 Task: Find connections with filter location Bahir Dar with filter topic #marketing with filter profile language Spanish with filter current company Sony Research India with filter school IT Jobs updates for tomorrow with filter industry Farming with filter service category Corporate Law with filter keywords title Market Researcher
Action: Mouse moved to (183, 286)
Screenshot: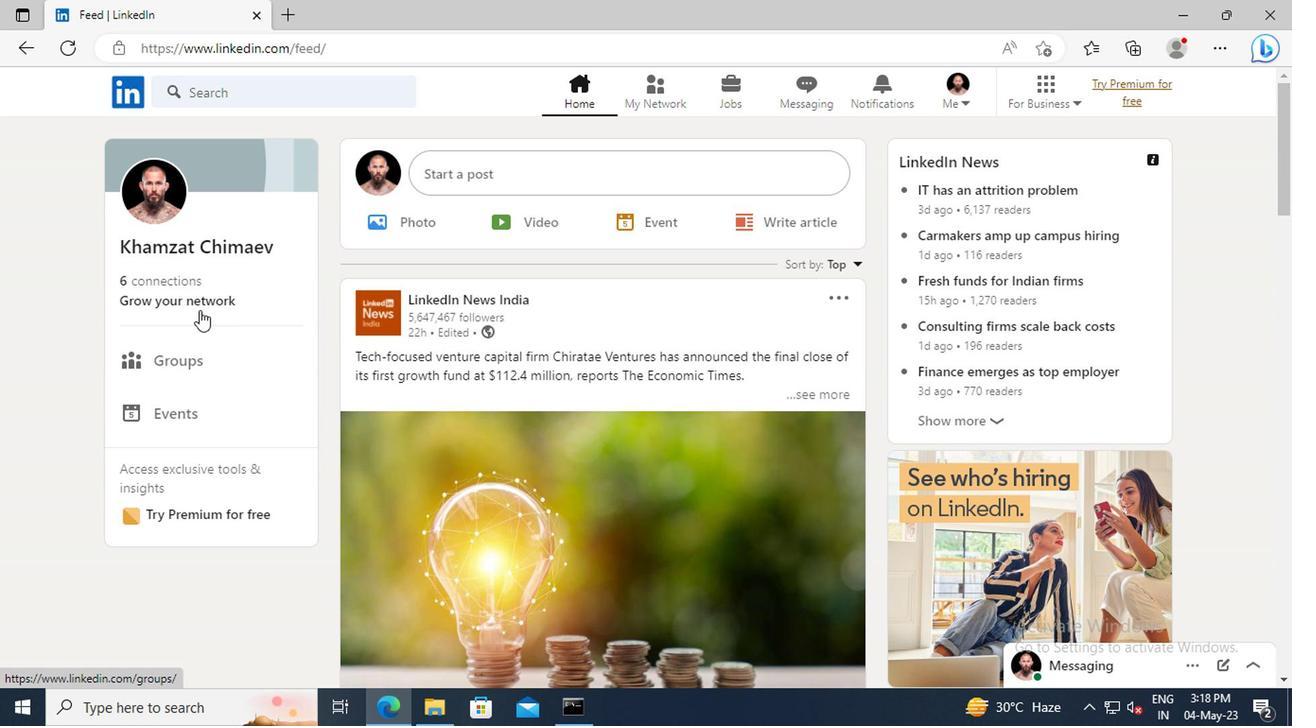 
Action: Mouse pressed left at (183, 286)
Screenshot: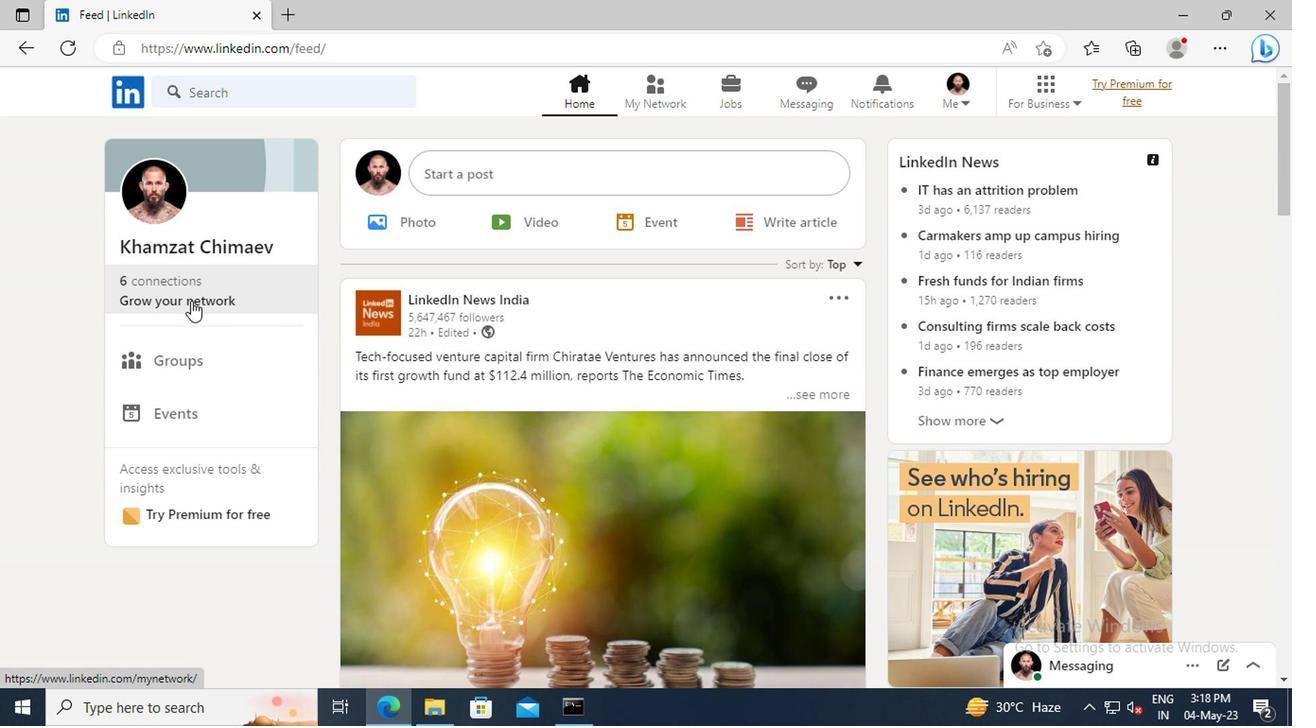 
Action: Mouse moved to (193, 191)
Screenshot: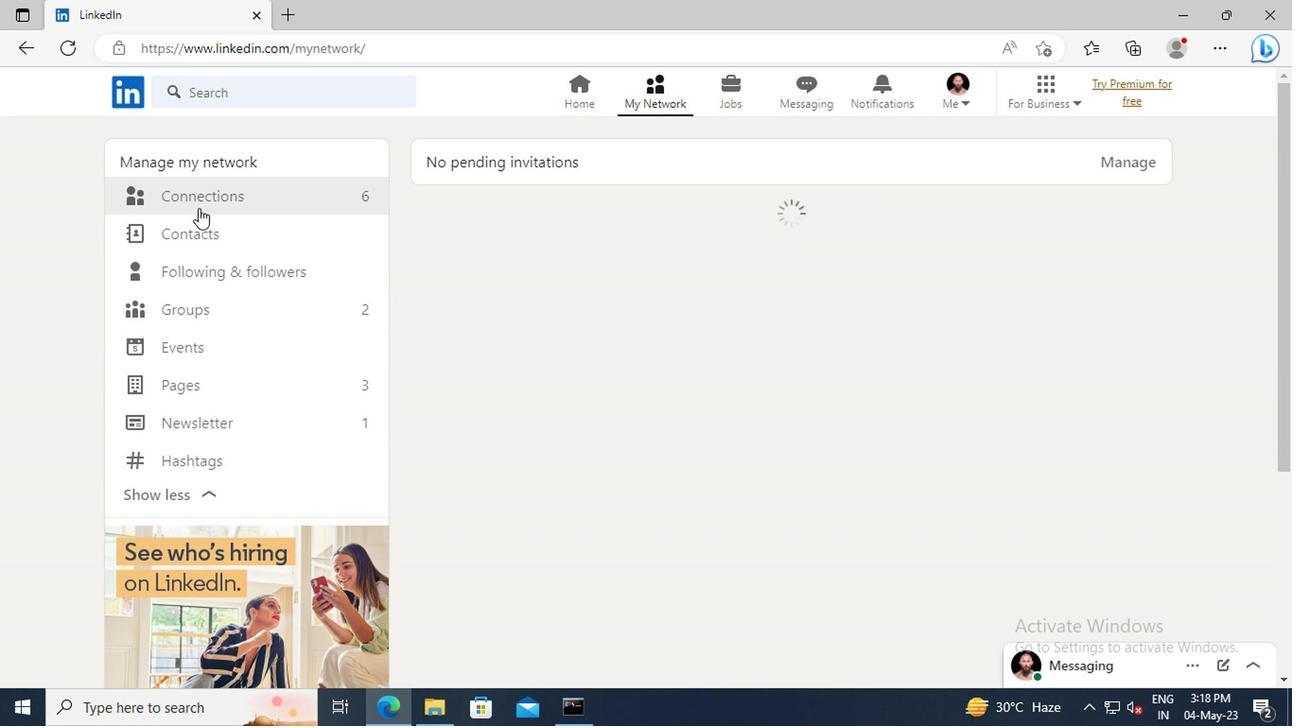 
Action: Mouse pressed left at (193, 191)
Screenshot: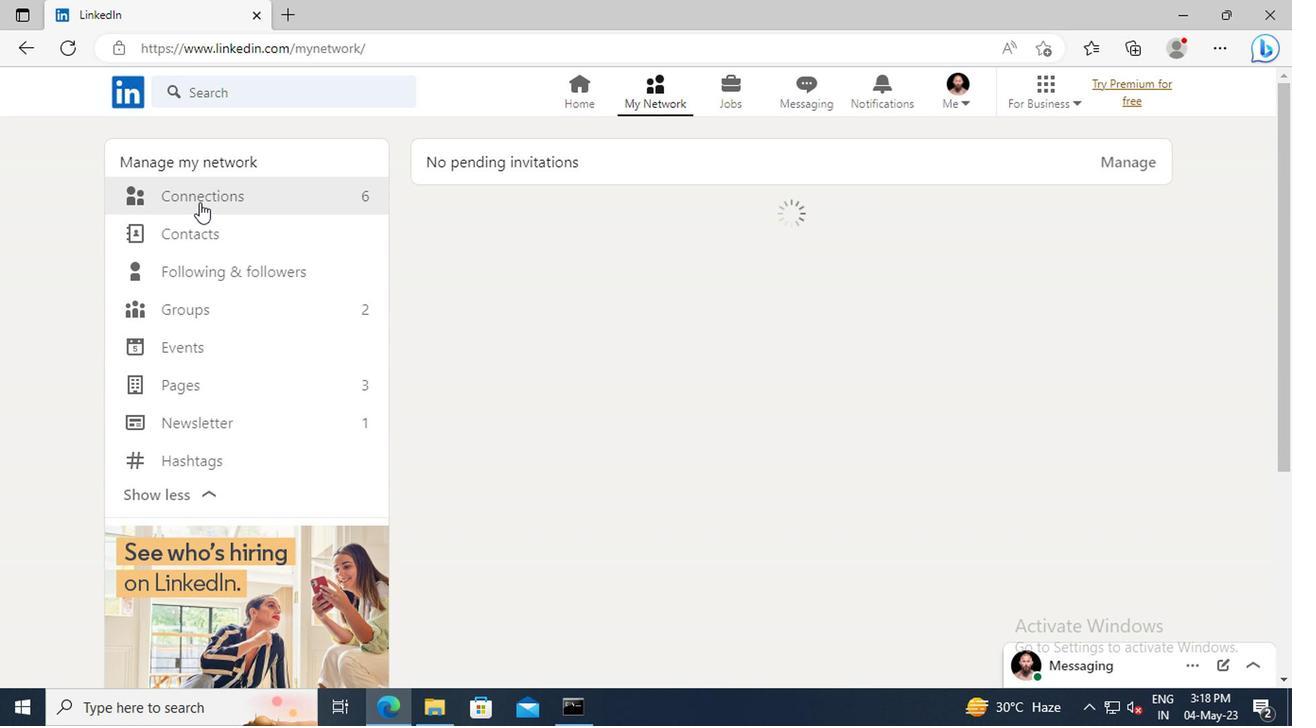 
Action: Mouse moved to (773, 193)
Screenshot: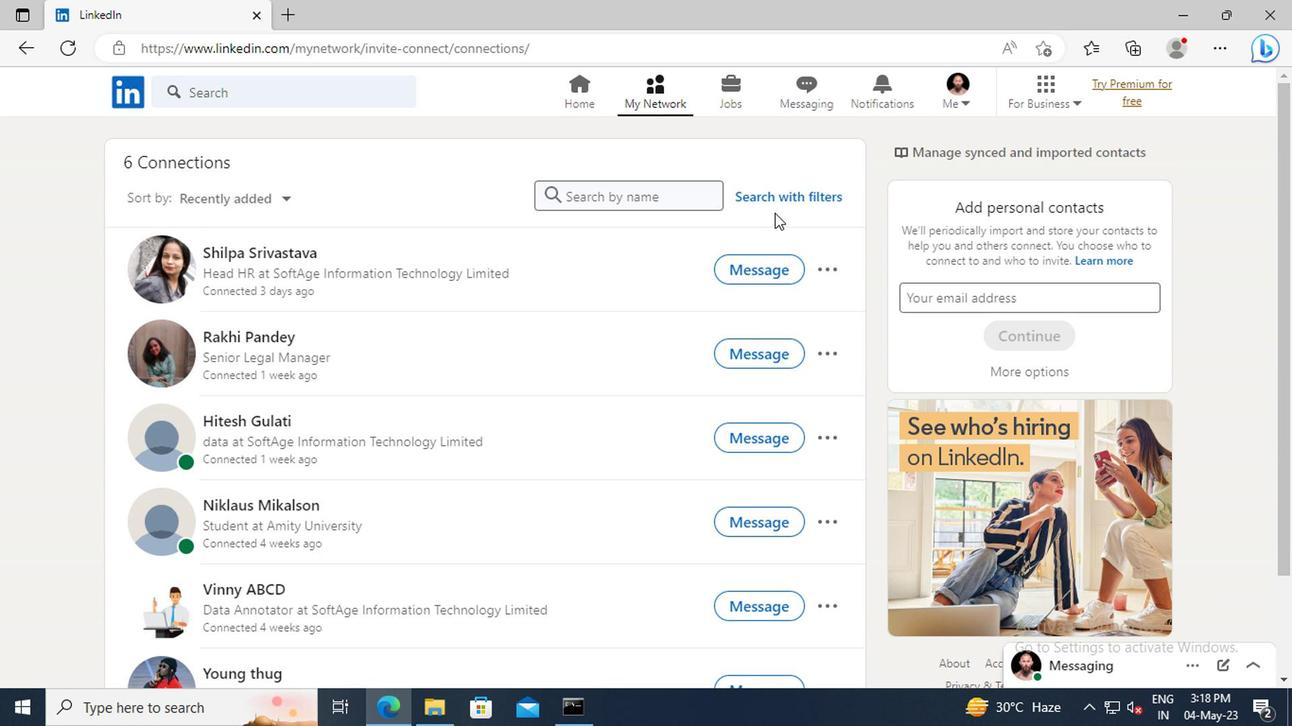 
Action: Mouse pressed left at (773, 193)
Screenshot: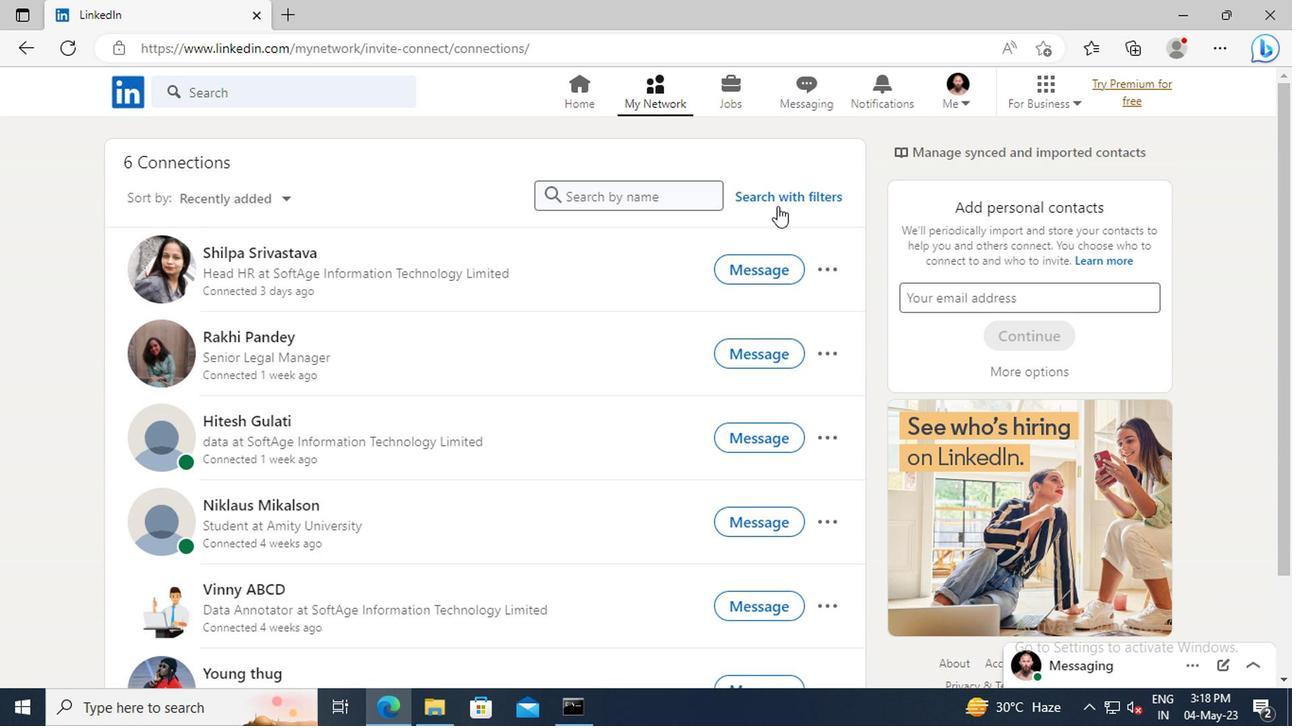 
Action: Mouse moved to (713, 135)
Screenshot: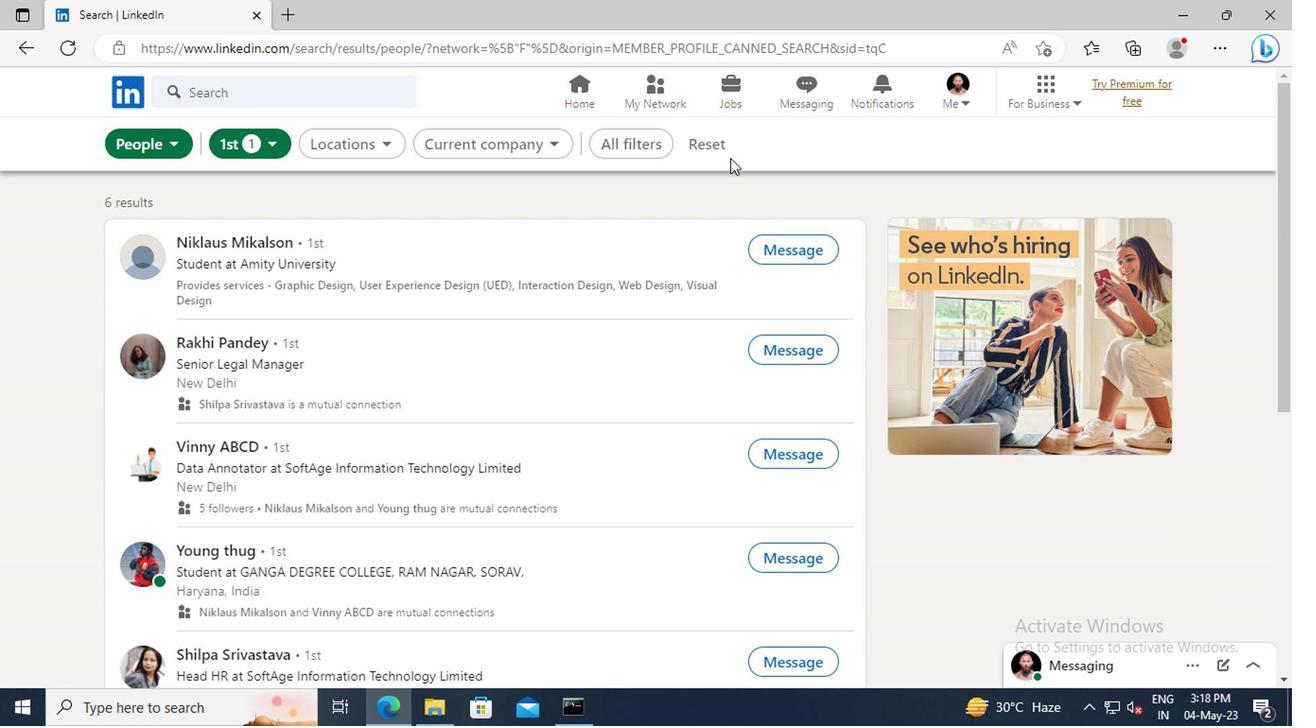 
Action: Mouse pressed left at (713, 135)
Screenshot: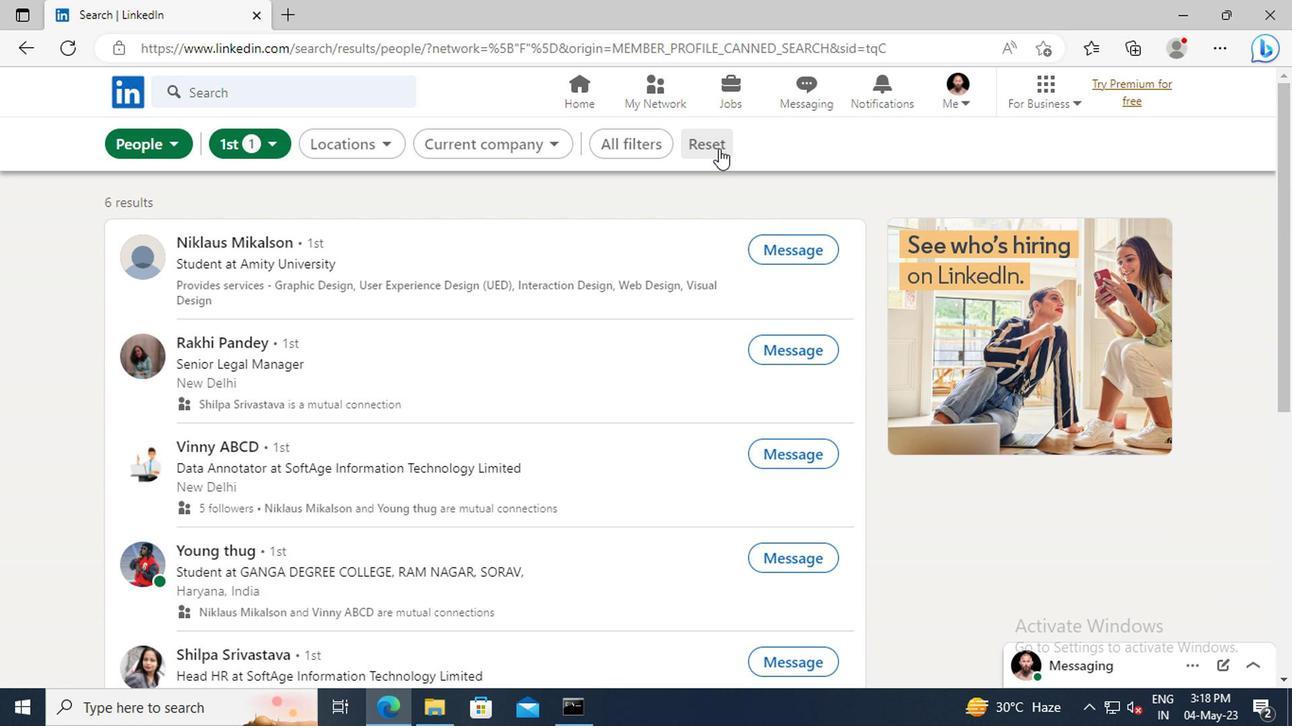 
Action: Mouse moved to (684, 134)
Screenshot: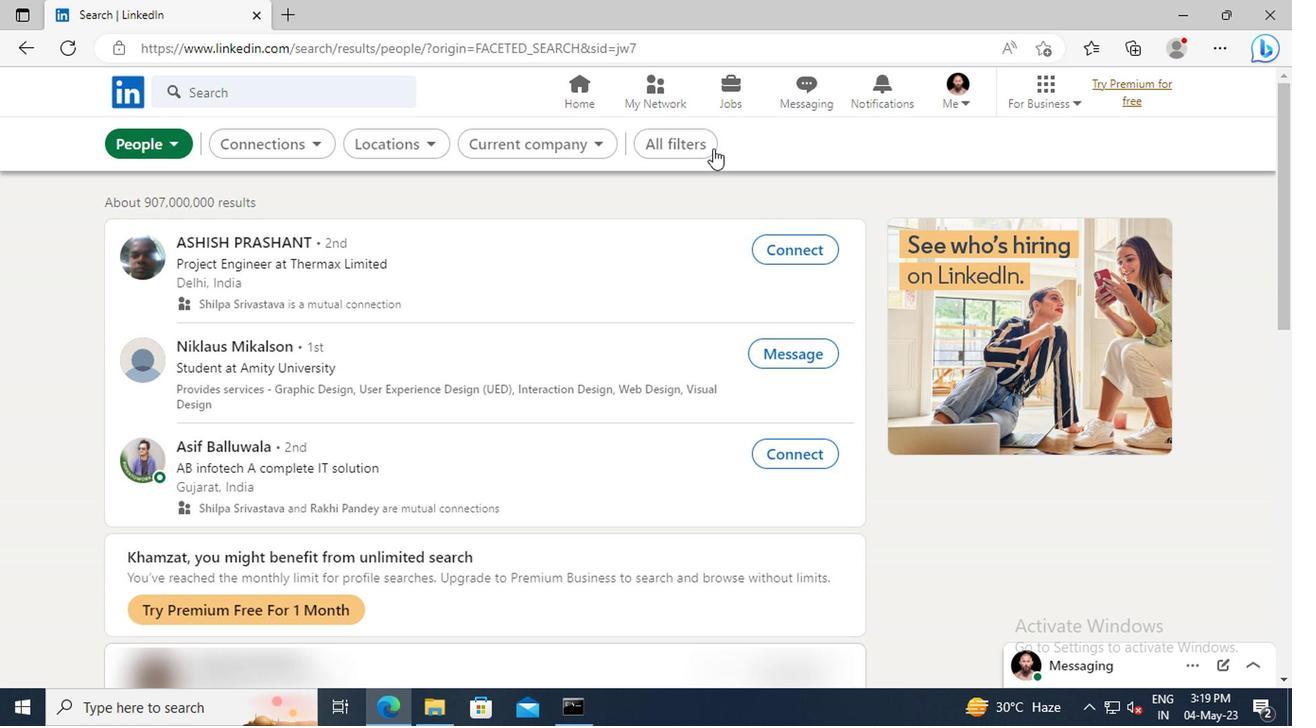 
Action: Mouse pressed left at (684, 134)
Screenshot: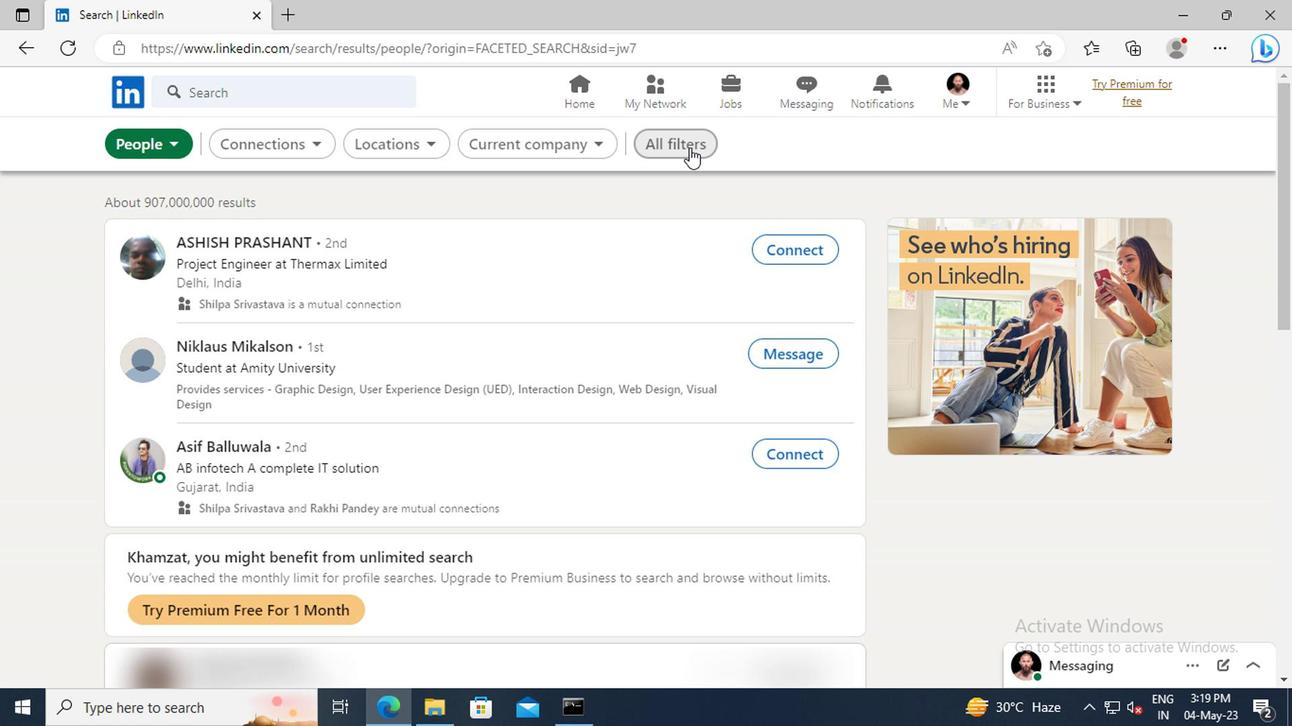 
Action: Mouse moved to (1012, 358)
Screenshot: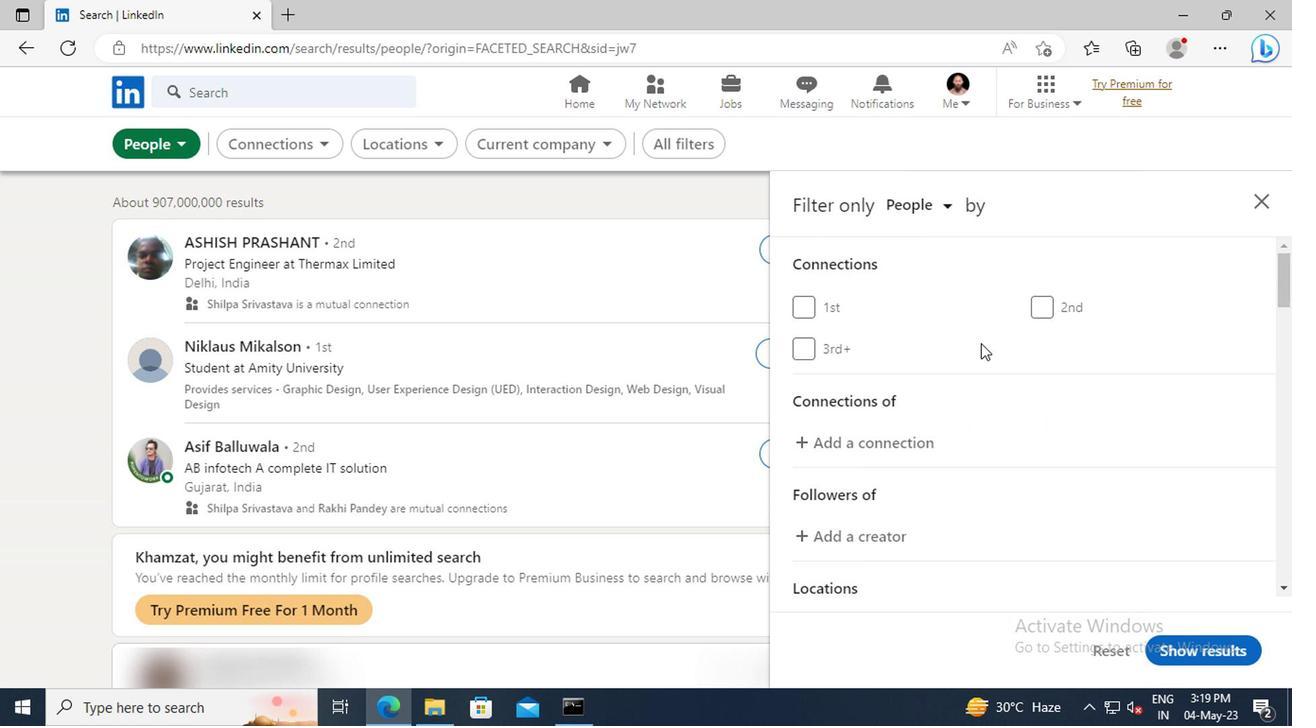 
Action: Mouse scrolled (1012, 357) with delta (0, -1)
Screenshot: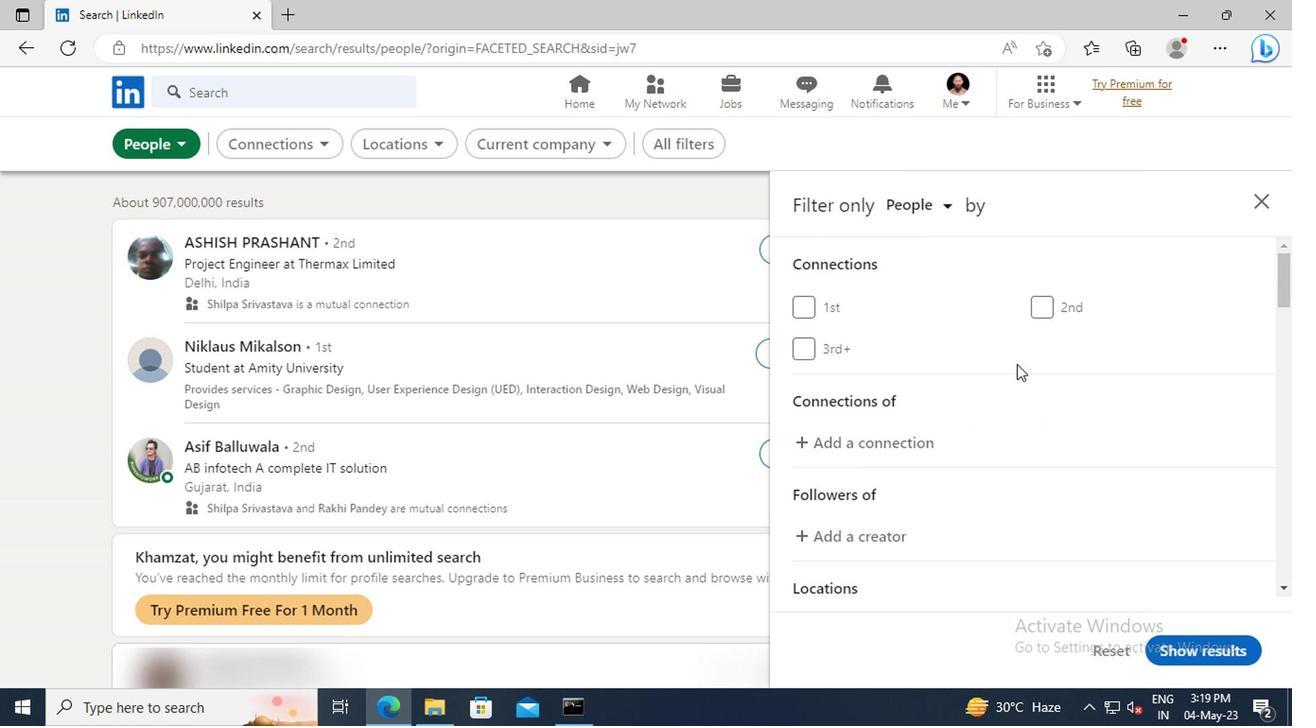 
Action: Mouse scrolled (1012, 357) with delta (0, -1)
Screenshot: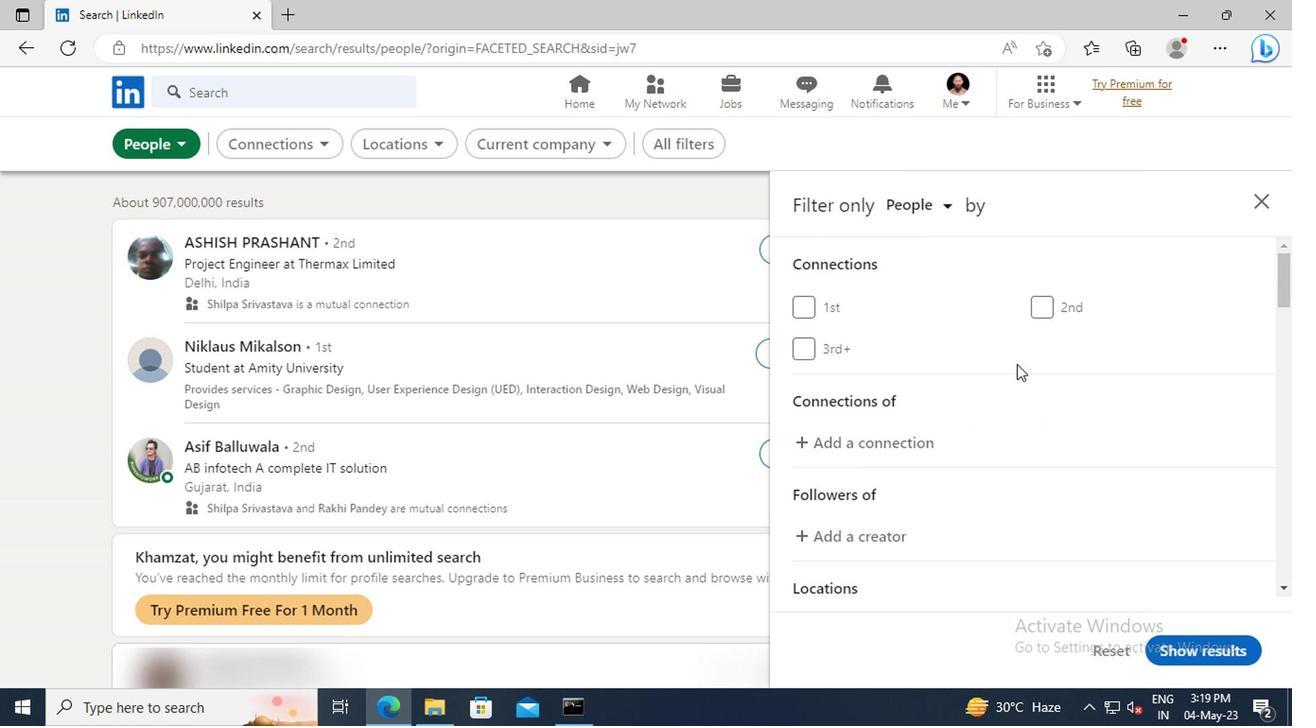 
Action: Mouse scrolled (1012, 357) with delta (0, -1)
Screenshot: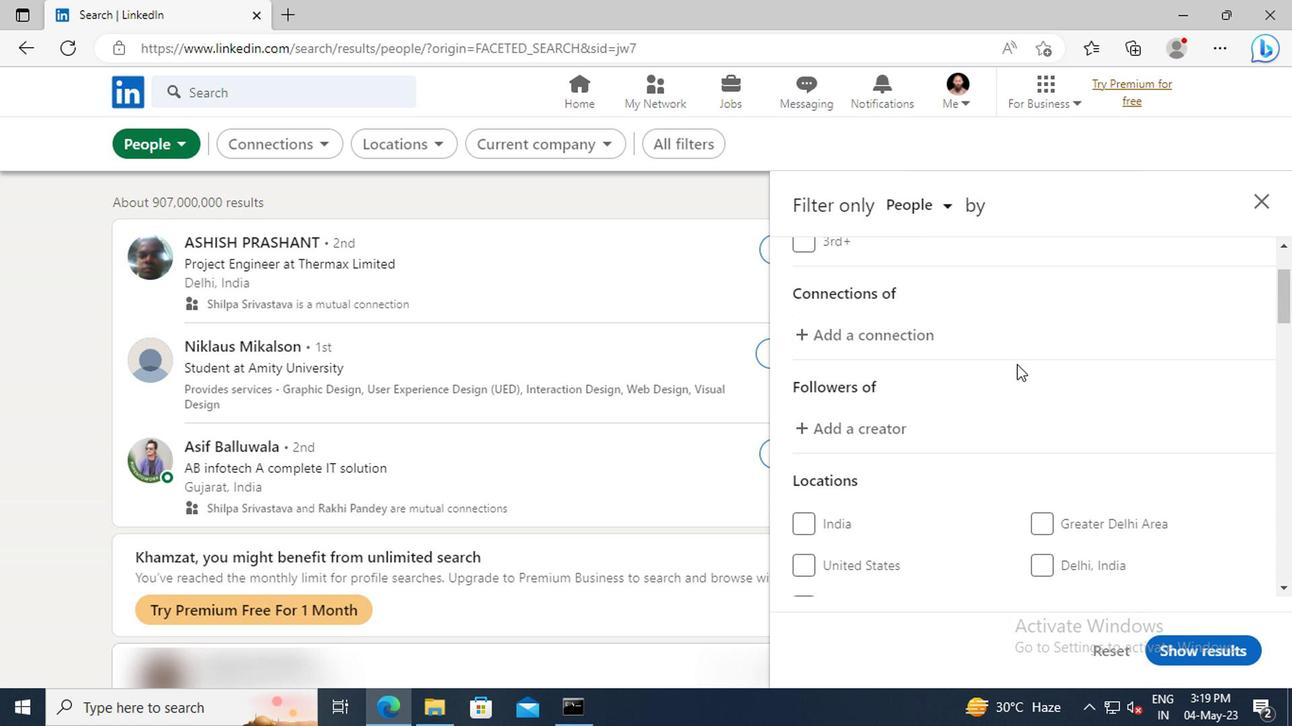 
Action: Mouse scrolled (1012, 357) with delta (0, -1)
Screenshot: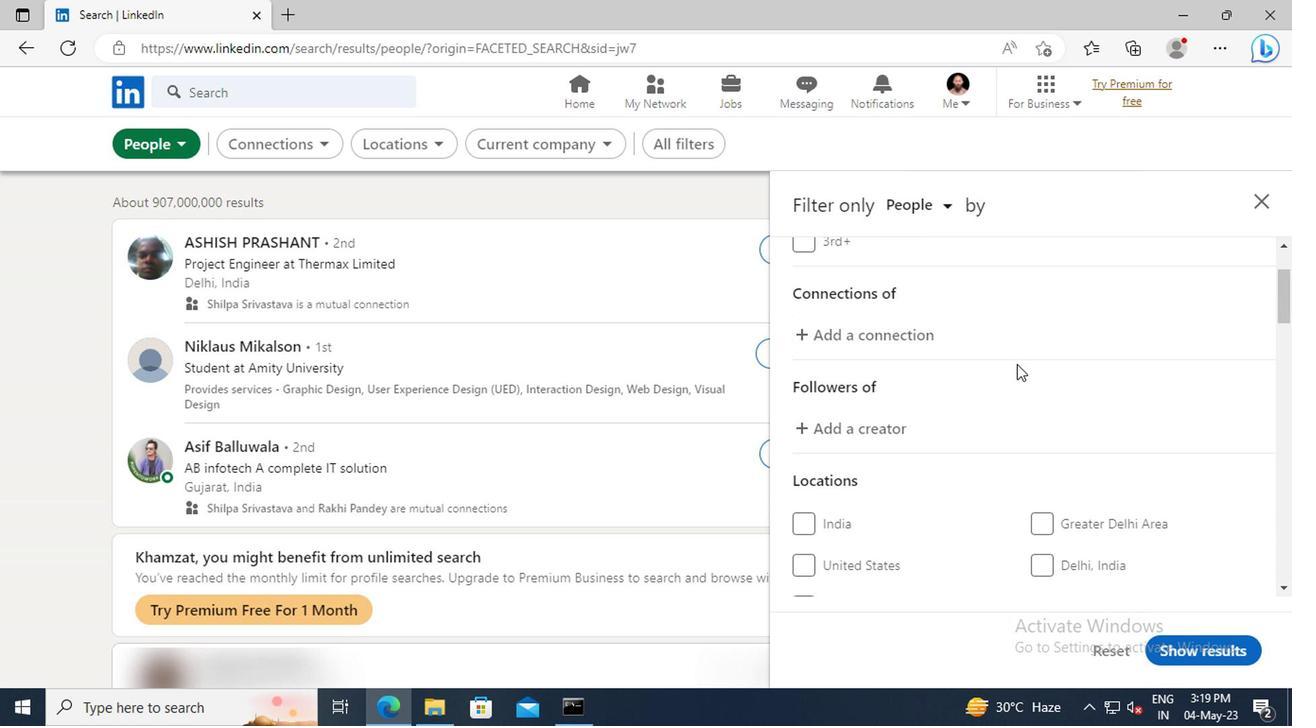 
Action: Mouse scrolled (1012, 357) with delta (0, -1)
Screenshot: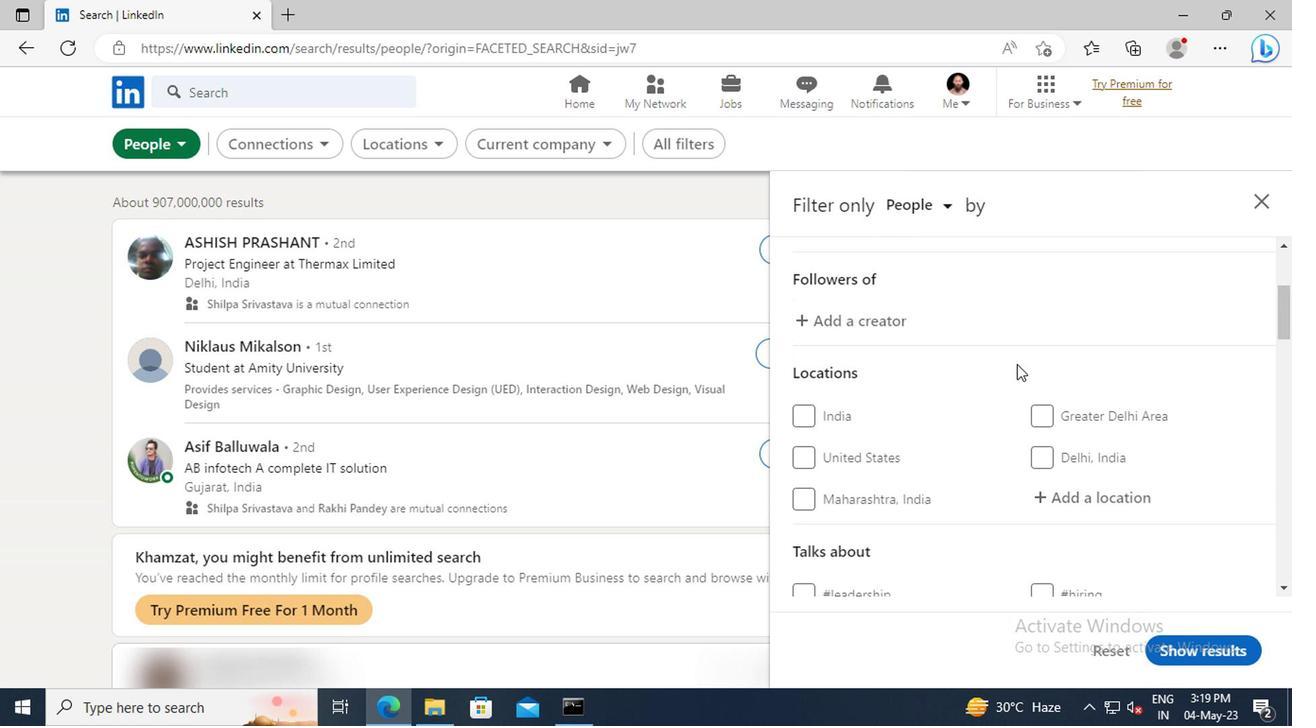 
Action: Mouse scrolled (1012, 357) with delta (0, -1)
Screenshot: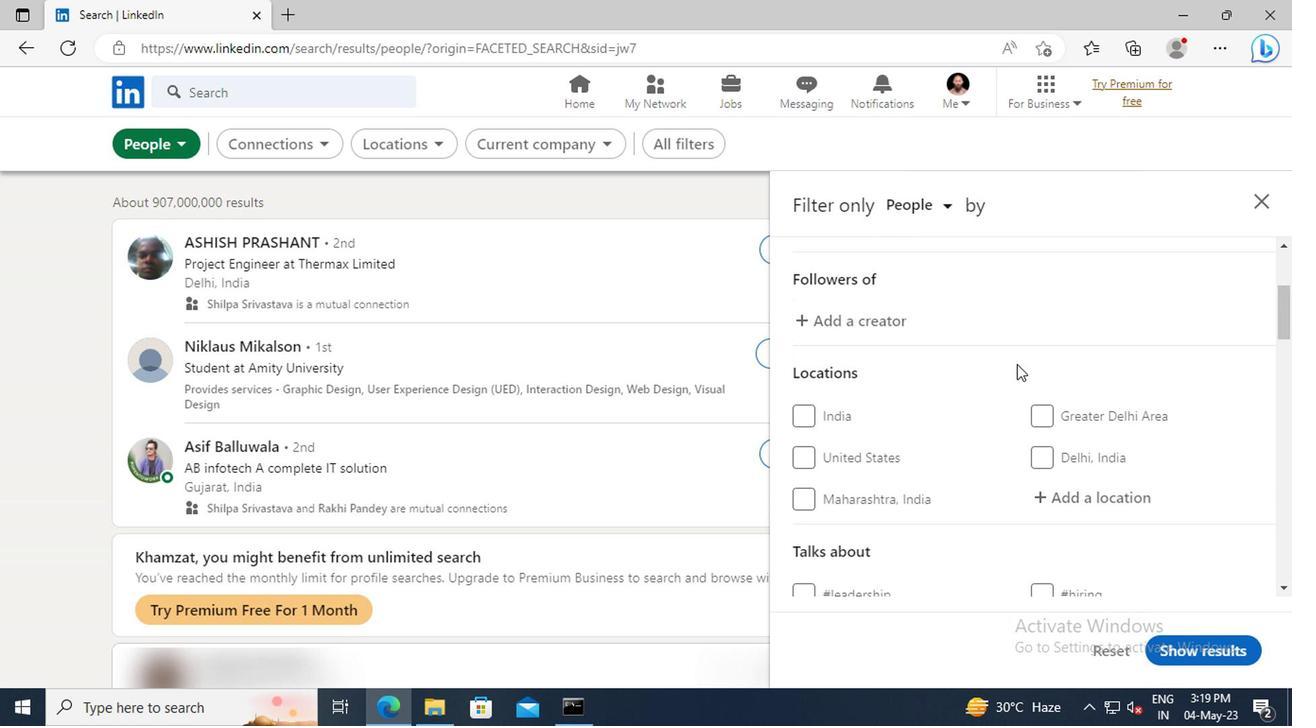 
Action: Mouse moved to (1035, 380)
Screenshot: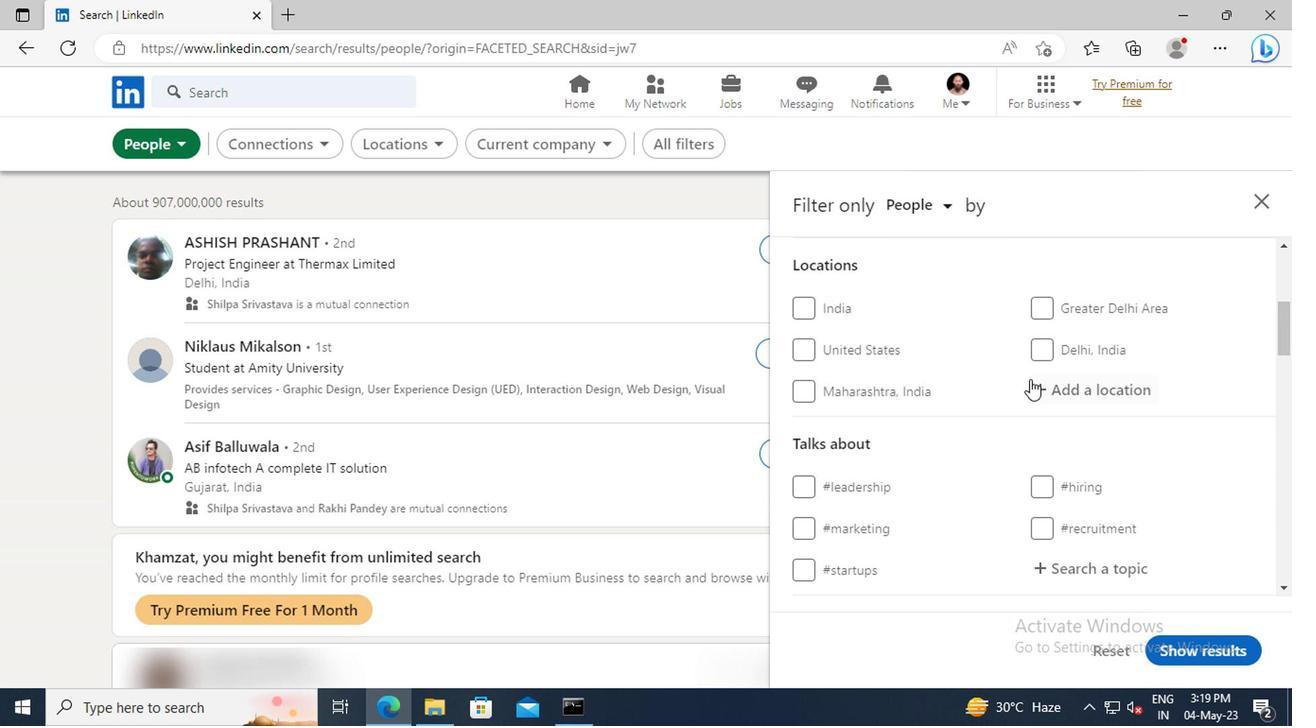 
Action: Mouse pressed left at (1035, 380)
Screenshot: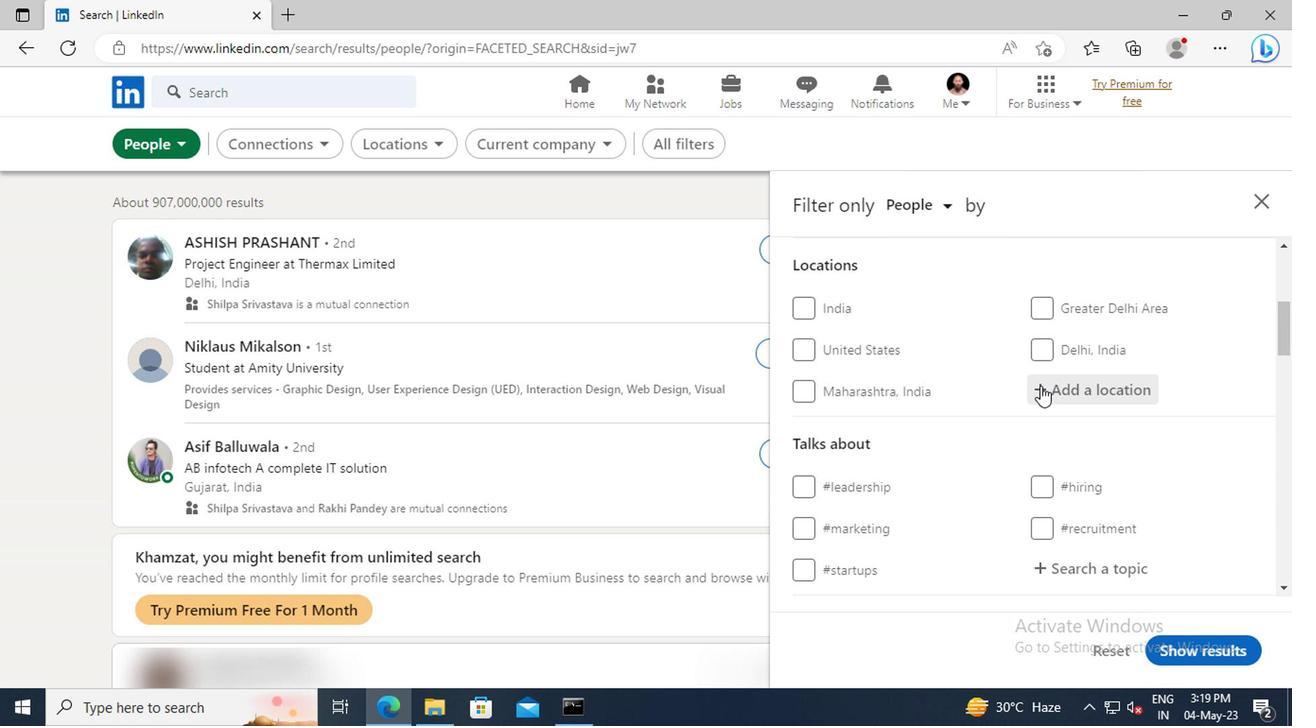 
Action: Mouse moved to (1035, 382)
Screenshot: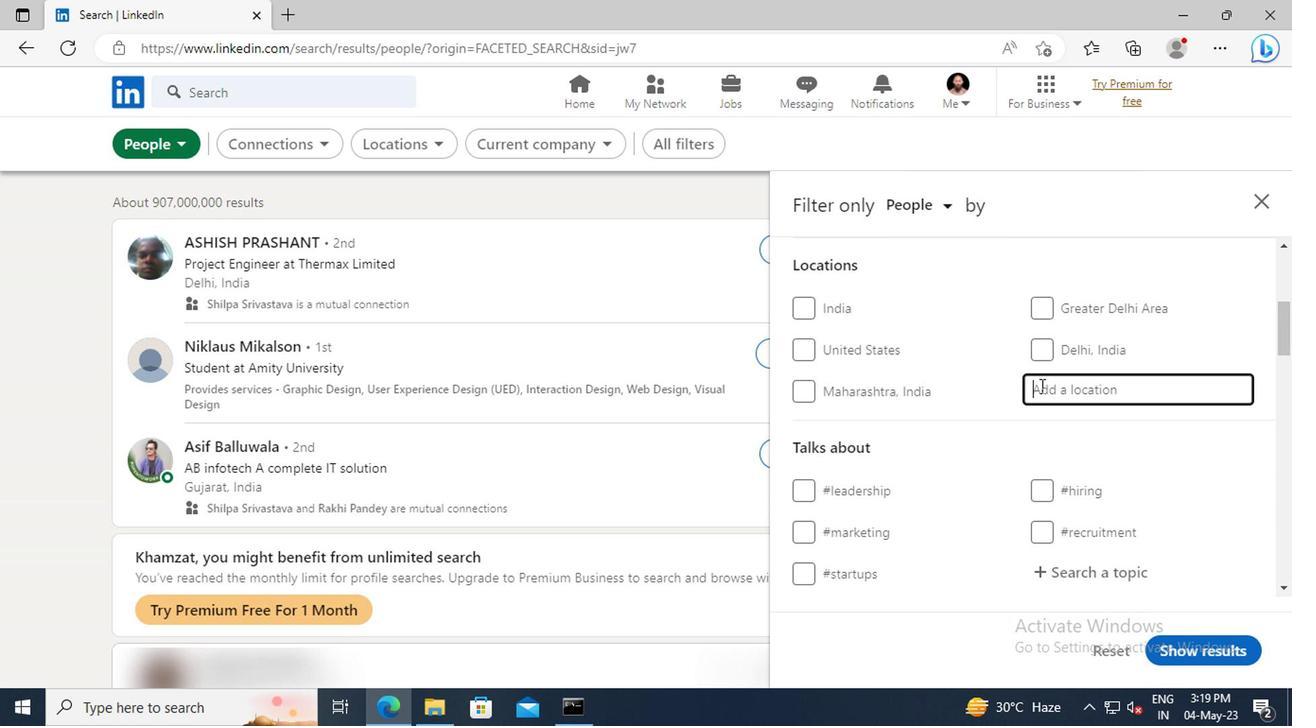 
Action: Key pressed <Key.shift>BAHIR<Key.space><Key.shift>DAR<Key.enter>
Screenshot: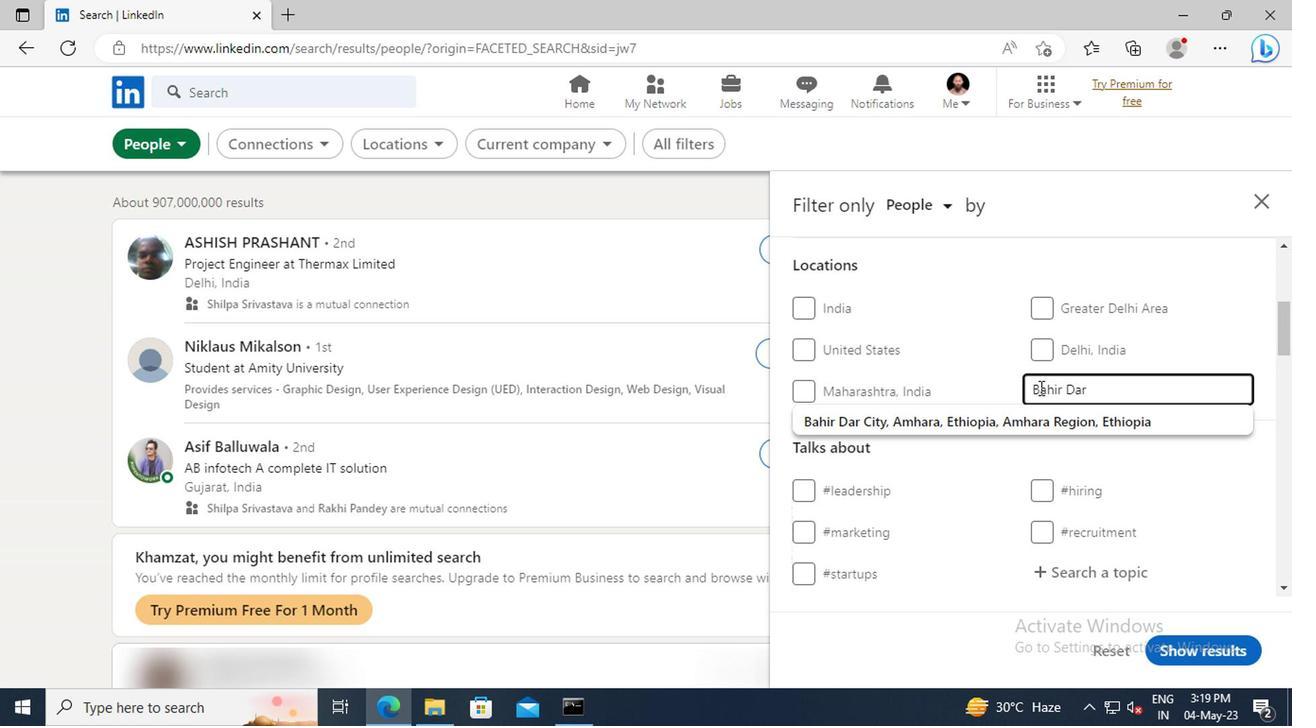 
Action: Mouse scrolled (1035, 382) with delta (0, 0)
Screenshot: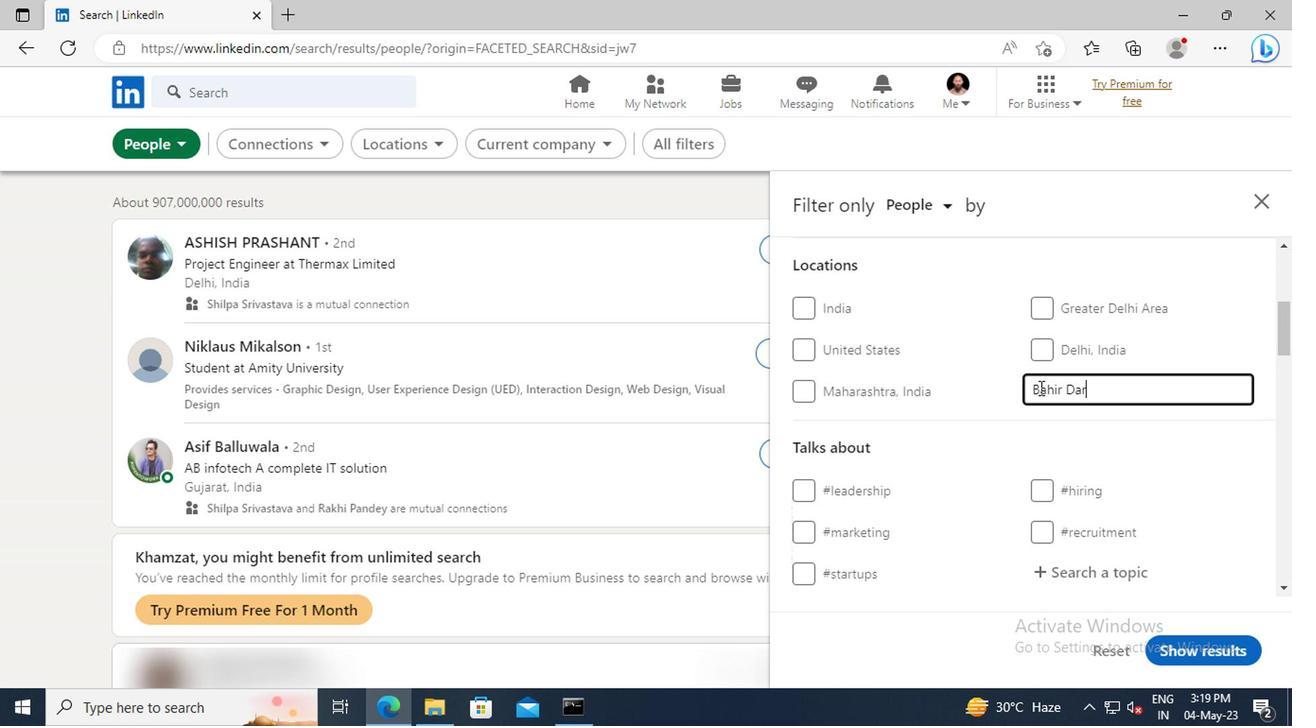 
Action: Mouse scrolled (1035, 382) with delta (0, 0)
Screenshot: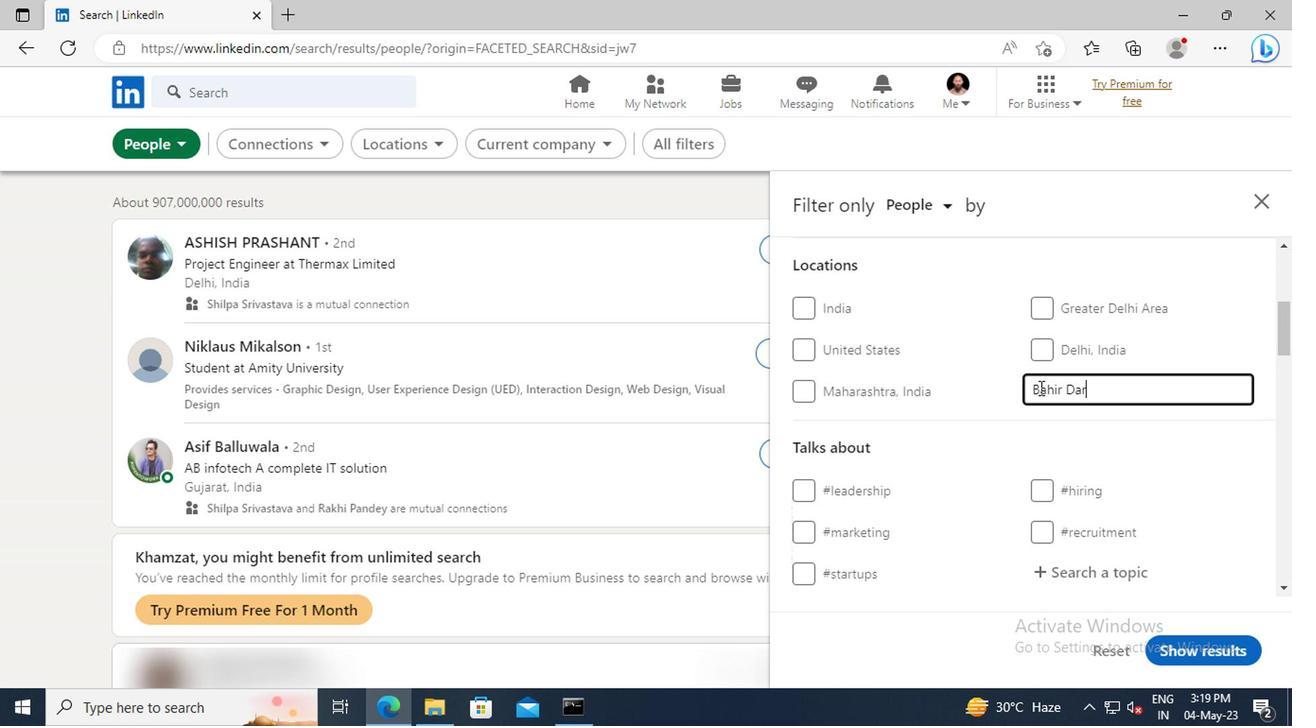 
Action: Mouse moved to (808, 424)
Screenshot: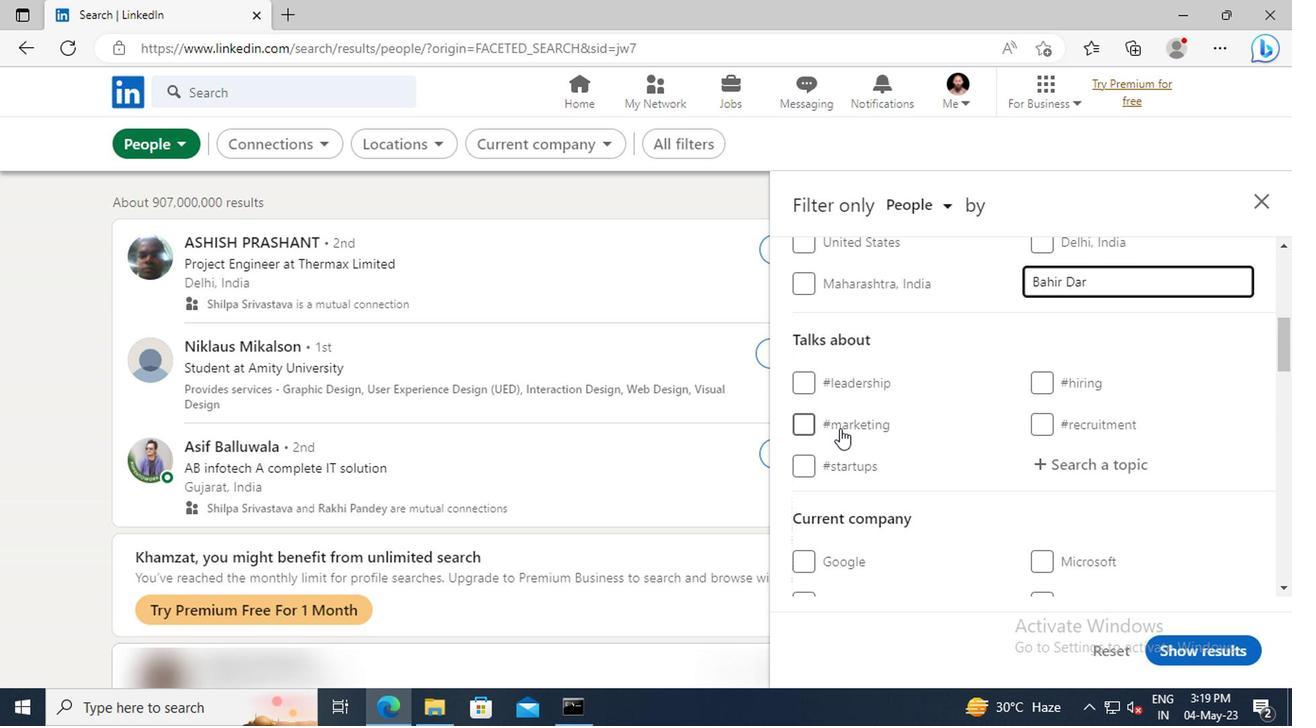 
Action: Mouse pressed left at (808, 424)
Screenshot: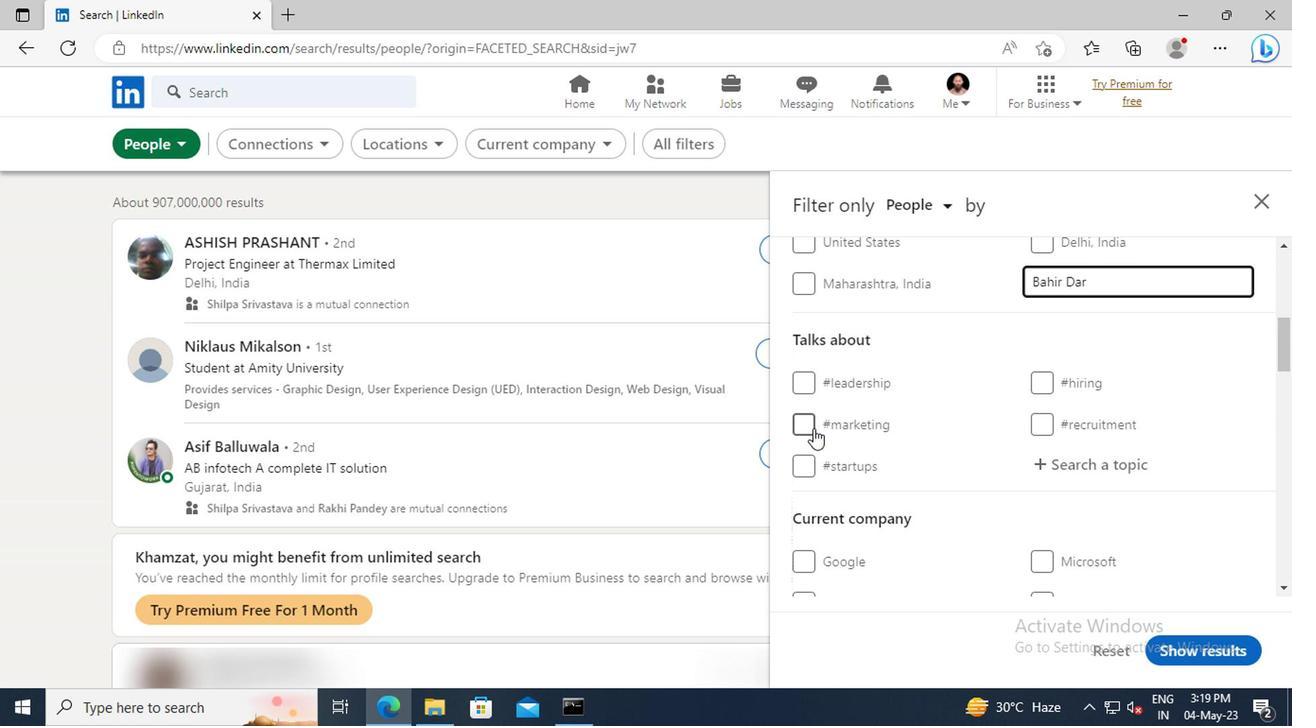 
Action: Mouse moved to (970, 431)
Screenshot: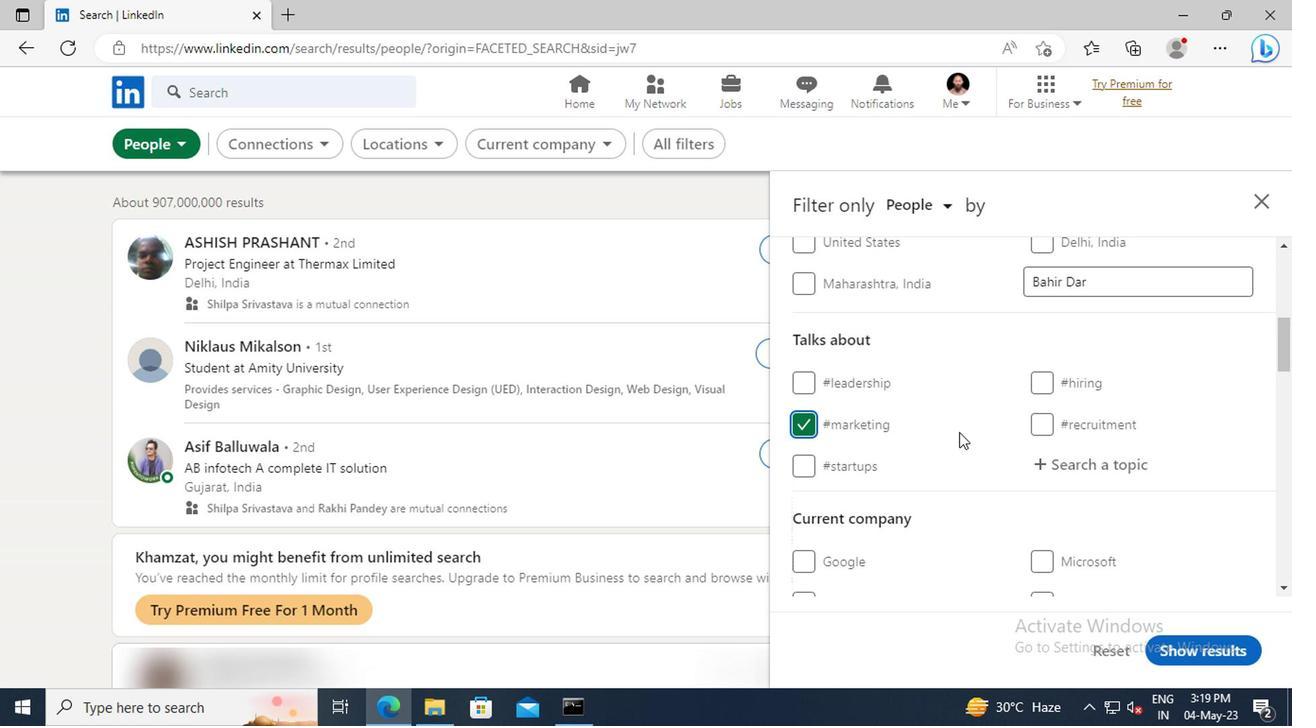
Action: Mouse scrolled (970, 430) with delta (0, 0)
Screenshot: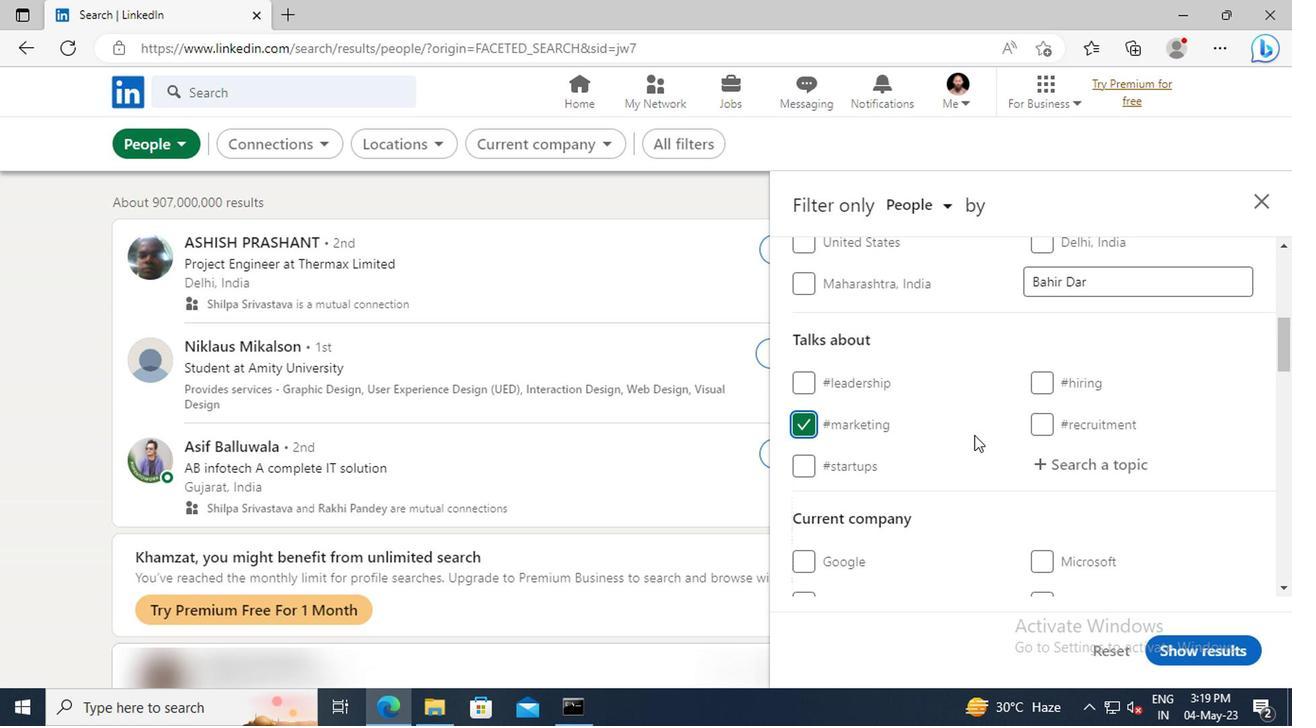 
Action: Mouse scrolled (970, 430) with delta (0, 0)
Screenshot: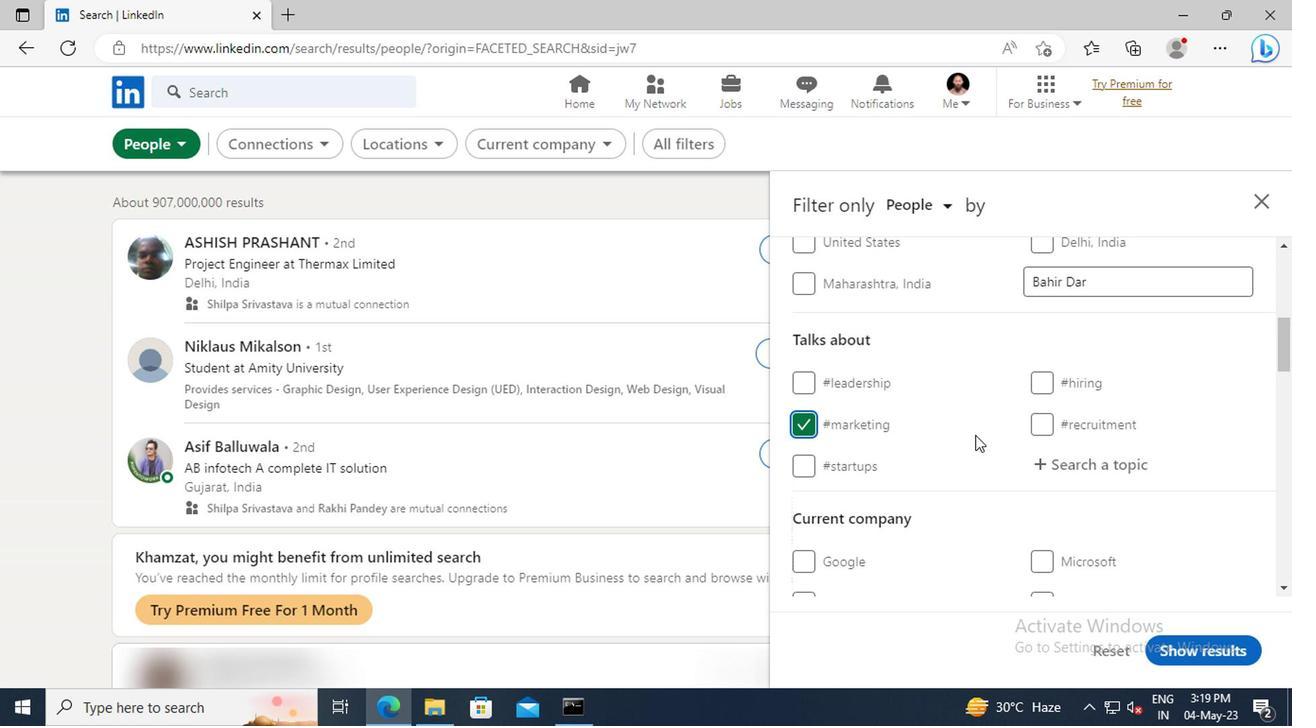 
Action: Mouse moved to (971, 432)
Screenshot: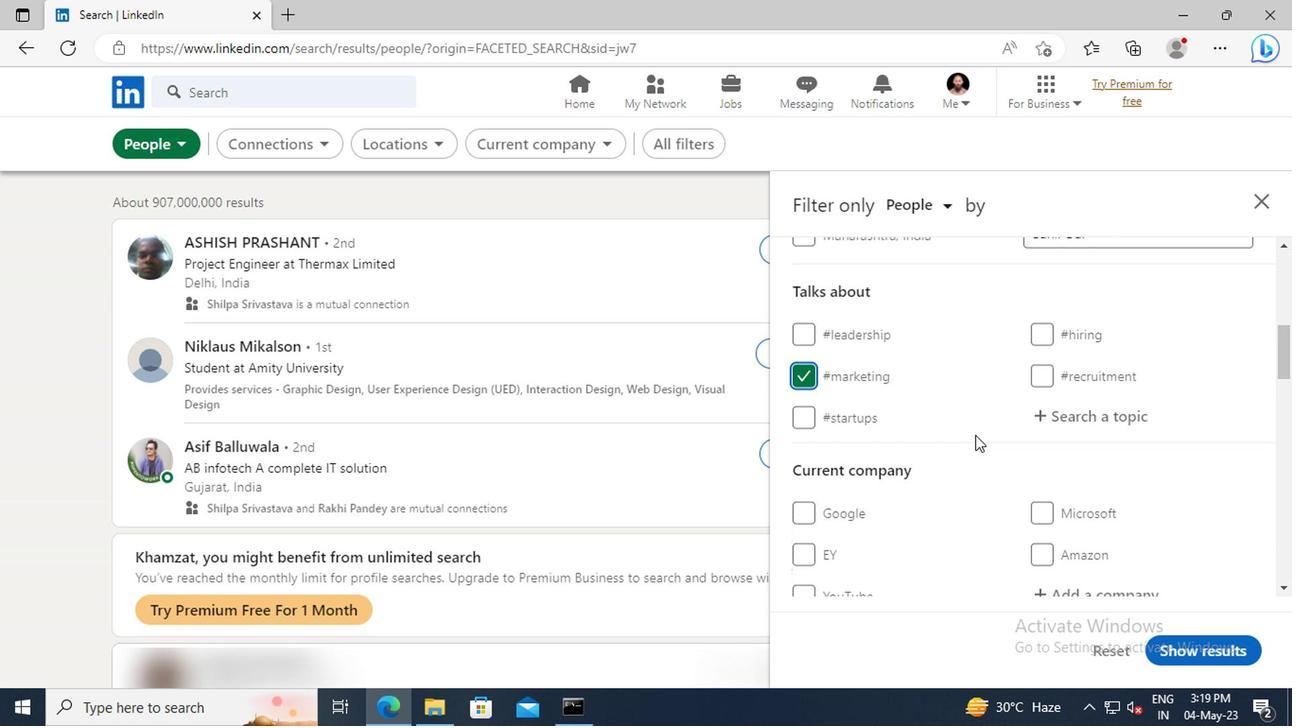 
Action: Mouse scrolled (971, 431) with delta (0, -1)
Screenshot: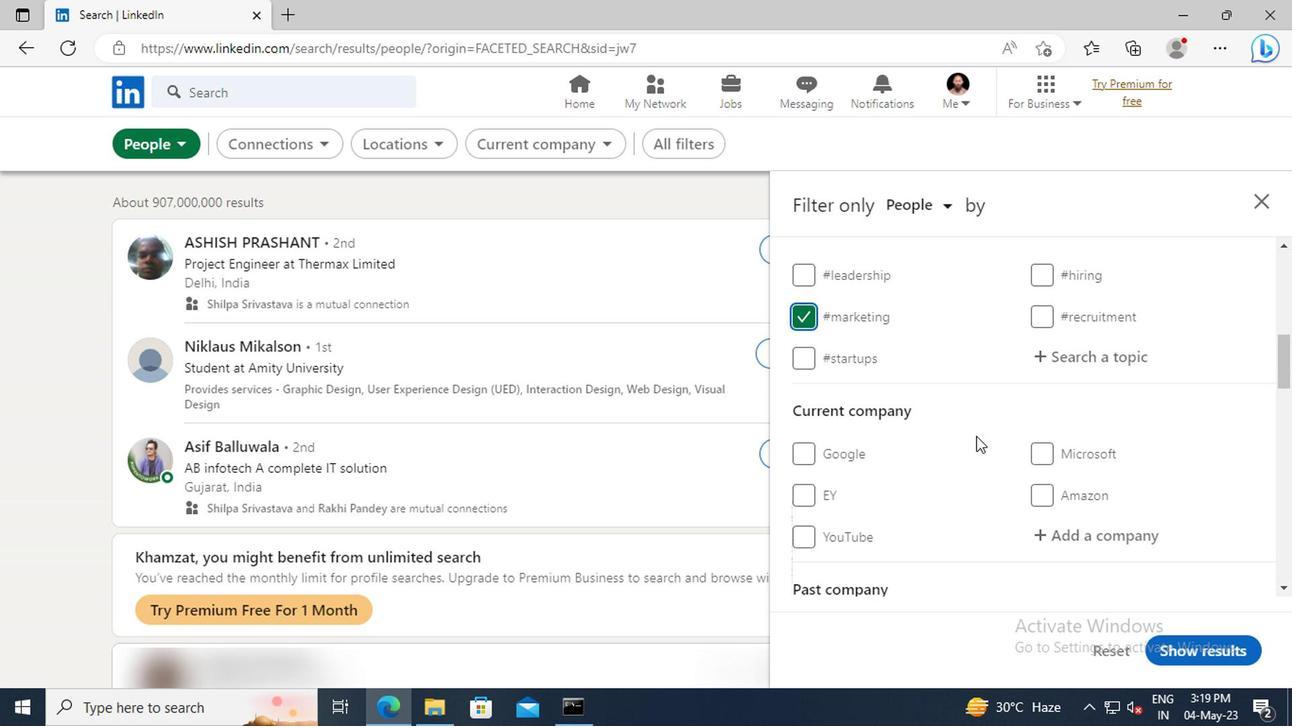 
Action: Mouse scrolled (971, 431) with delta (0, -1)
Screenshot: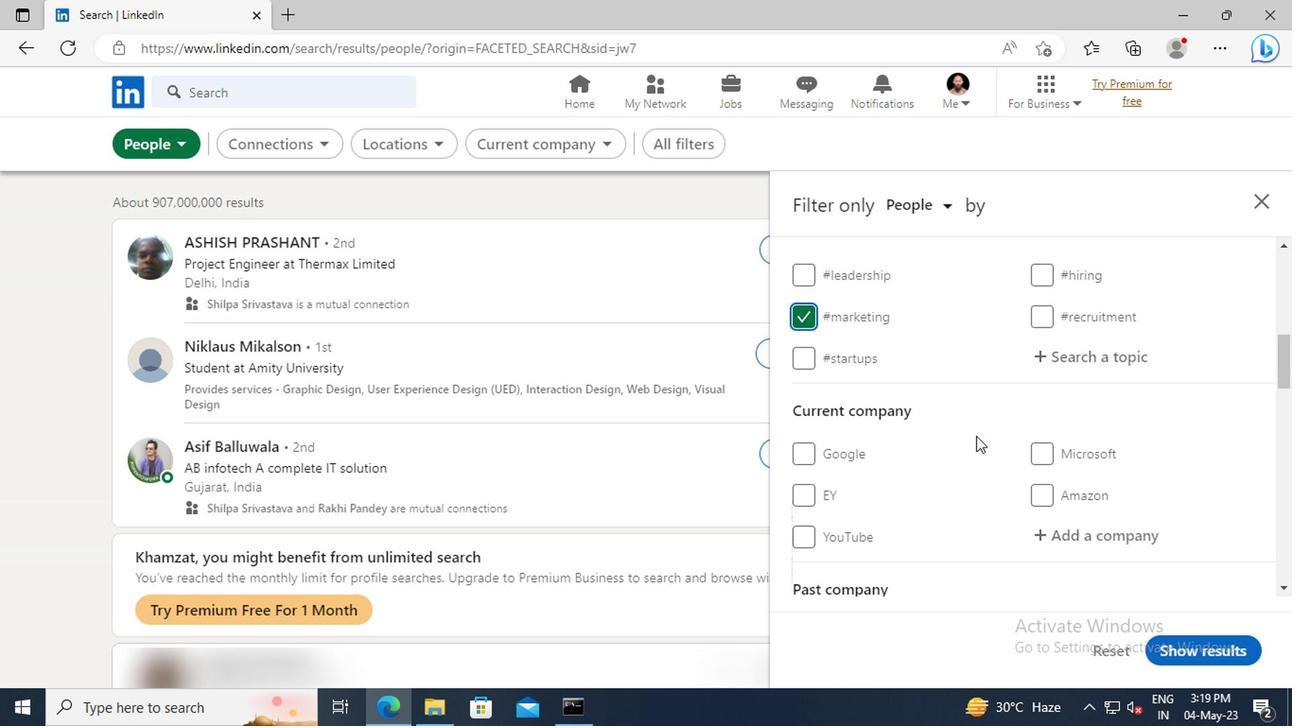 
Action: Mouse scrolled (971, 431) with delta (0, -1)
Screenshot: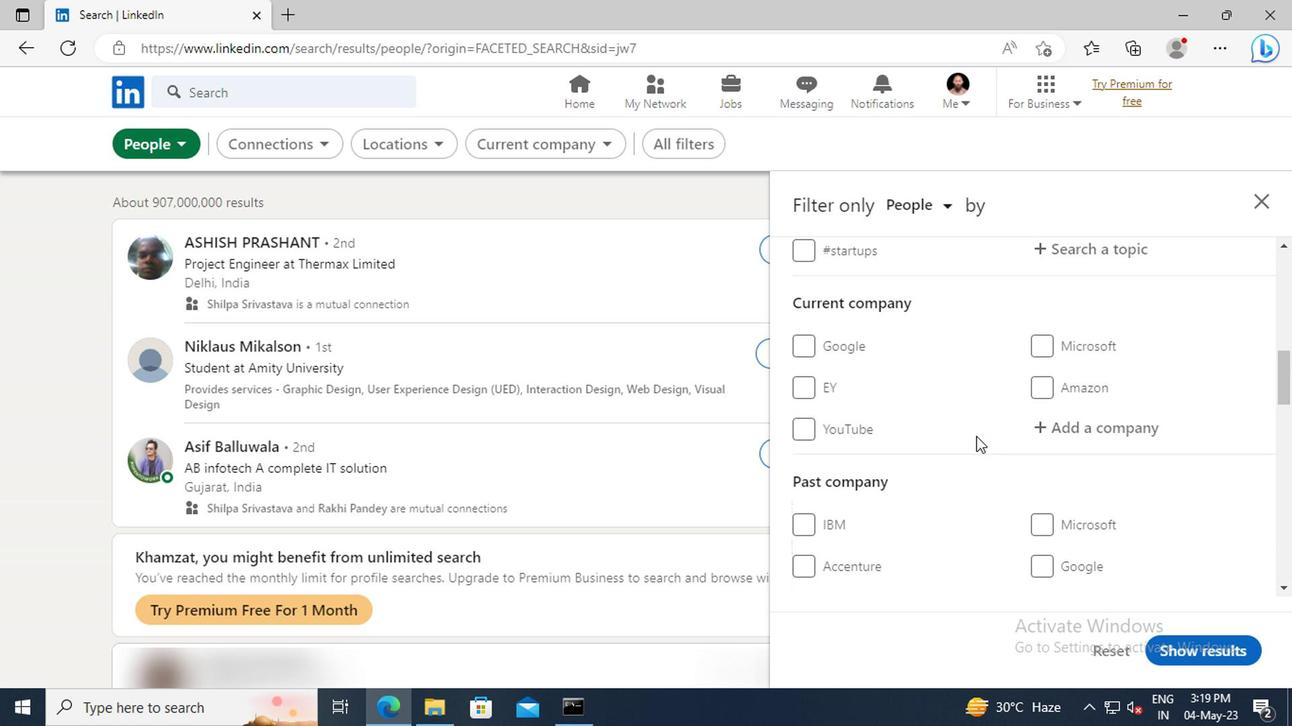 
Action: Mouse scrolled (971, 431) with delta (0, -1)
Screenshot: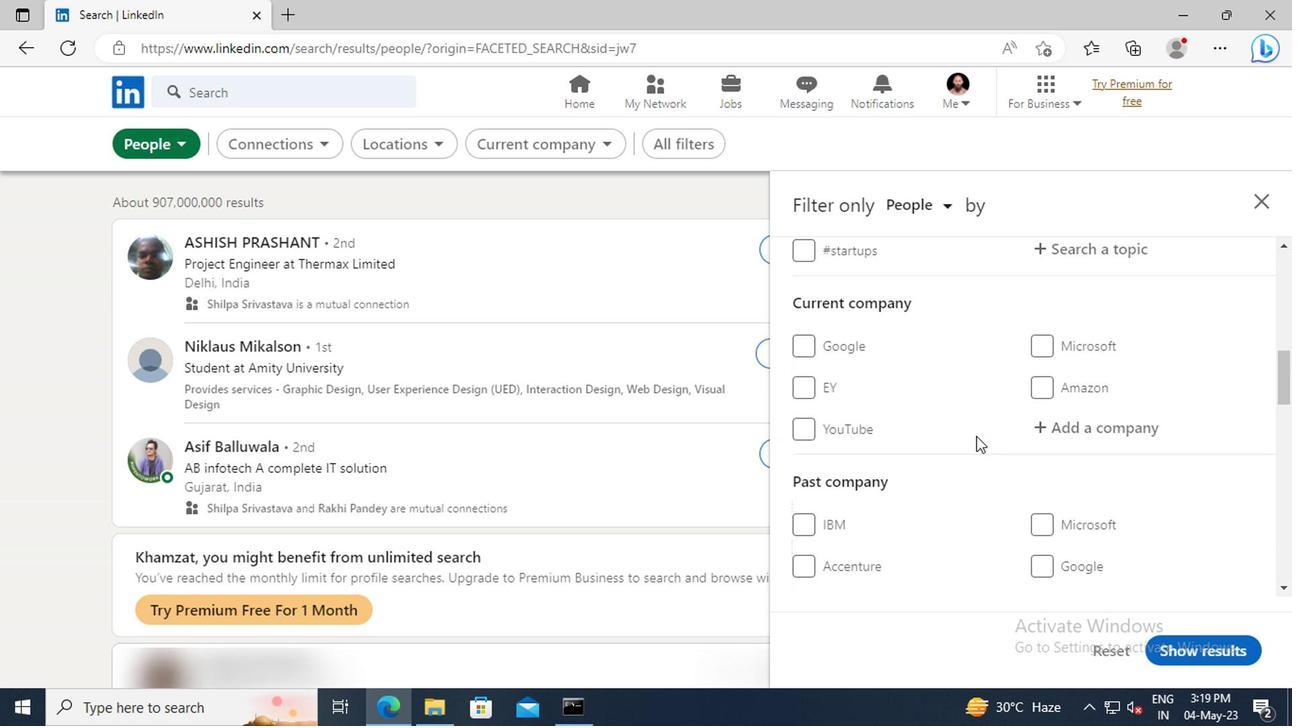 
Action: Mouse scrolled (971, 431) with delta (0, -1)
Screenshot: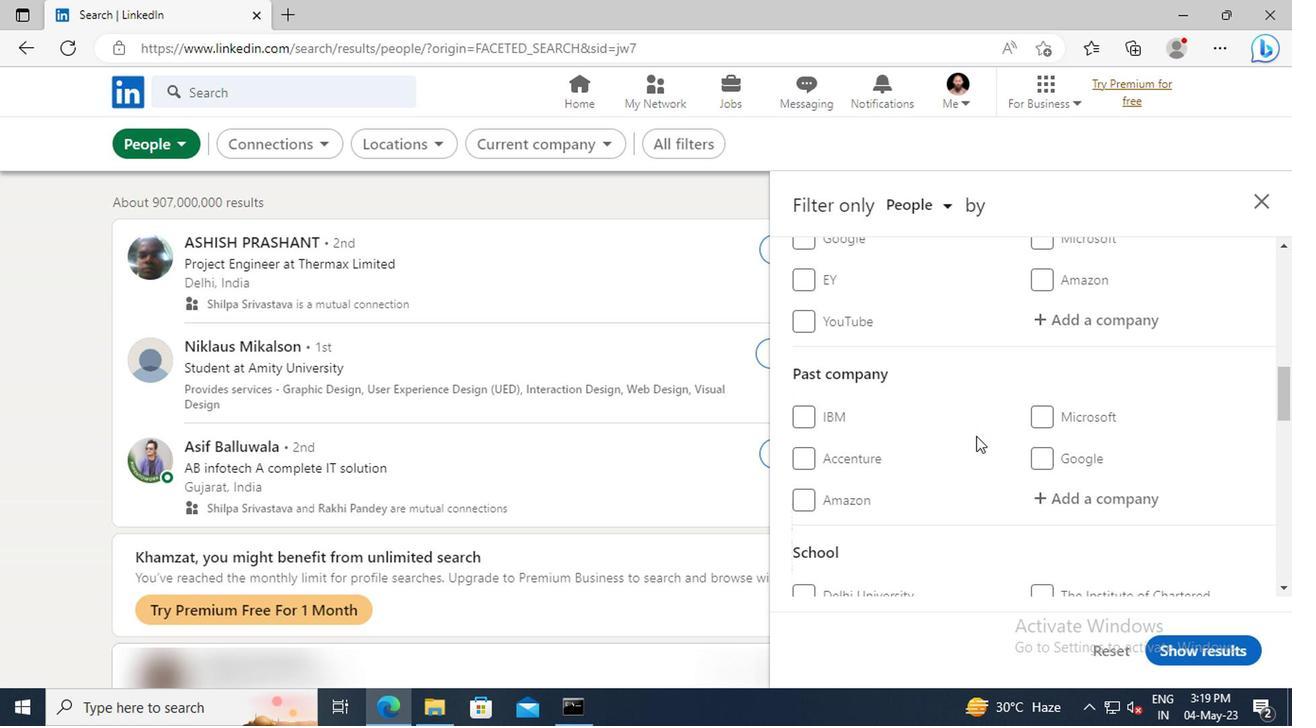 
Action: Mouse scrolled (971, 431) with delta (0, -1)
Screenshot: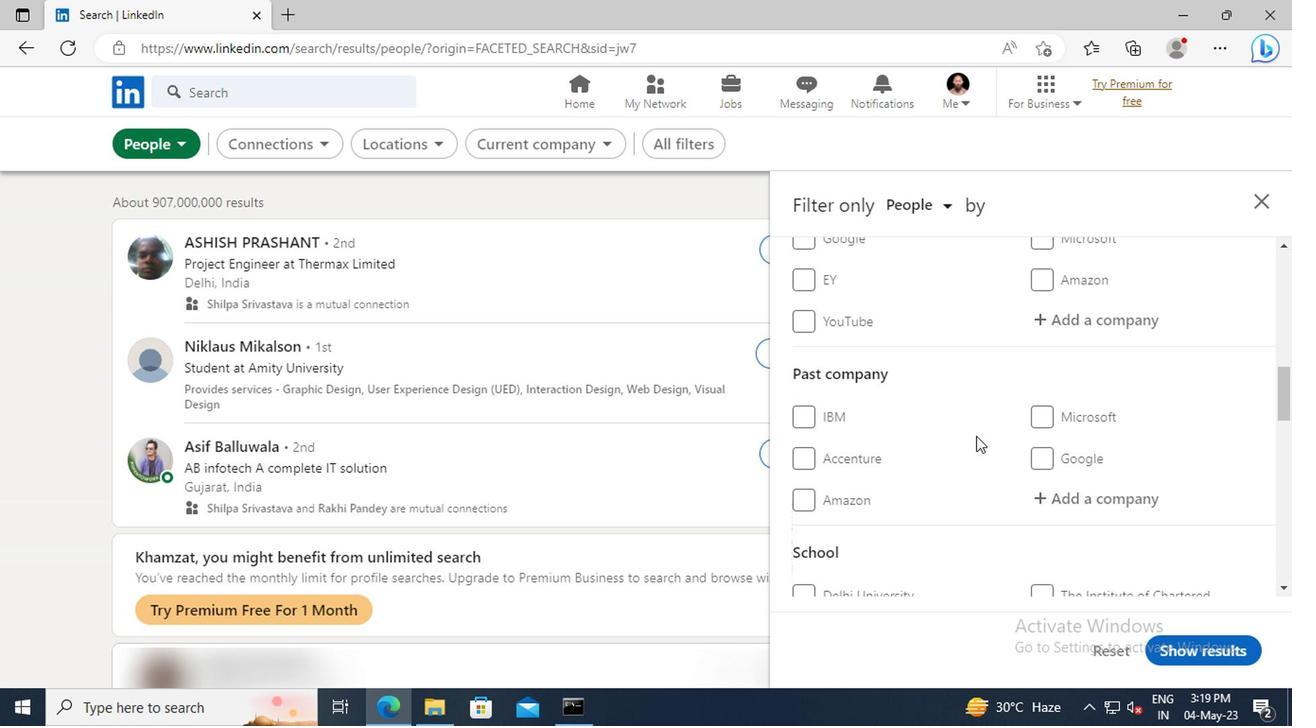 
Action: Mouse scrolled (971, 431) with delta (0, -1)
Screenshot: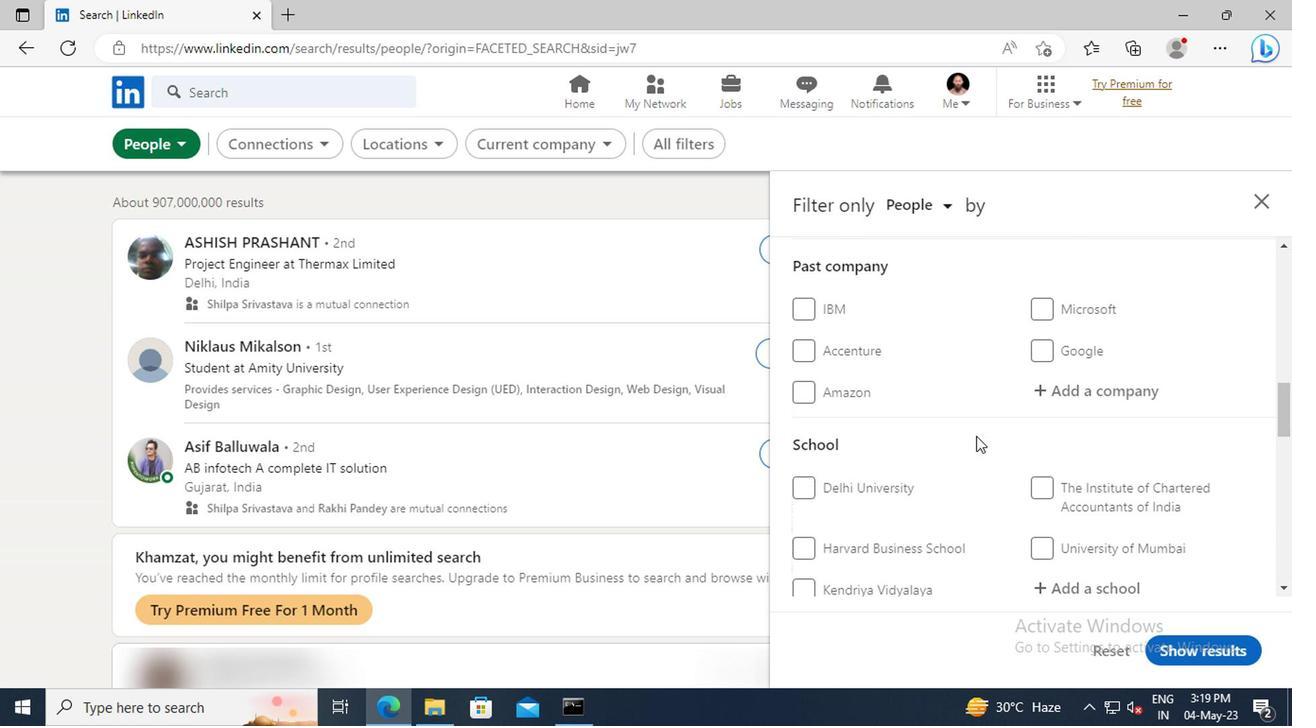 
Action: Mouse scrolled (971, 431) with delta (0, -1)
Screenshot: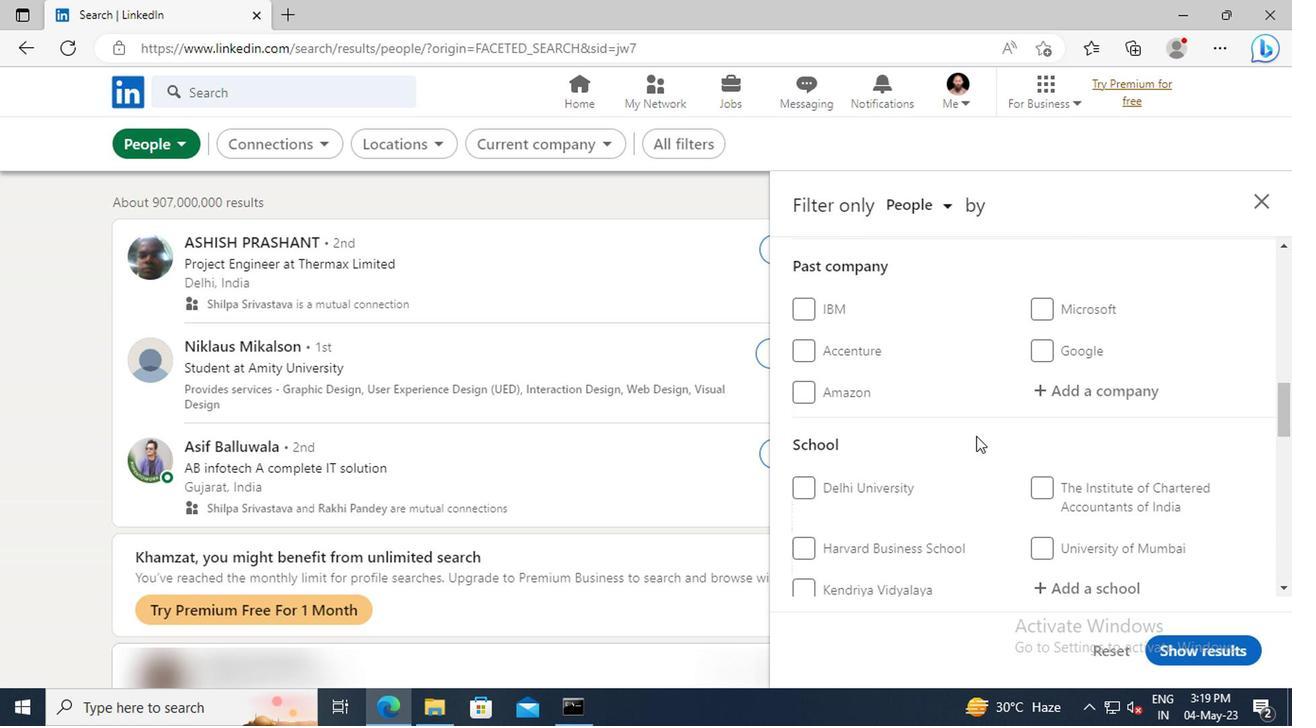 
Action: Mouse scrolled (971, 431) with delta (0, -1)
Screenshot: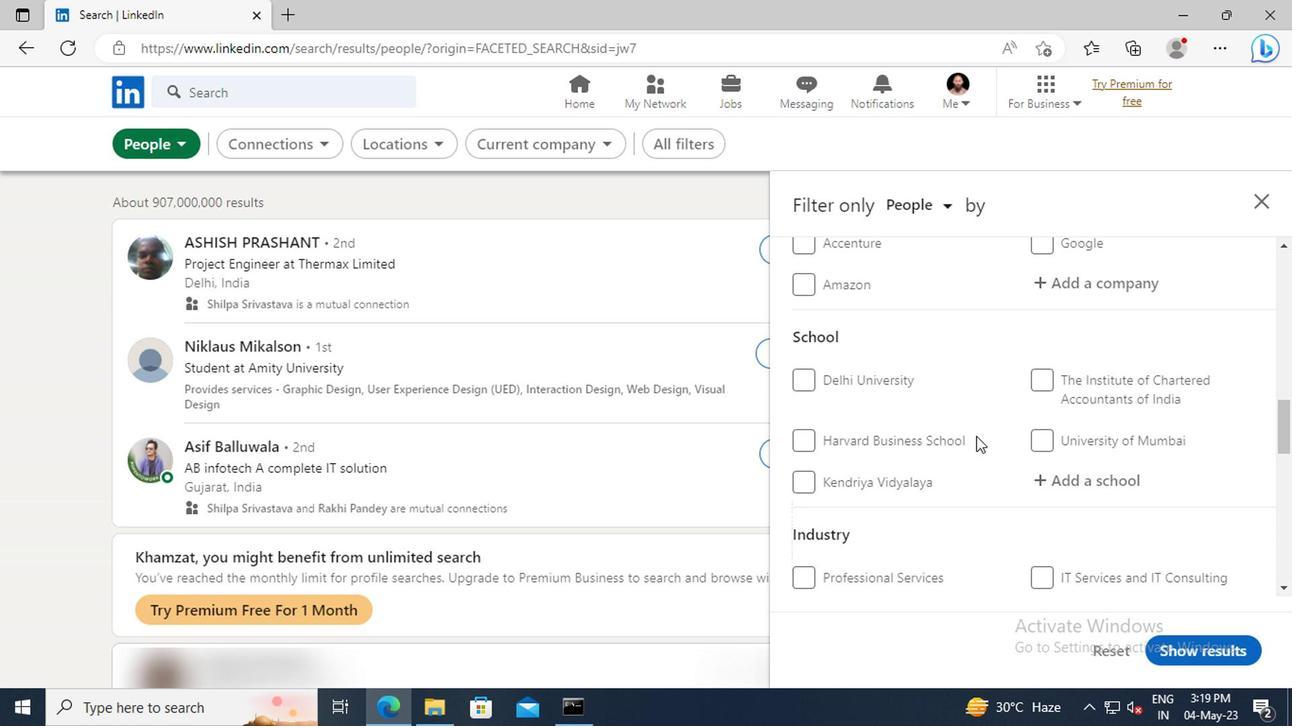 
Action: Mouse scrolled (971, 431) with delta (0, -1)
Screenshot: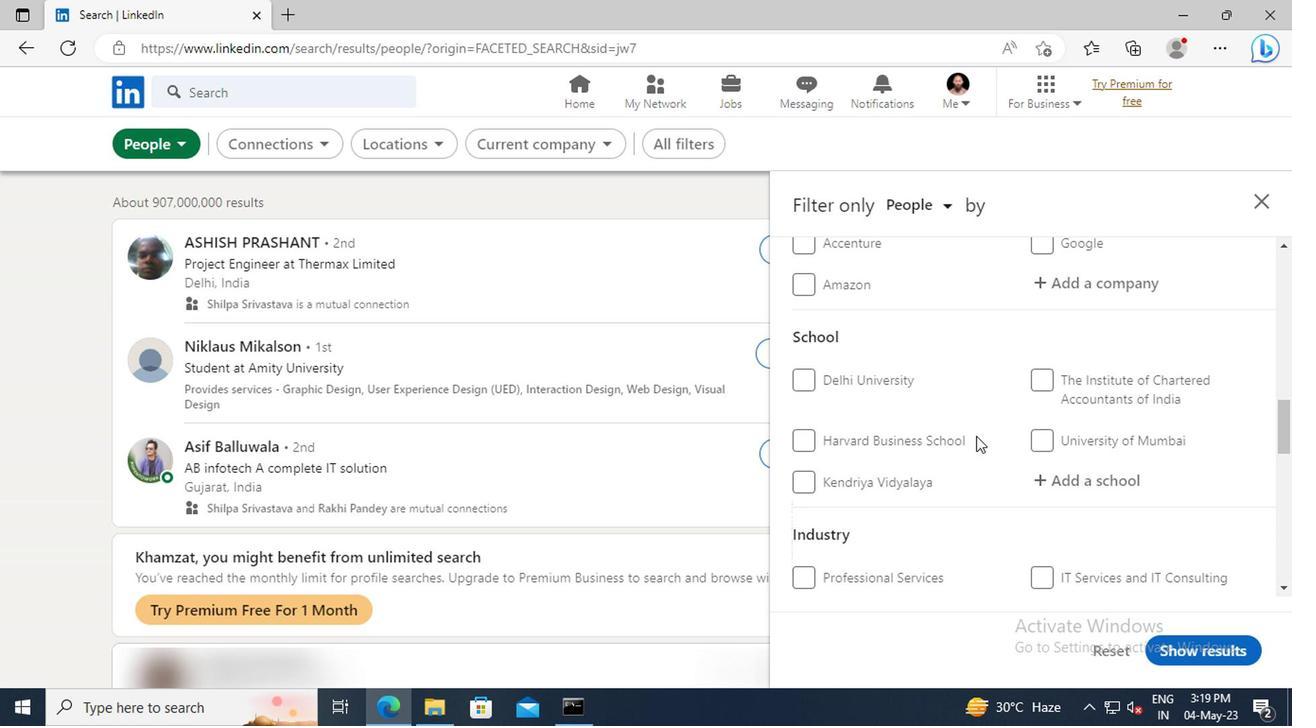 
Action: Mouse scrolled (971, 431) with delta (0, -1)
Screenshot: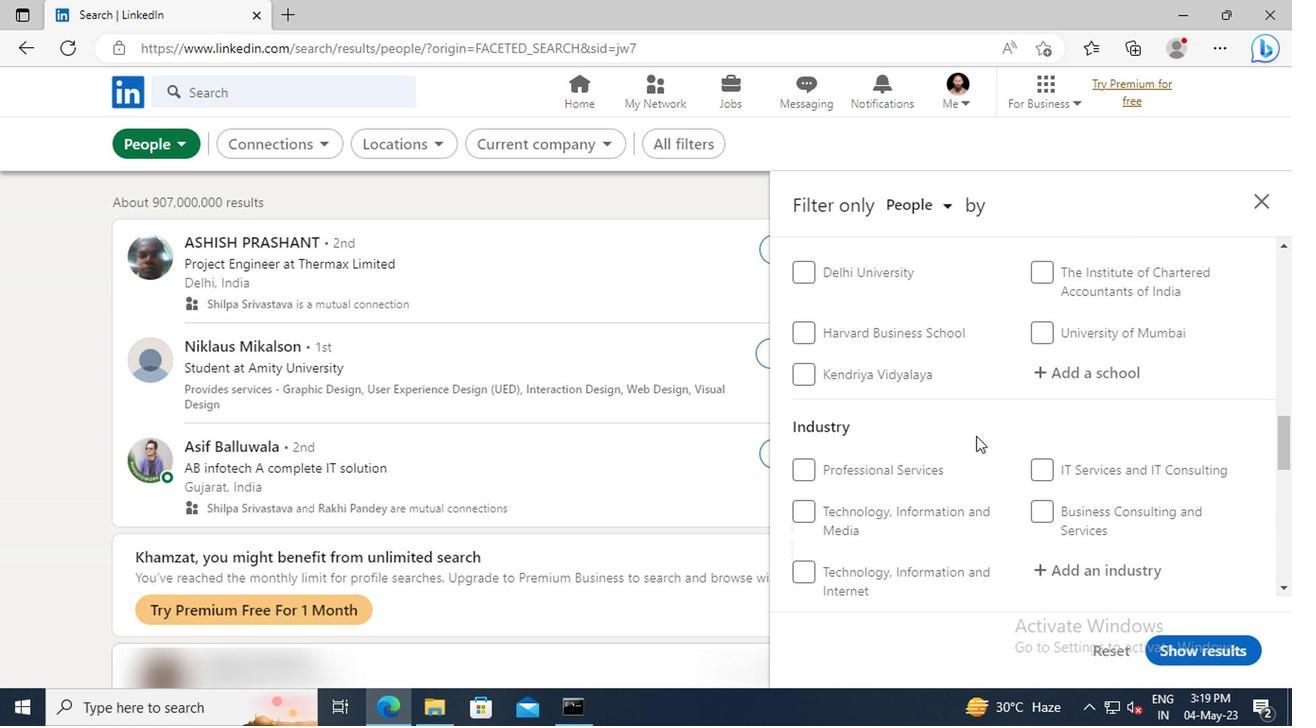 
Action: Mouse scrolled (971, 431) with delta (0, -1)
Screenshot: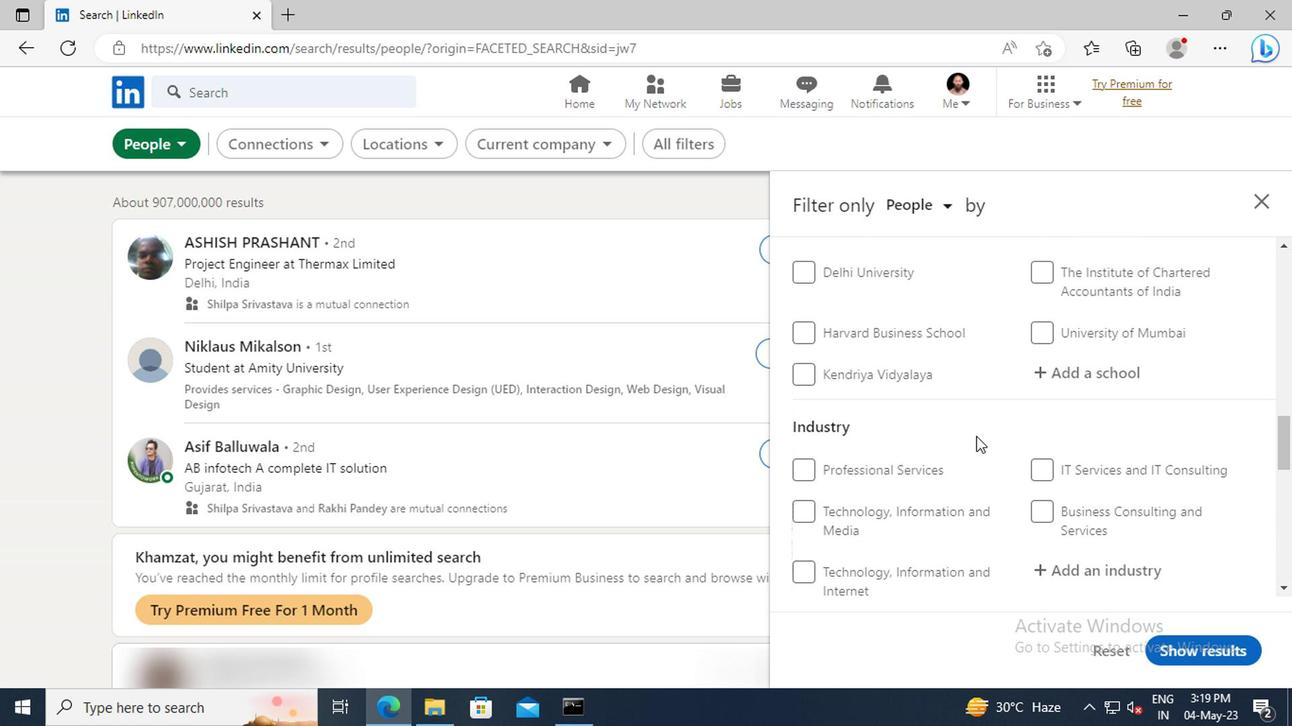 
Action: Mouse scrolled (971, 431) with delta (0, -1)
Screenshot: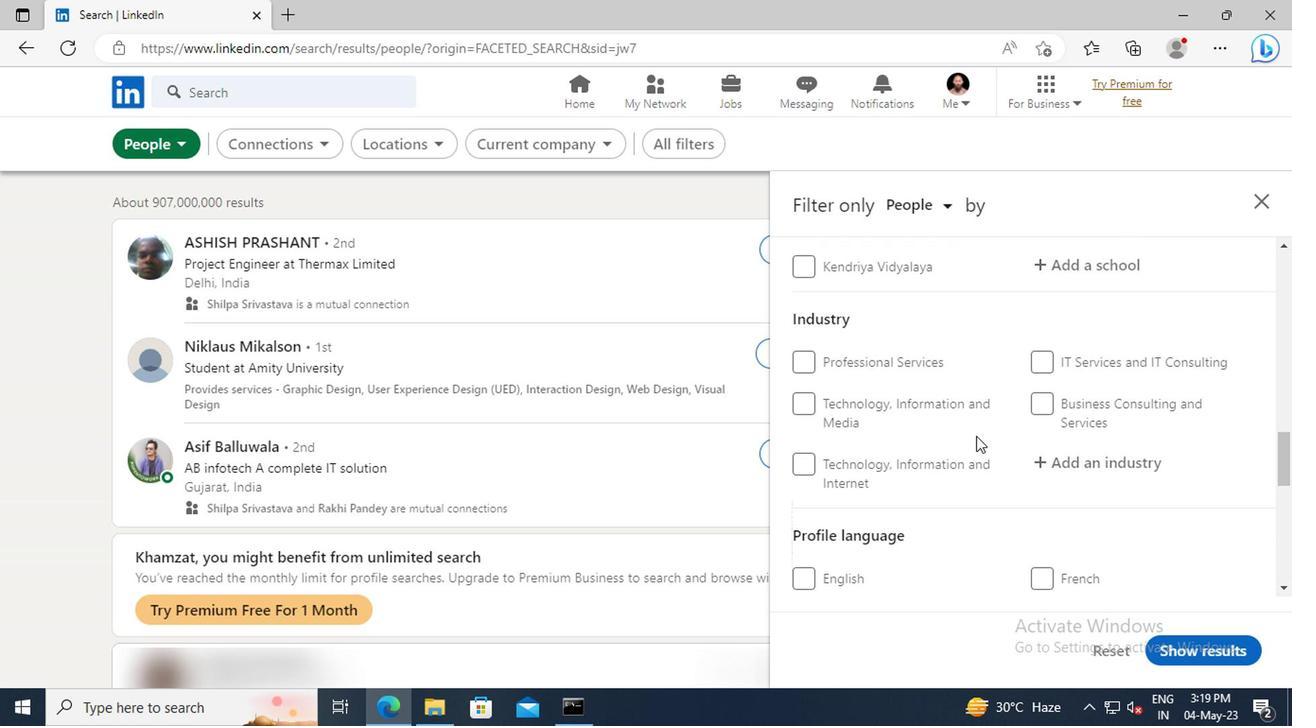 
Action: Mouse scrolled (971, 431) with delta (0, -1)
Screenshot: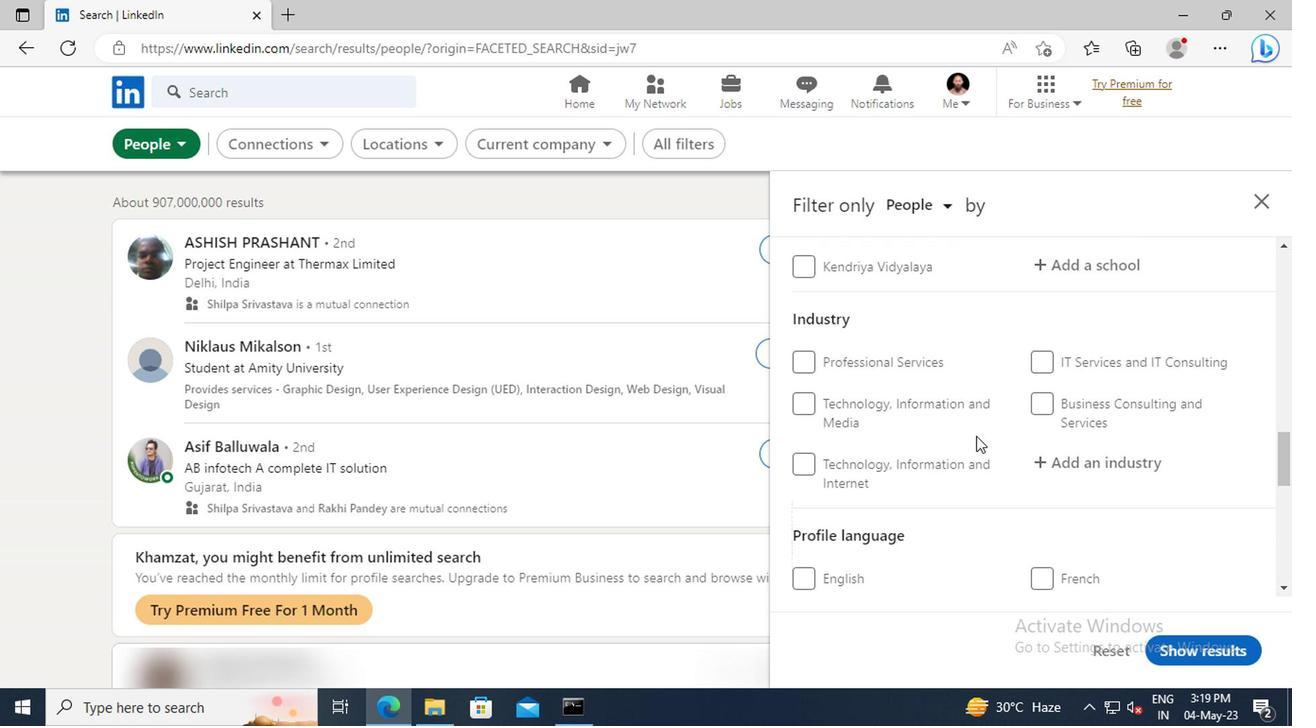 
Action: Mouse moved to (804, 511)
Screenshot: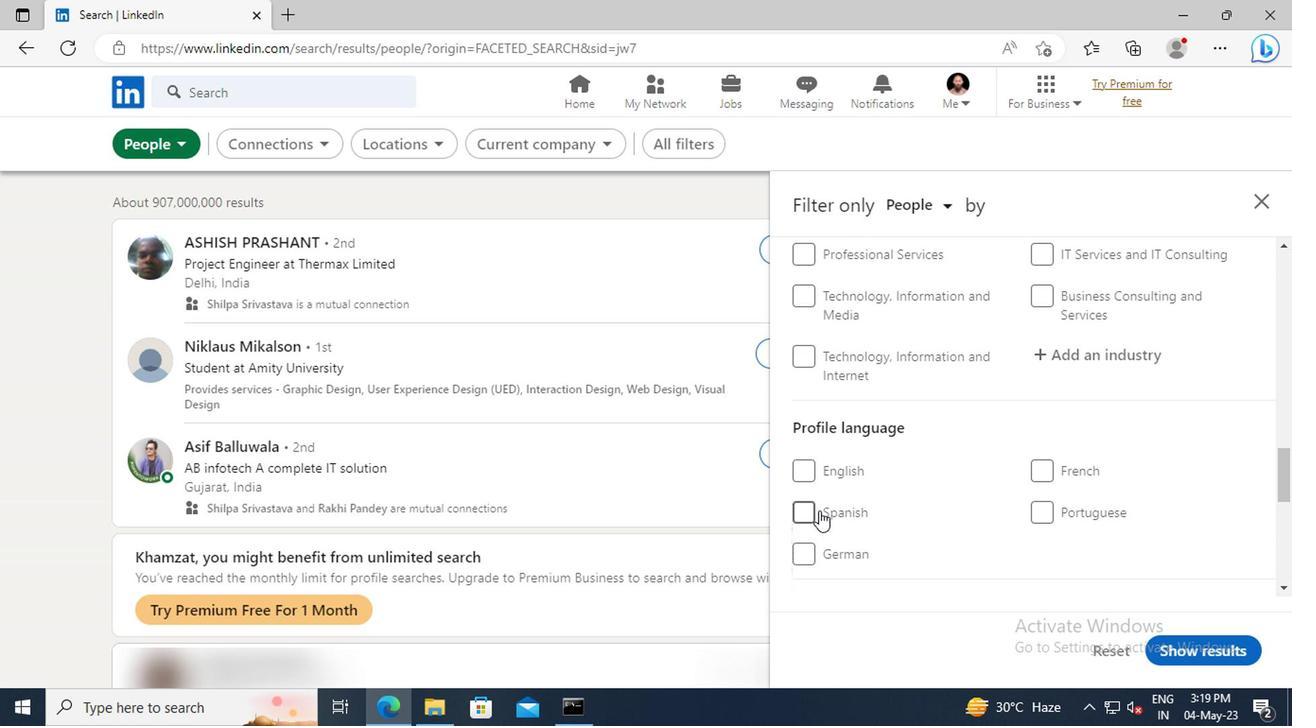 
Action: Mouse pressed left at (804, 511)
Screenshot: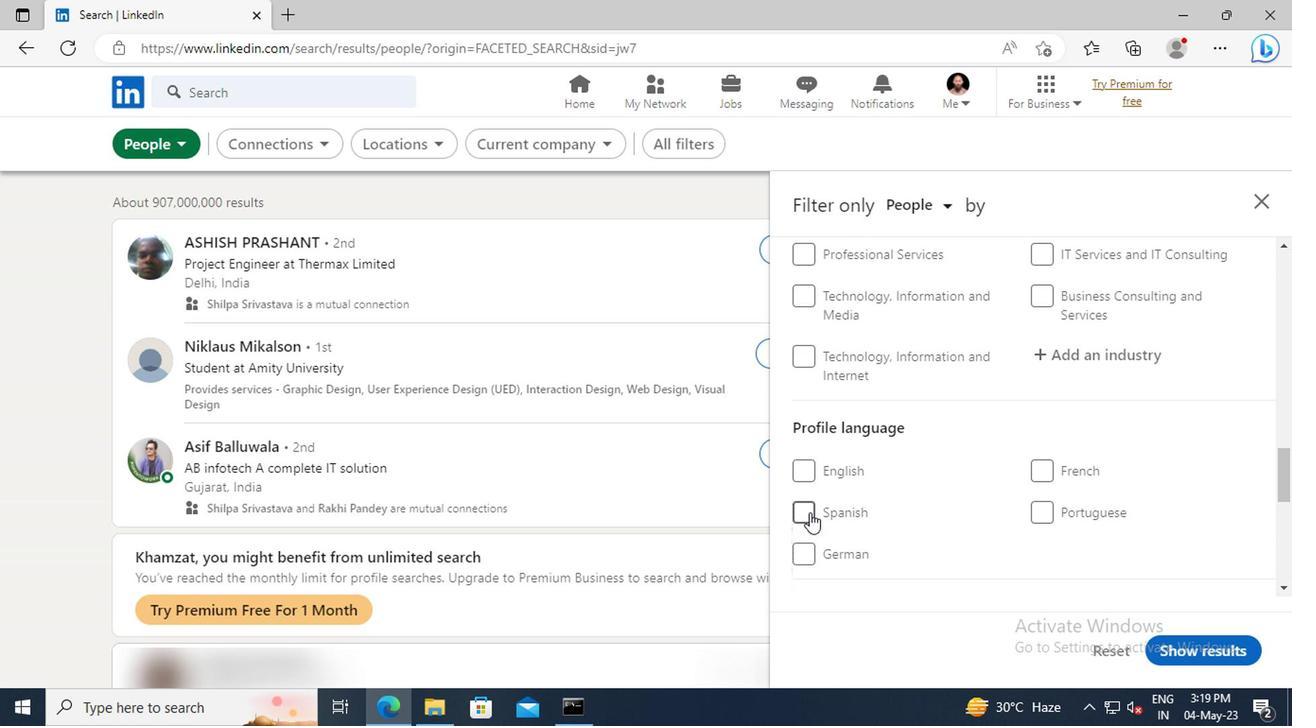 
Action: Mouse moved to (1016, 476)
Screenshot: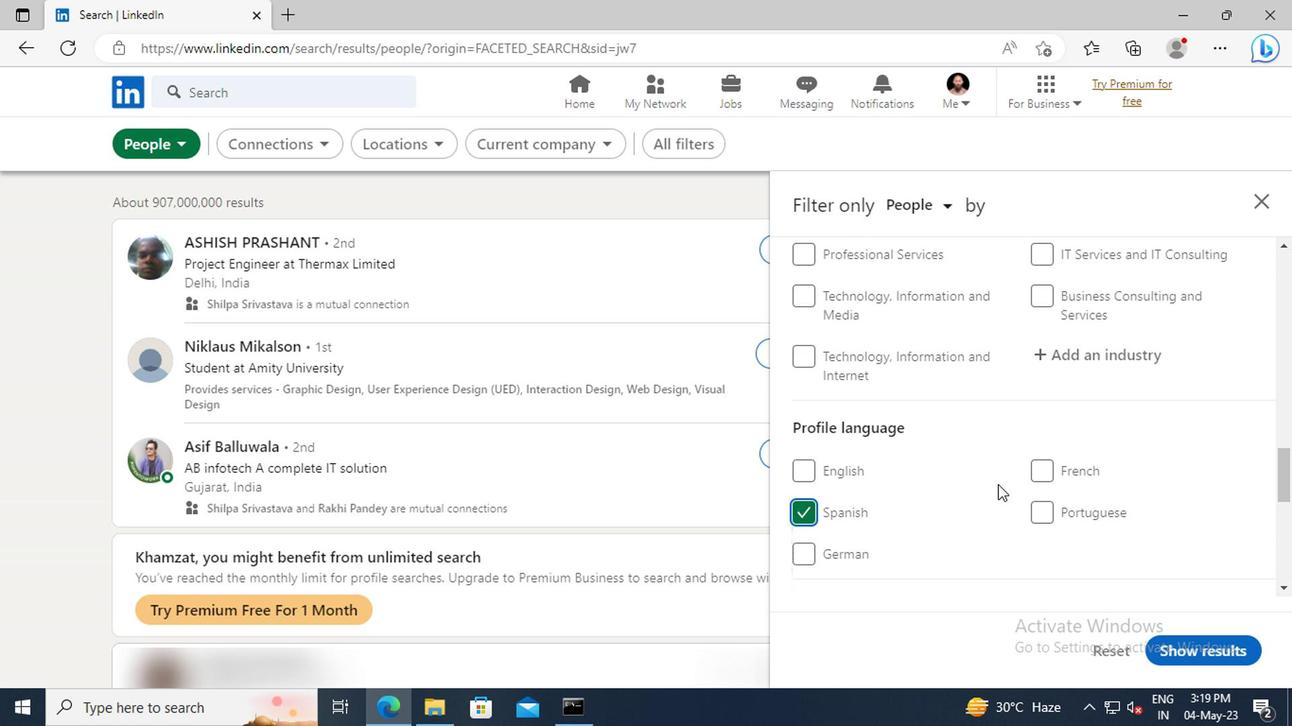 
Action: Mouse scrolled (1016, 477) with delta (0, 1)
Screenshot: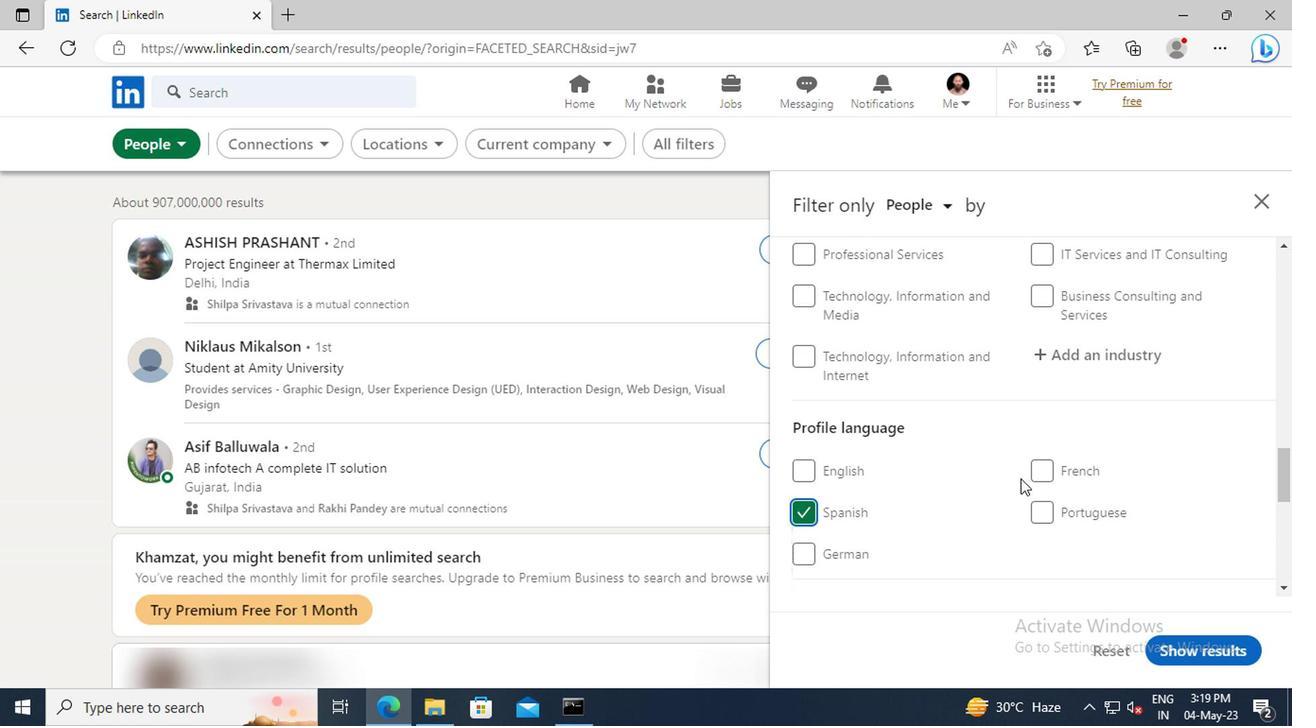 
Action: Mouse scrolled (1016, 477) with delta (0, 1)
Screenshot: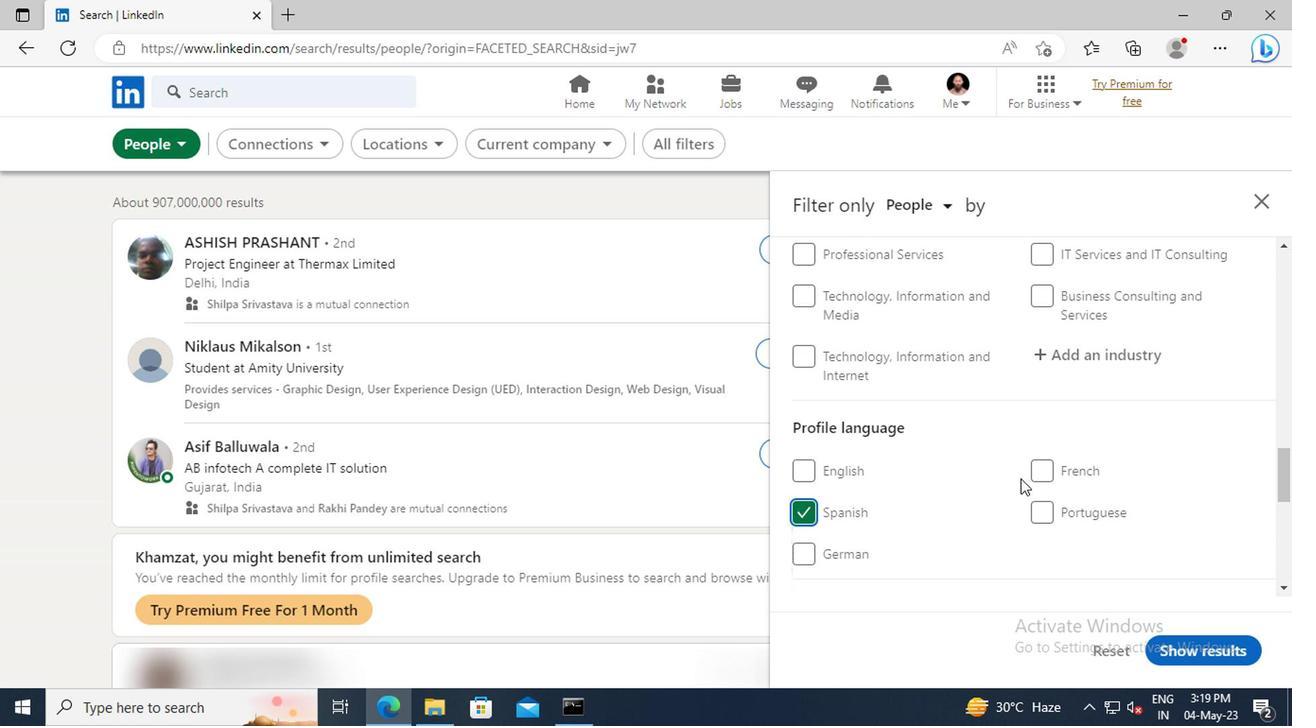 
Action: Mouse moved to (1016, 476)
Screenshot: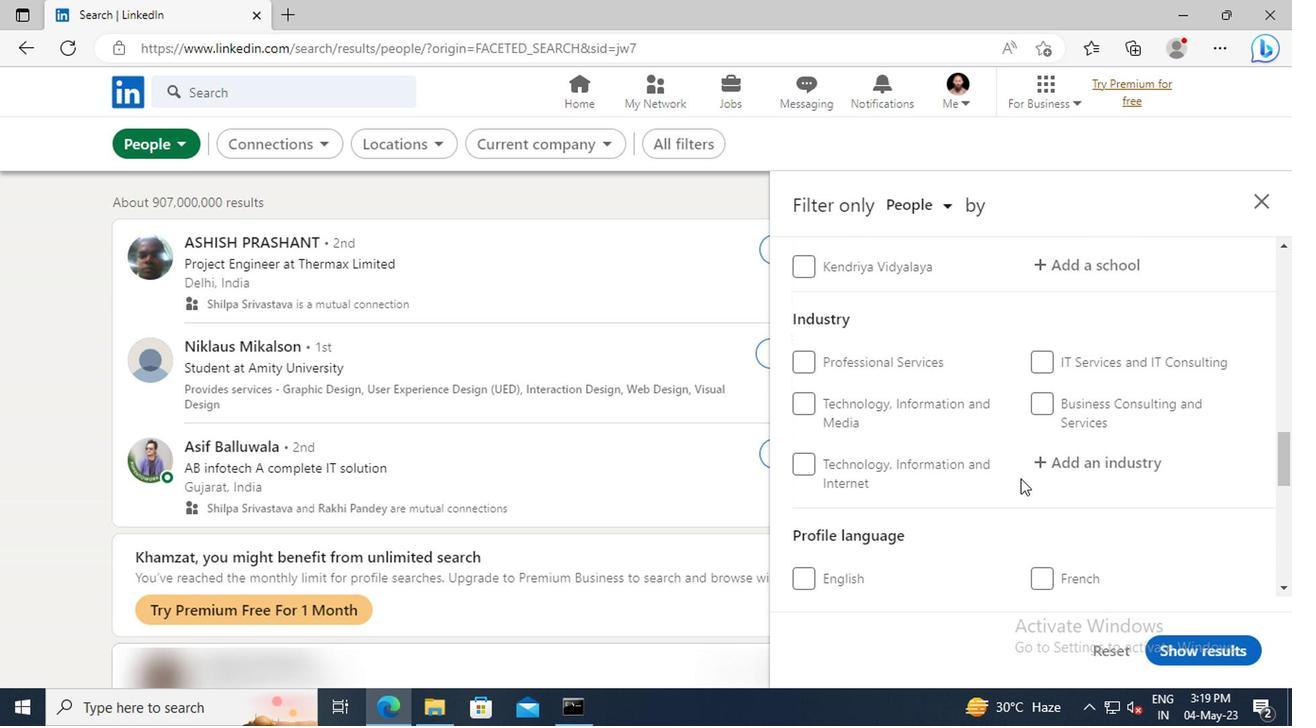 
Action: Mouse scrolled (1016, 477) with delta (0, 1)
Screenshot: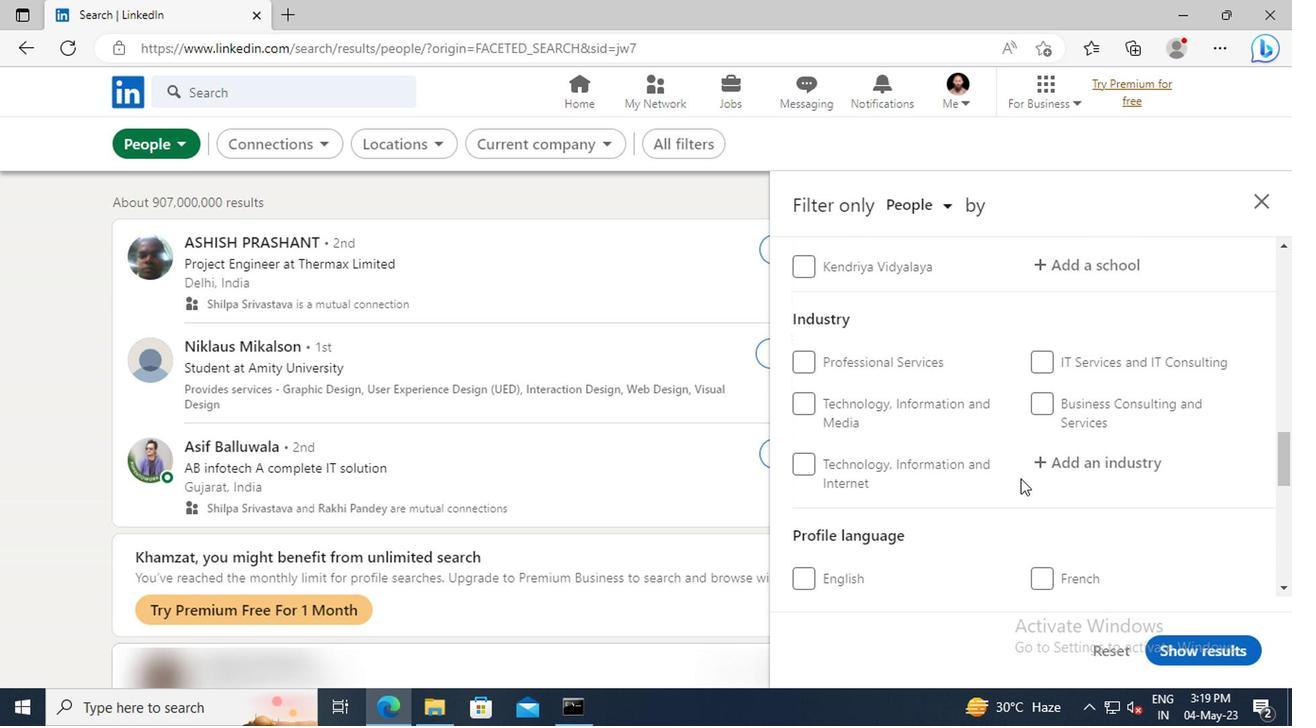 
Action: Mouse scrolled (1016, 477) with delta (0, 1)
Screenshot: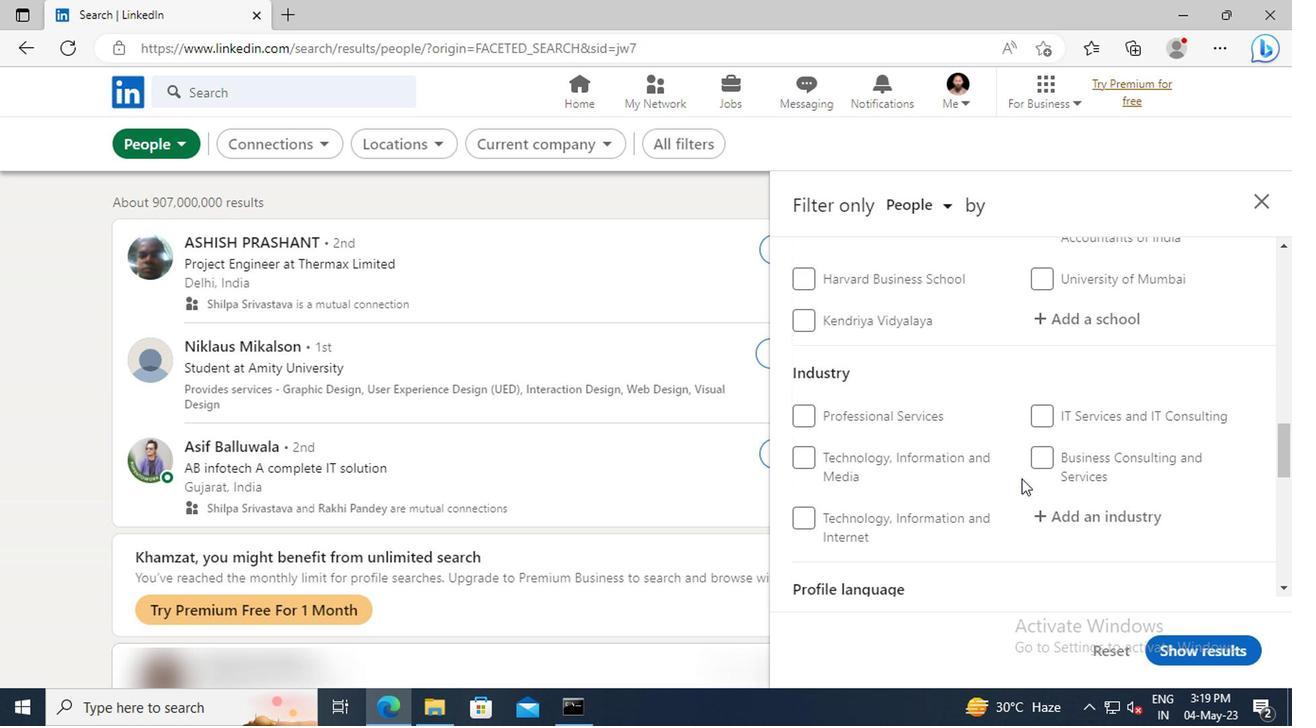 
Action: Mouse scrolled (1016, 477) with delta (0, 1)
Screenshot: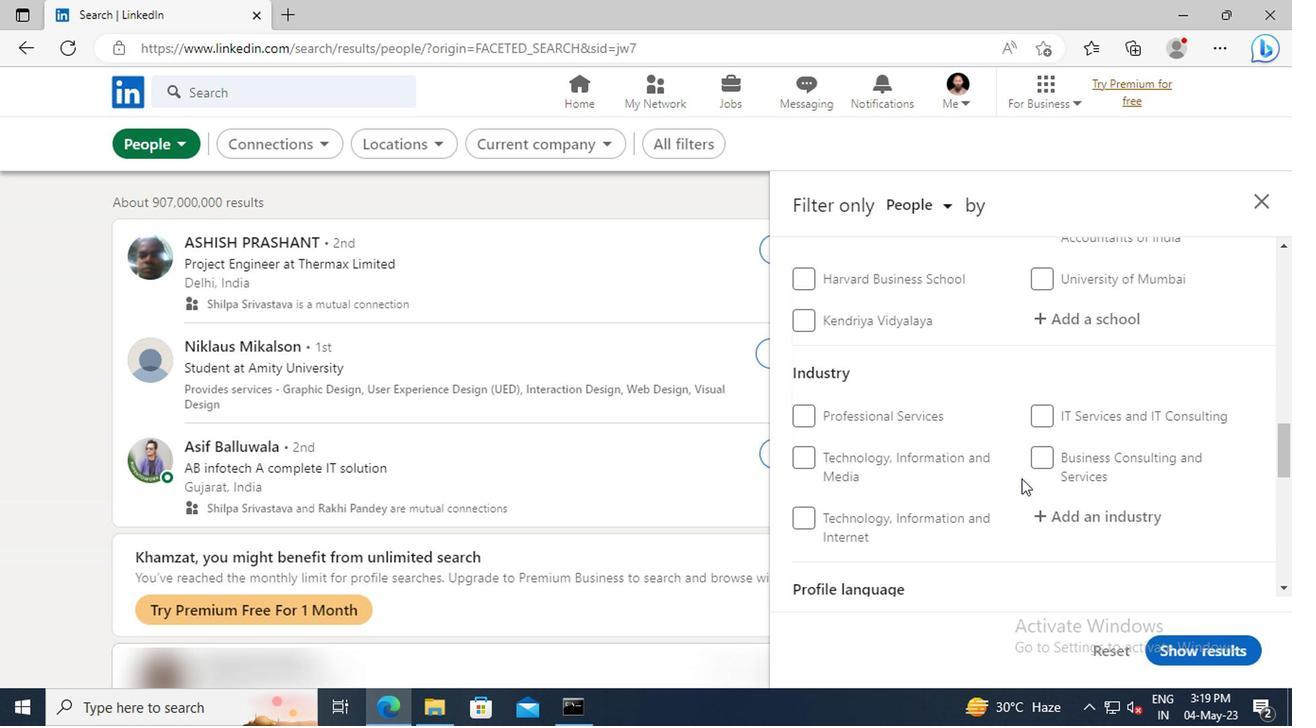 
Action: Mouse scrolled (1016, 477) with delta (0, 1)
Screenshot: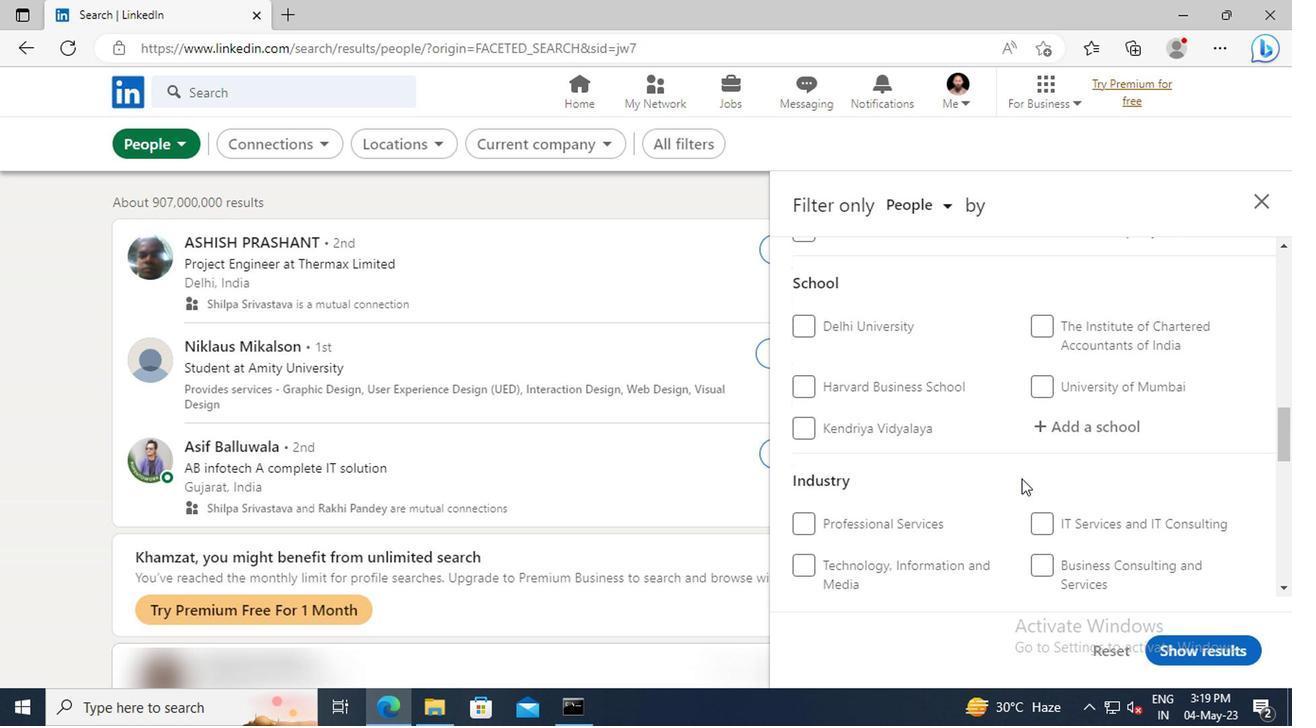 
Action: Mouse scrolled (1016, 477) with delta (0, 1)
Screenshot: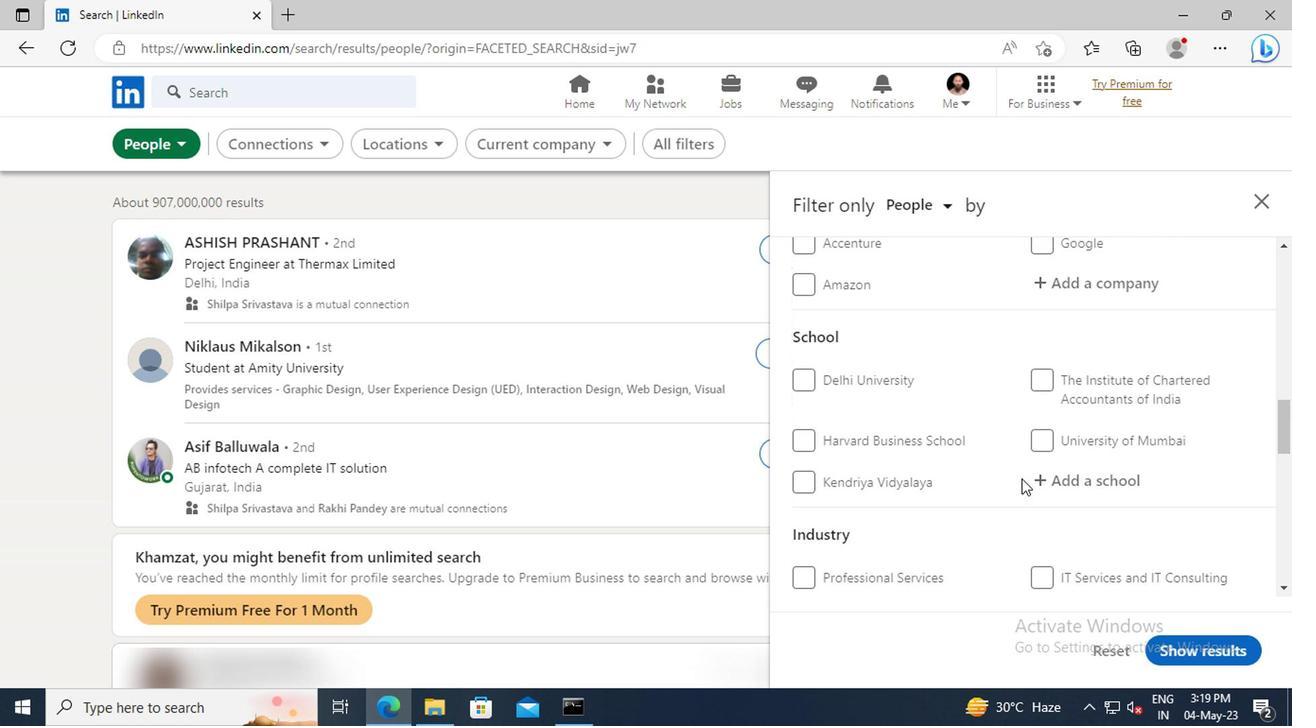 
Action: Mouse scrolled (1016, 477) with delta (0, 1)
Screenshot: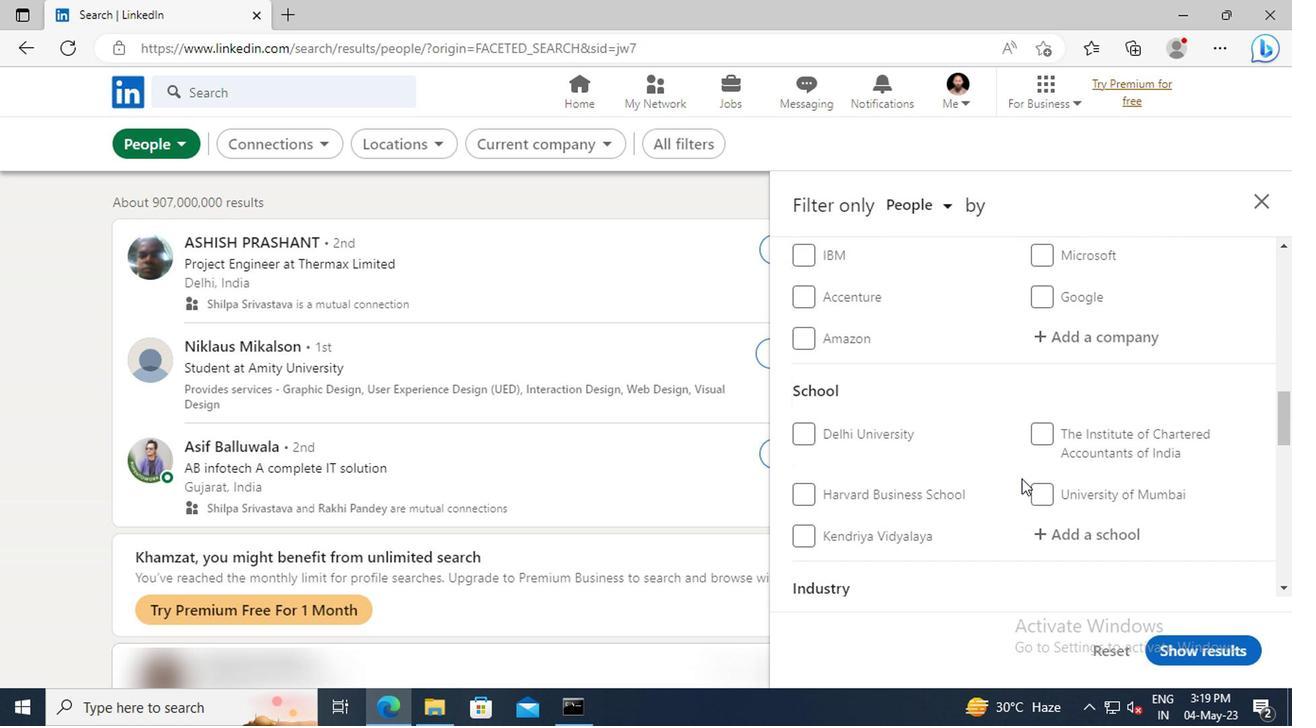 
Action: Mouse scrolled (1016, 477) with delta (0, 1)
Screenshot: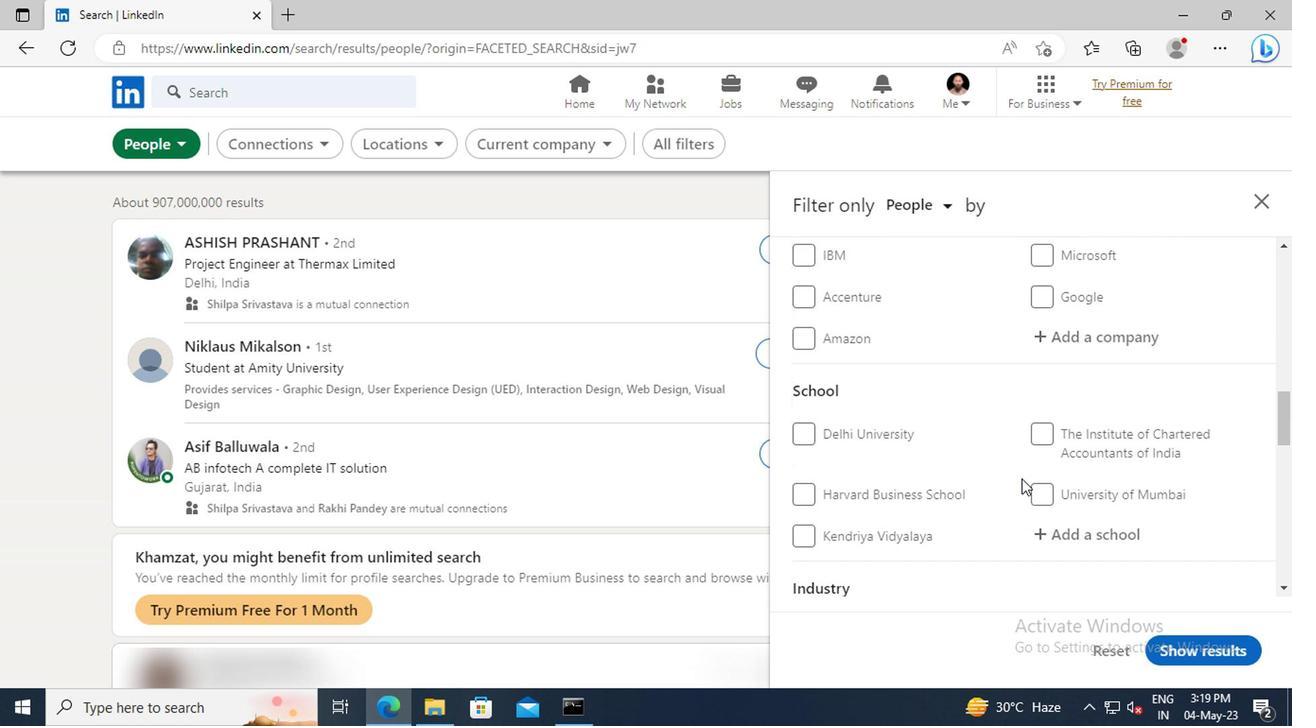 
Action: Mouse scrolled (1016, 477) with delta (0, 1)
Screenshot: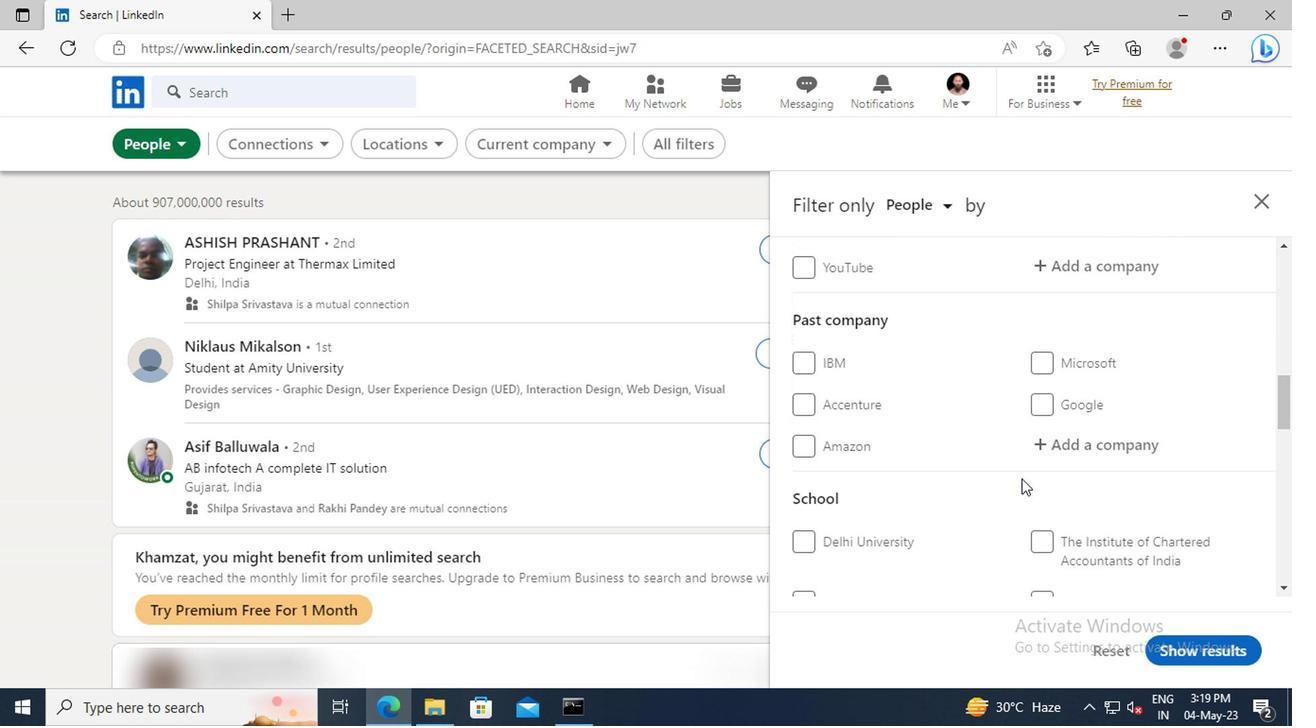 
Action: Mouse scrolled (1016, 477) with delta (0, 1)
Screenshot: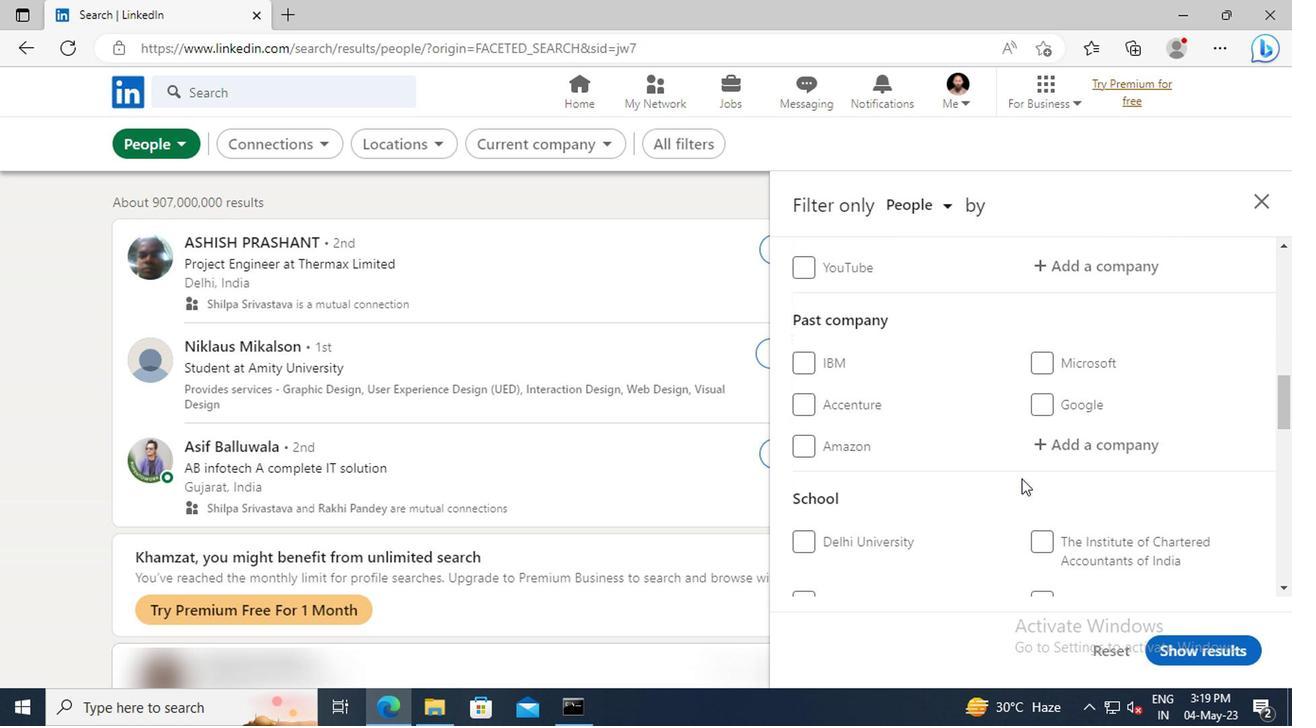 
Action: Mouse scrolled (1016, 477) with delta (0, 1)
Screenshot: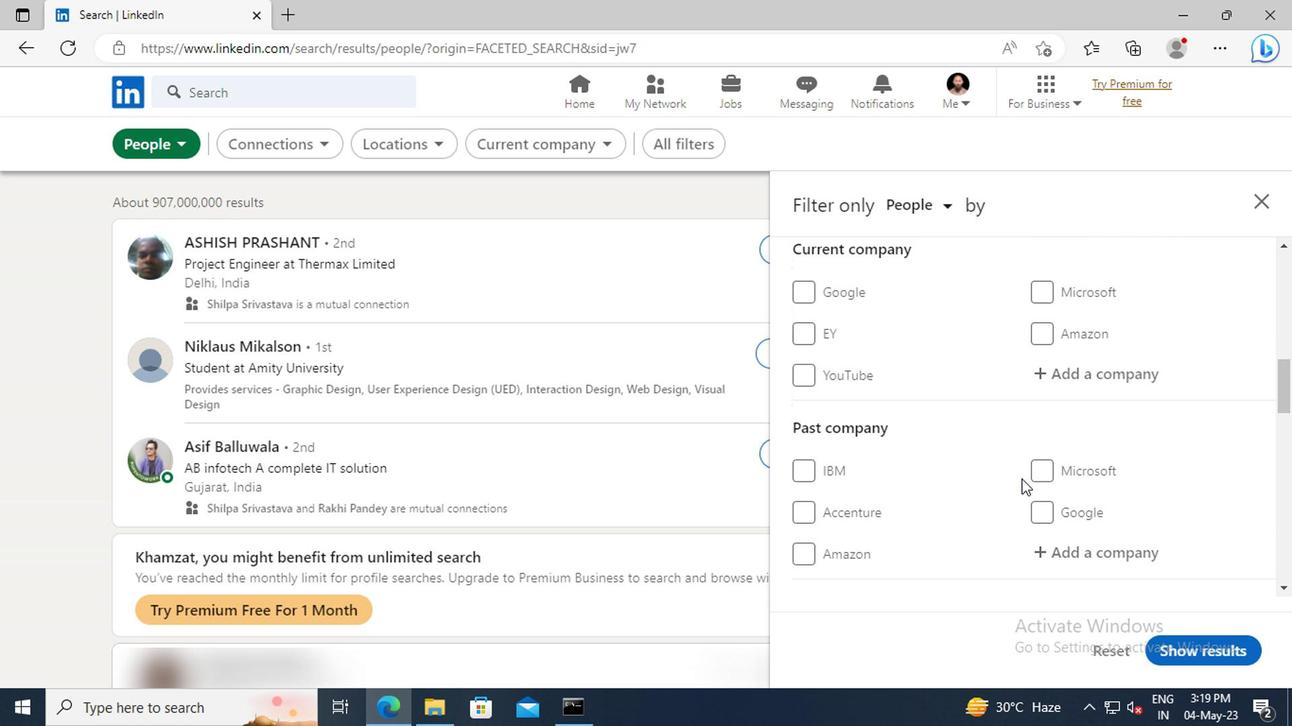 
Action: Mouse moved to (1043, 426)
Screenshot: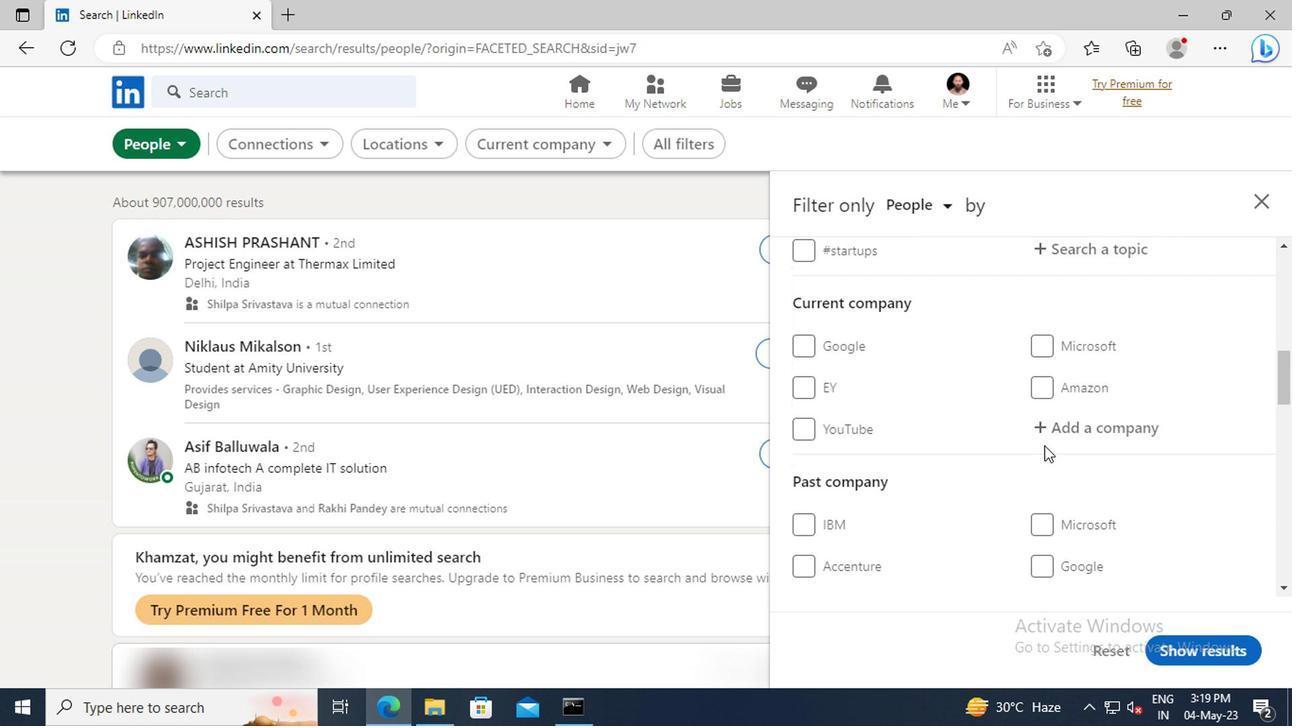 
Action: Mouse pressed left at (1043, 426)
Screenshot: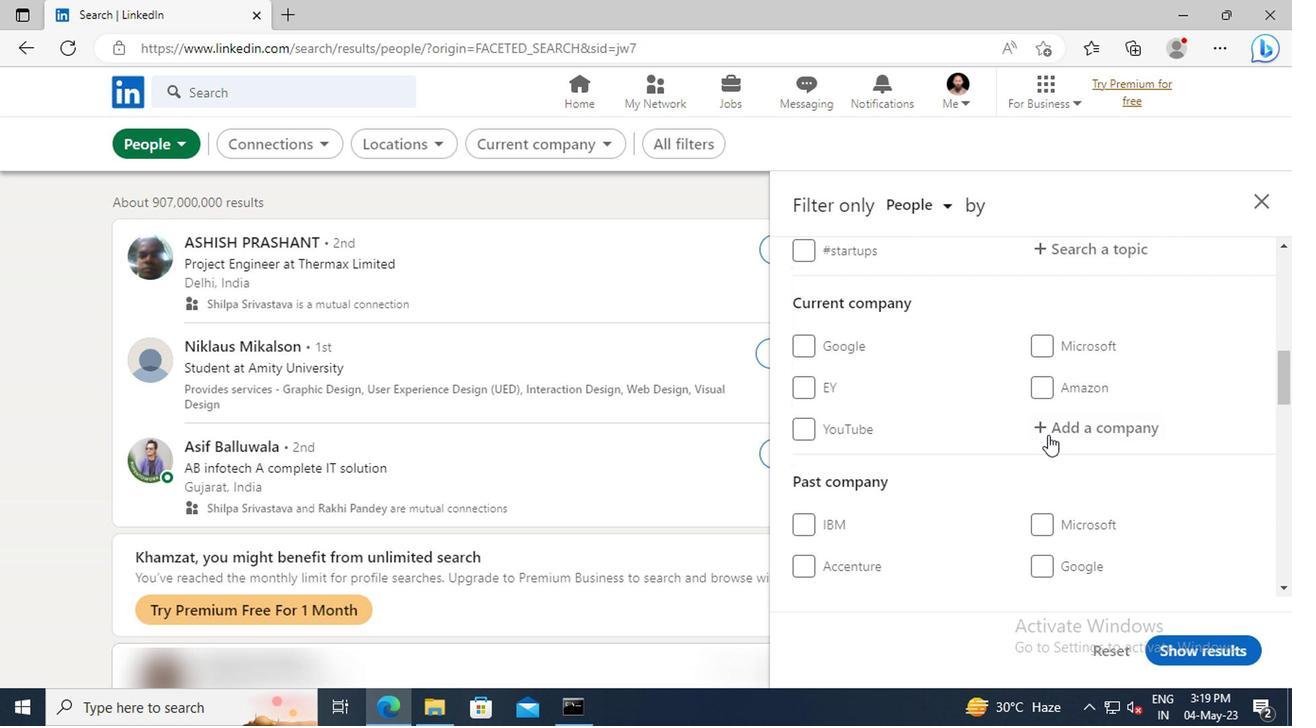 
Action: Key pressed <Key.shift>
Screenshot: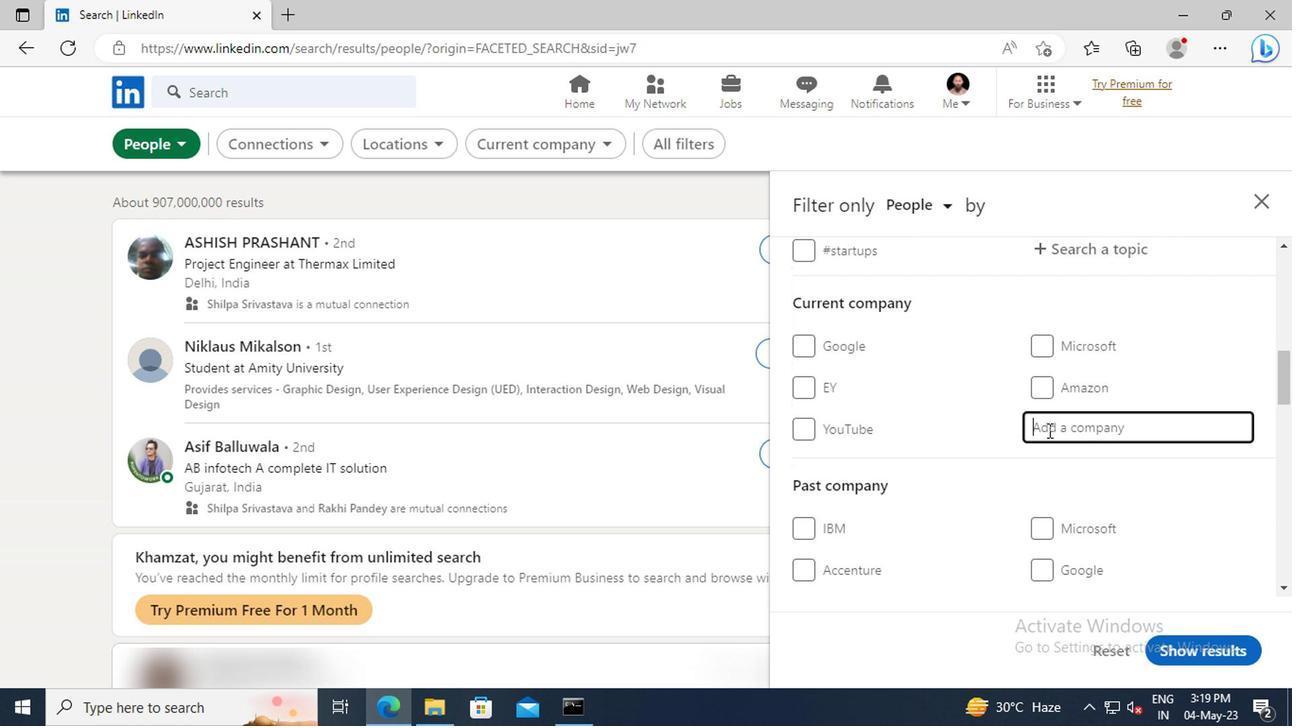 
Action: Mouse moved to (1033, 430)
Screenshot: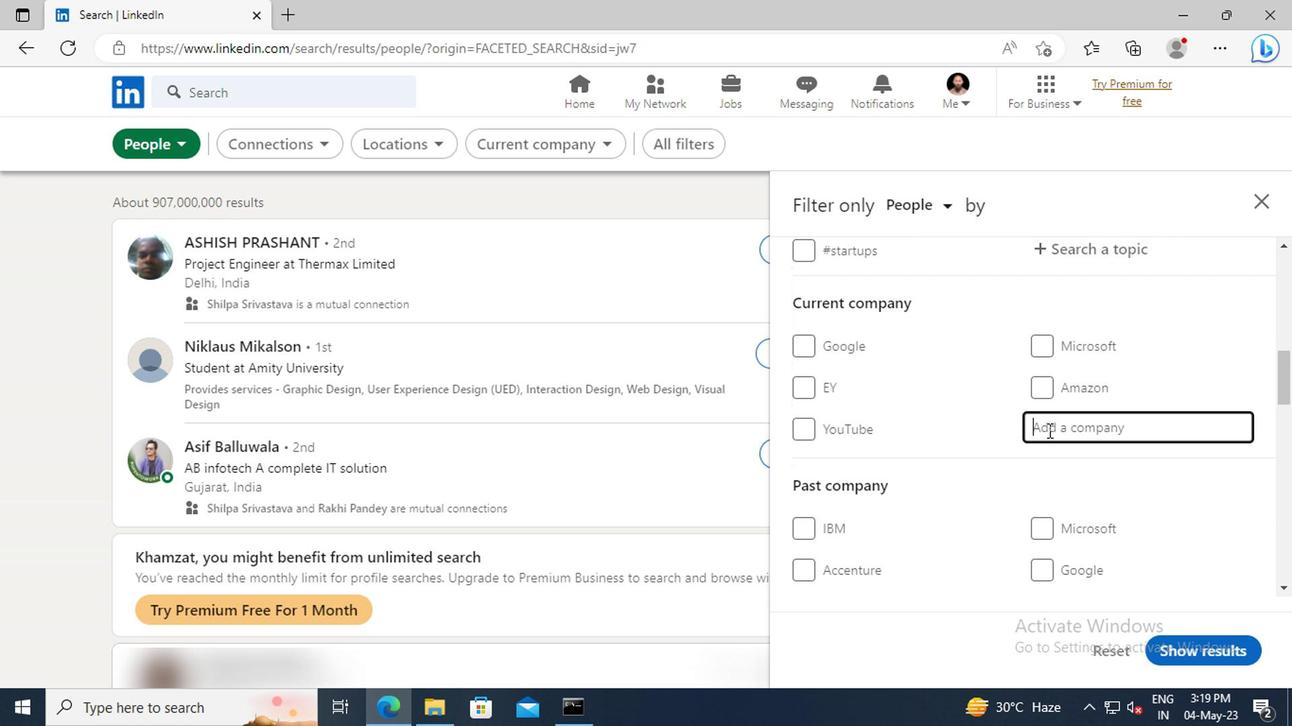 
Action: Key pressed SONY<Key.space><Key.shift>RESEAR
Screenshot: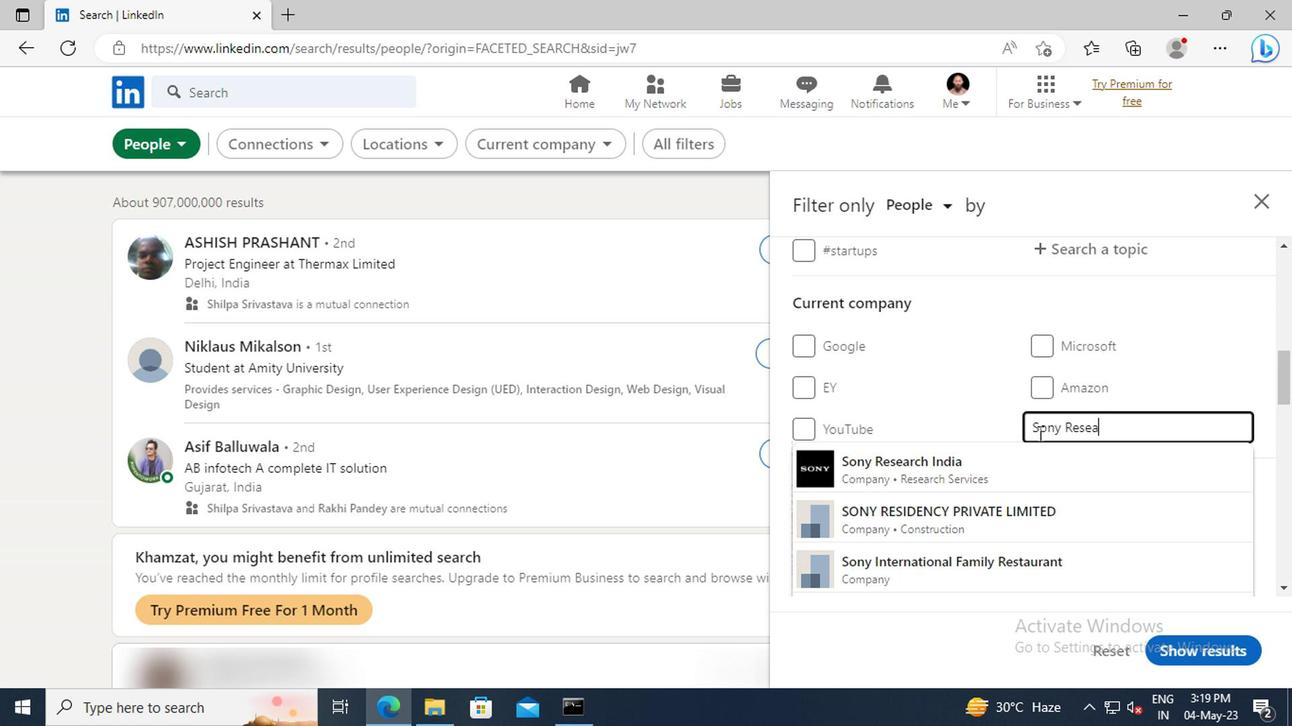 
Action: Mouse moved to (1031, 469)
Screenshot: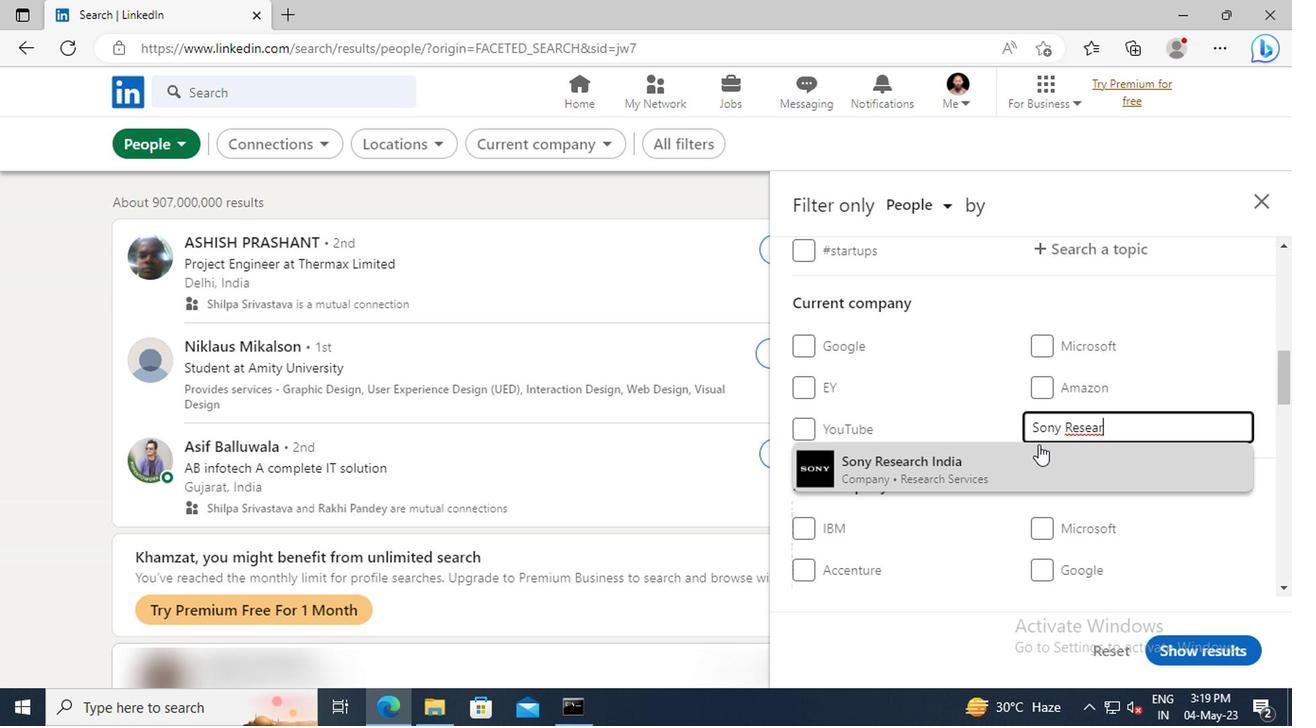 
Action: Mouse pressed left at (1031, 469)
Screenshot: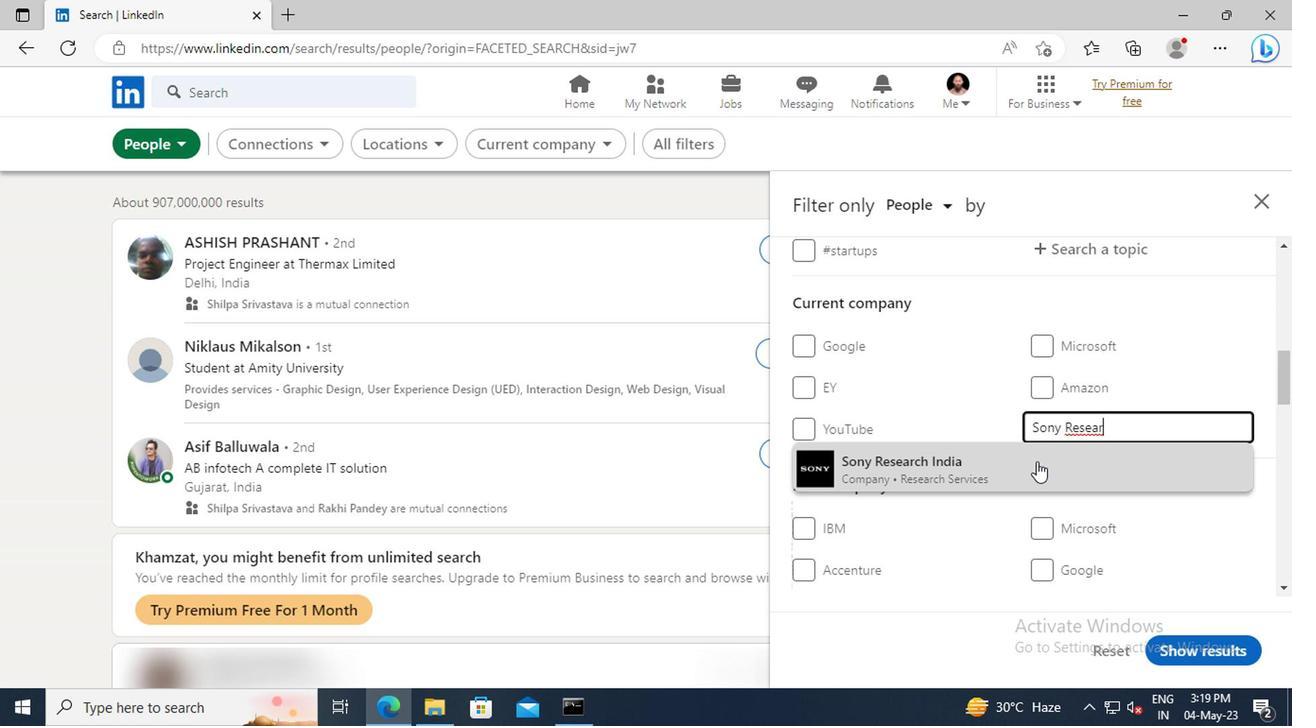 
Action: Mouse scrolled (1031, 467) with delta (0, -1)
Screenshot: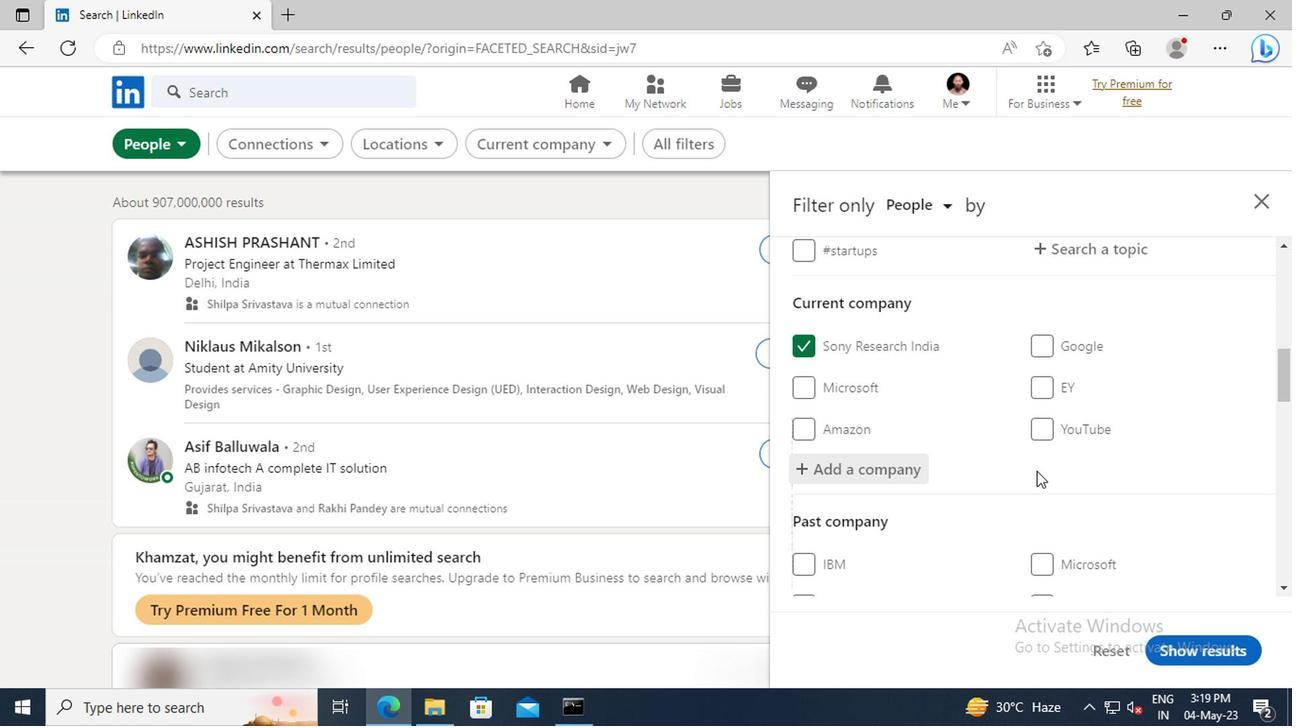 
Action: Mouse scrolled (1031, 467) with delta (0, -1)
Screenshot: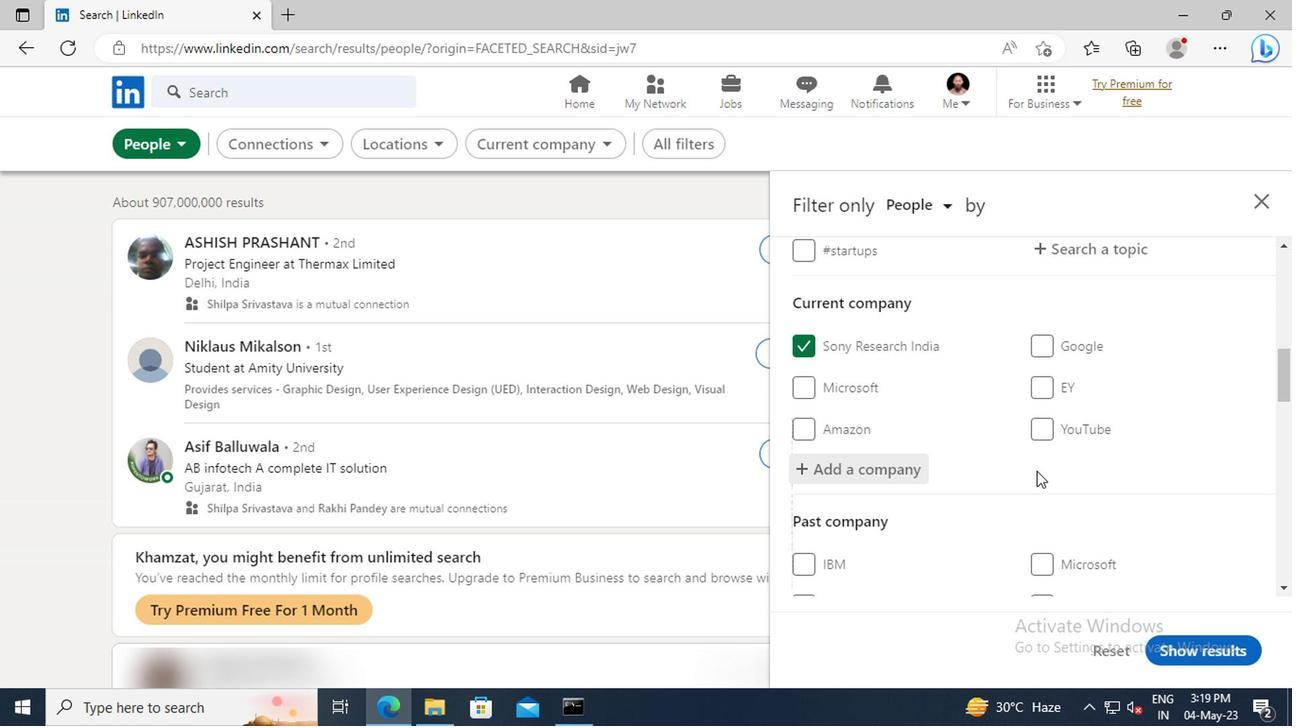 
Action: Mouse moved to (1031, 463)
Screenshot: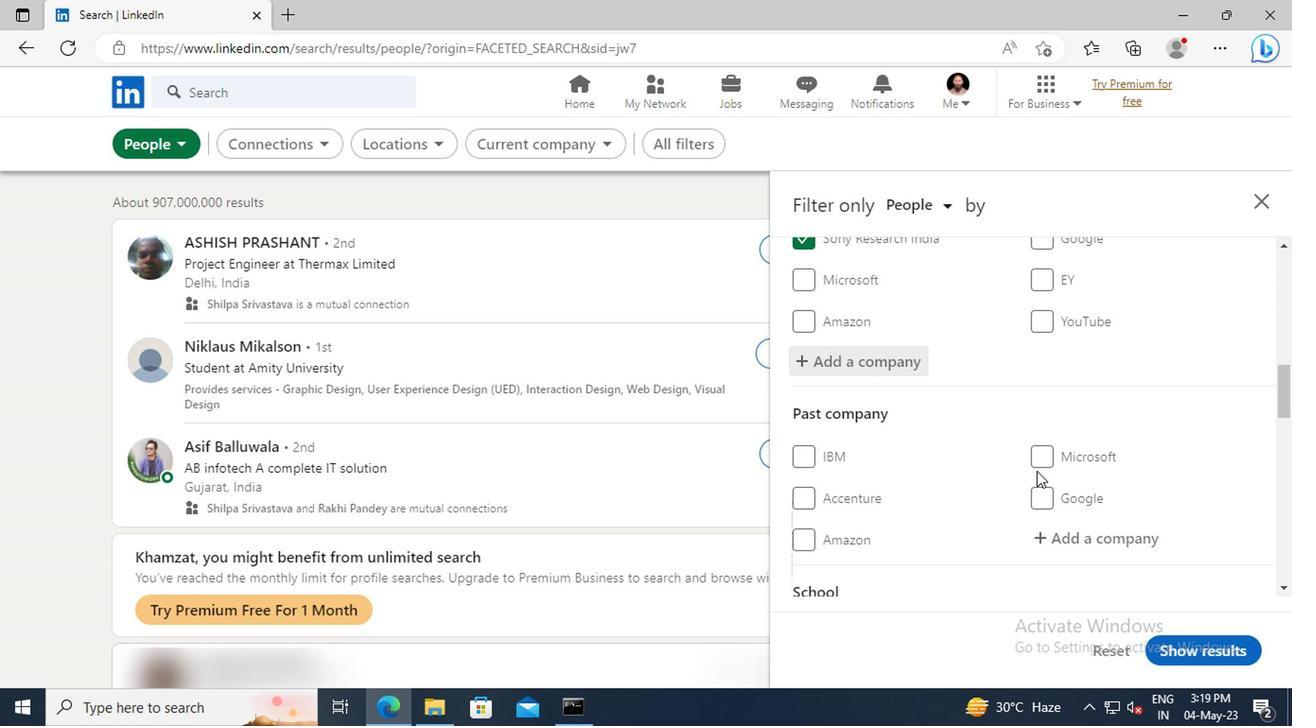 
Action: Mouse scrolled (1031, 463) with delta (0, 0)
Screenshot: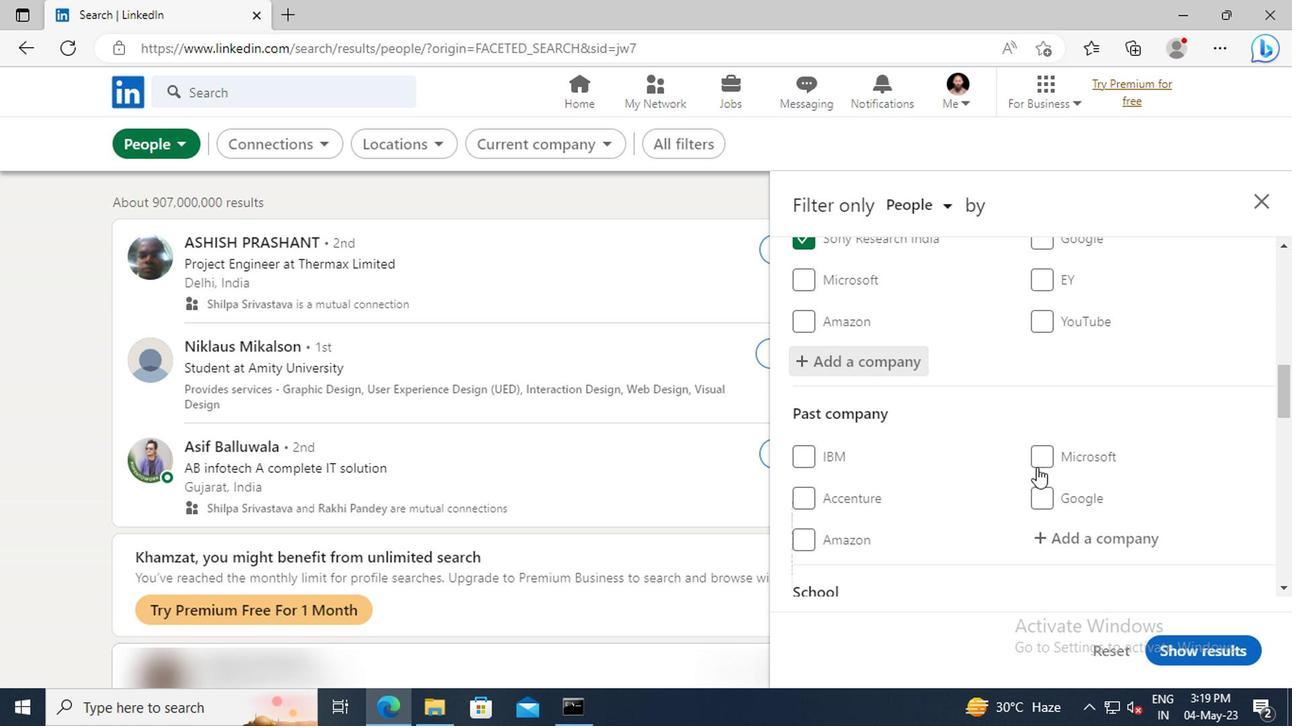 
Action: Mouse scrolled (1031, 463) with delta (0, 0)
Screenshot: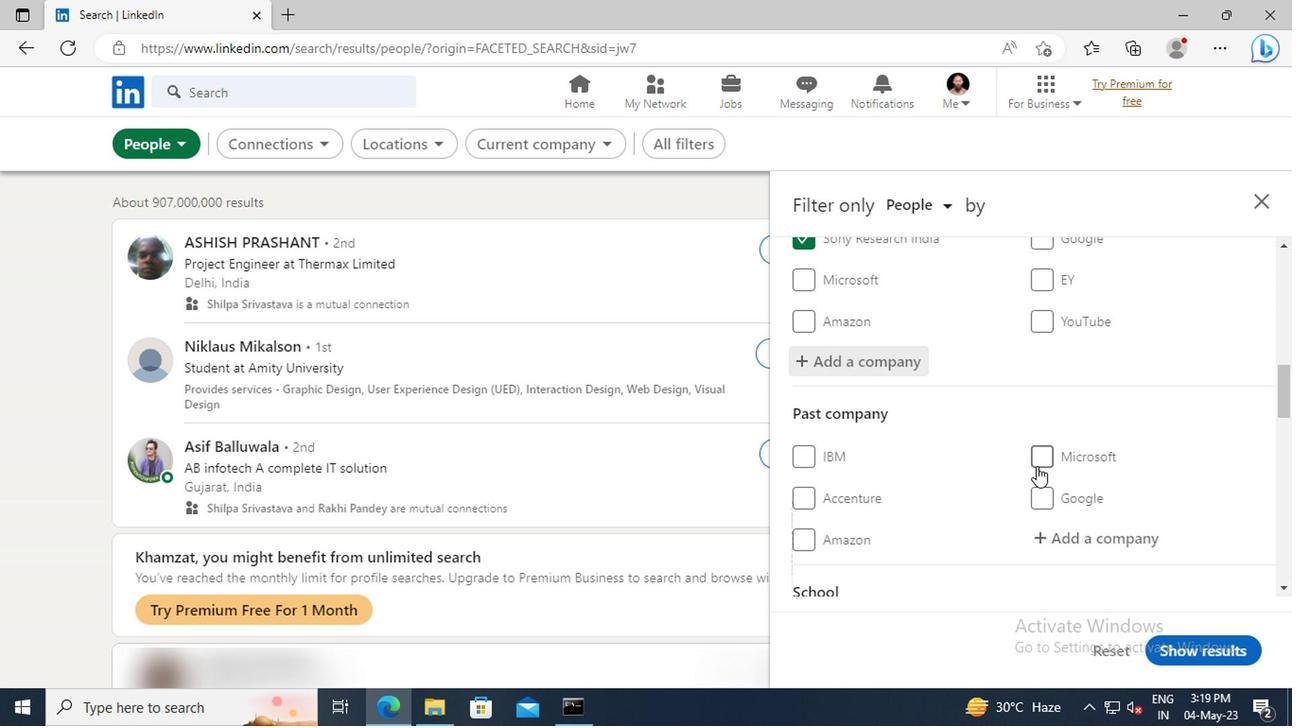 
Action: Mouse scrolled (1031, 463) with delta (0, 0)
Screenshot: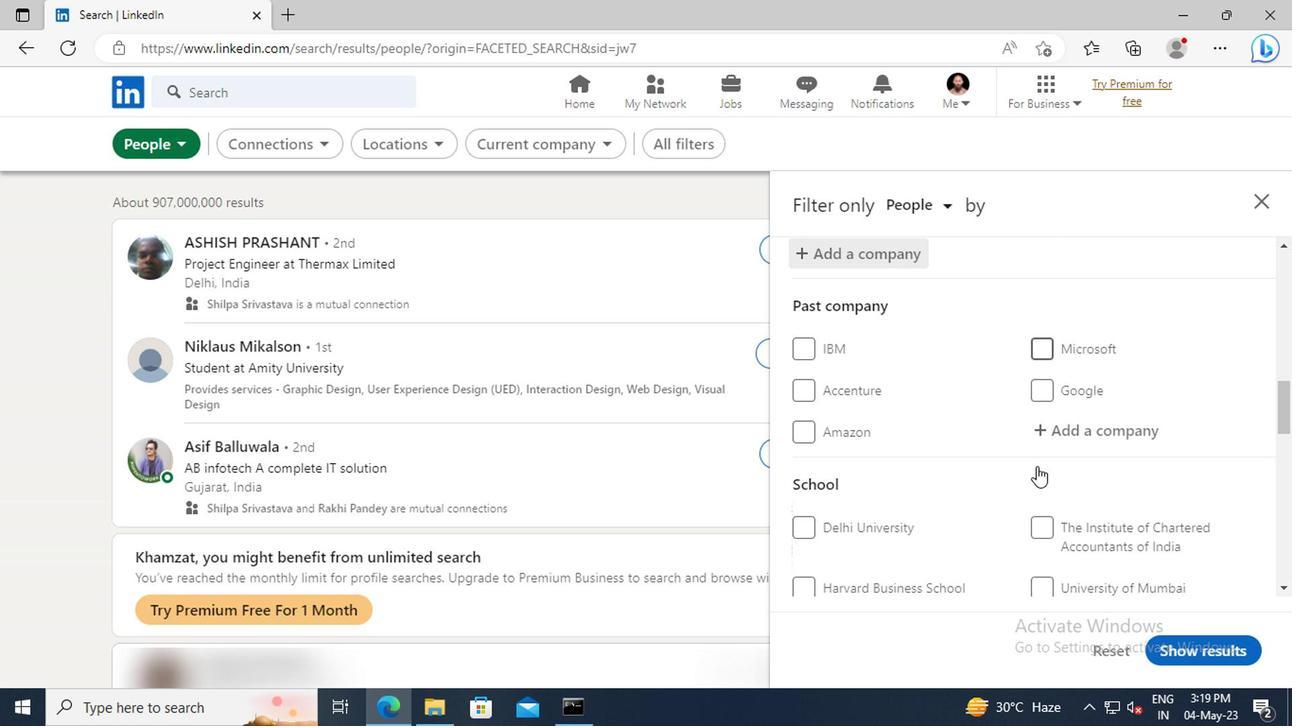 
Action: Mouse scrolled (1031, 463) with delta (0, 0)
Screenshot: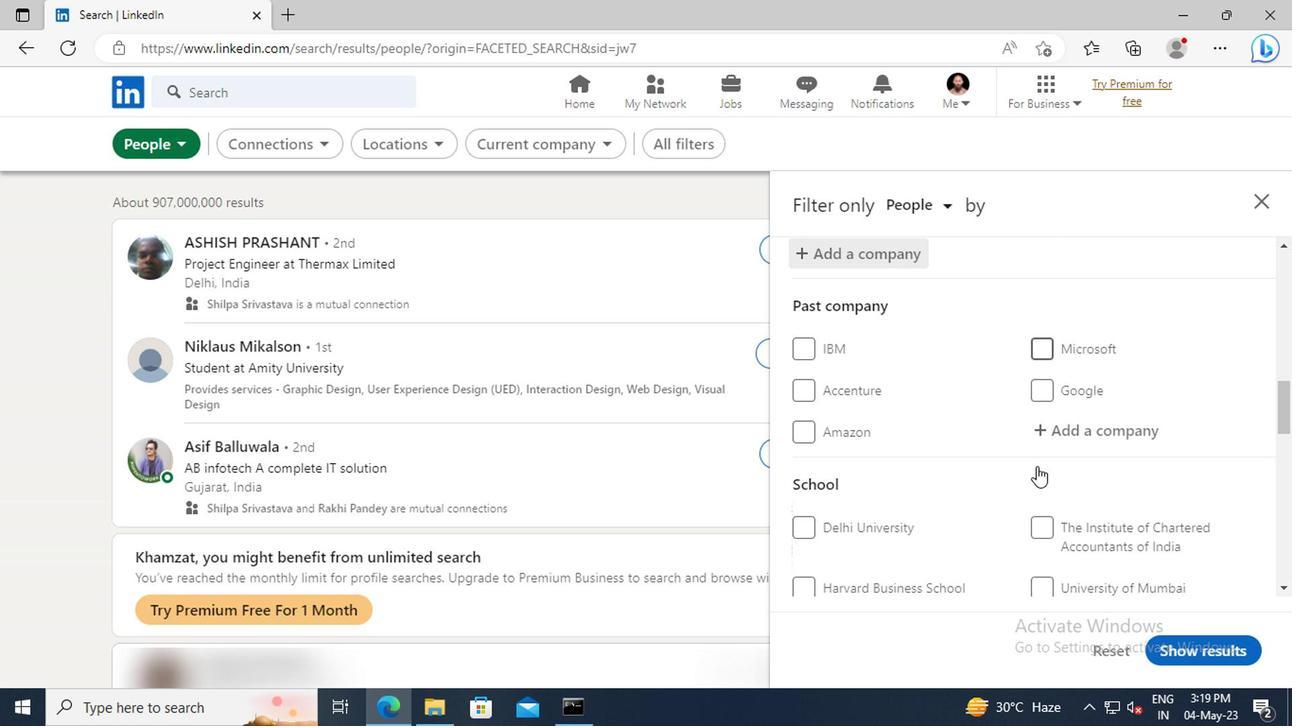 
Action: Mouse scrolled (1031, 463) with delta (0, 0)
Screenshot: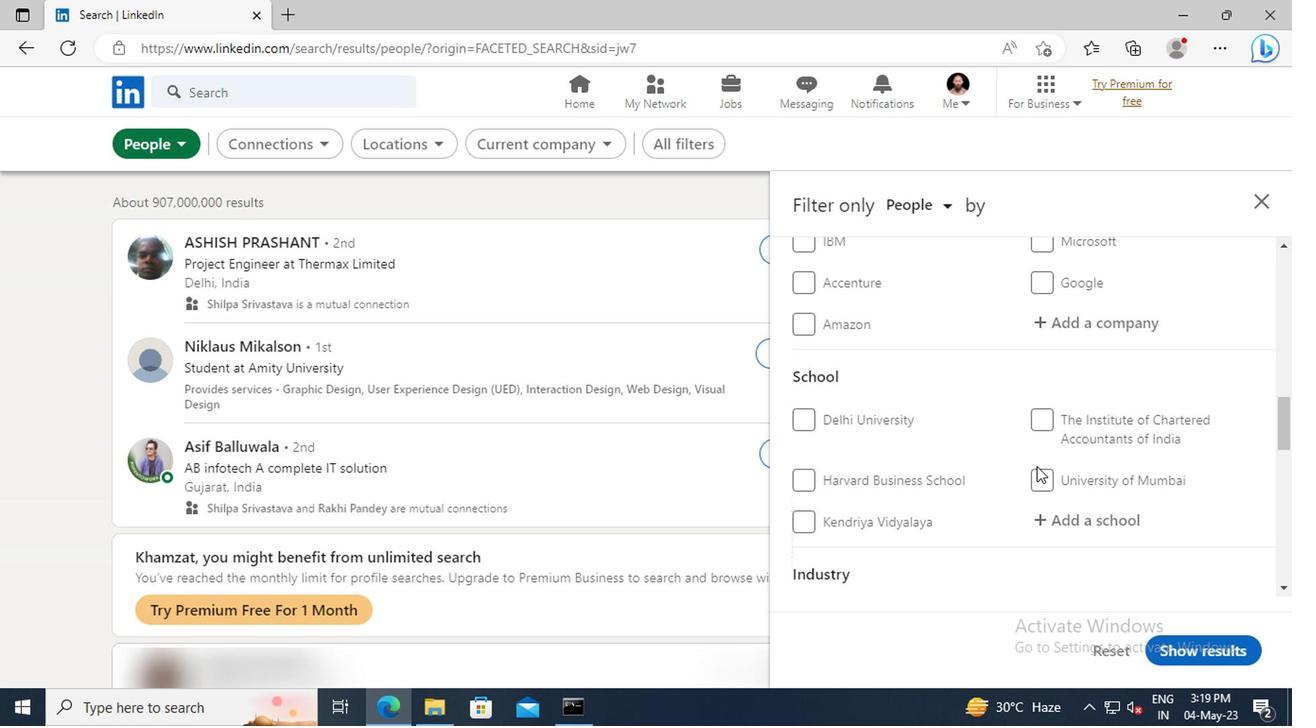 
Action: Mouse moved to (1040, 461)
Screenshot: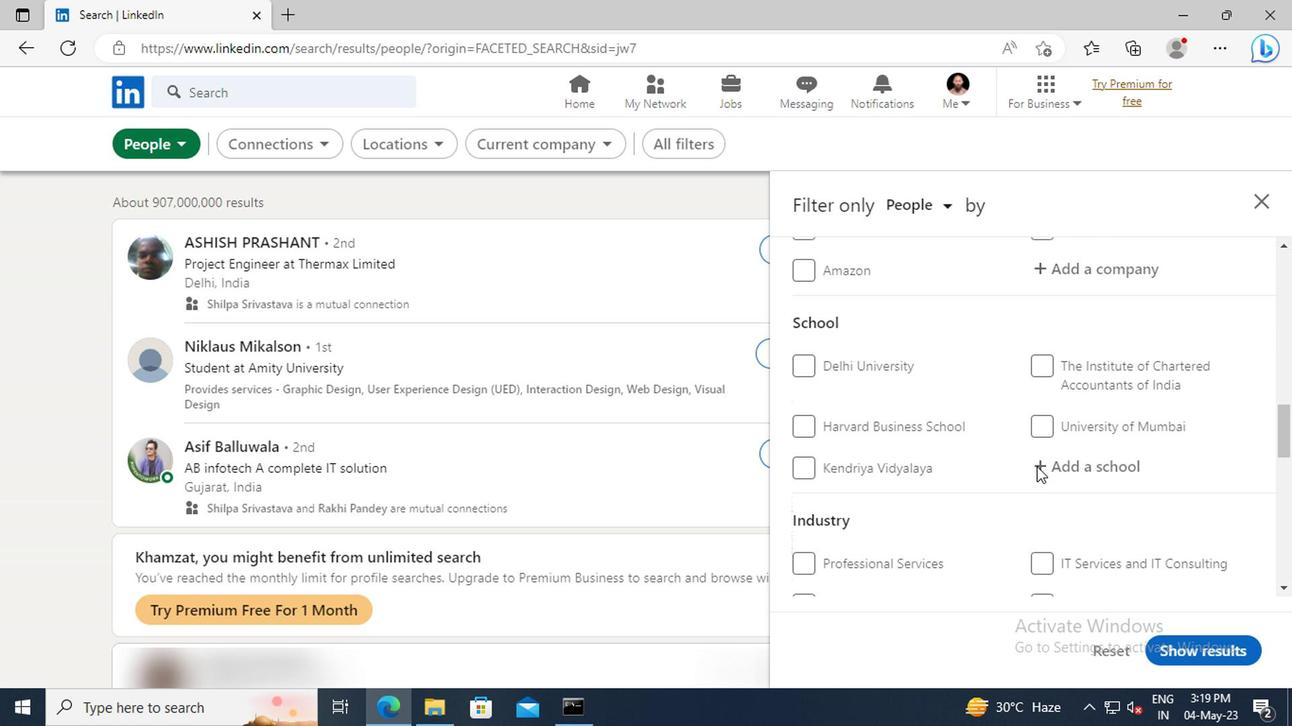 
Action: Mouse pressed left at (1040, 461)
Screenshot: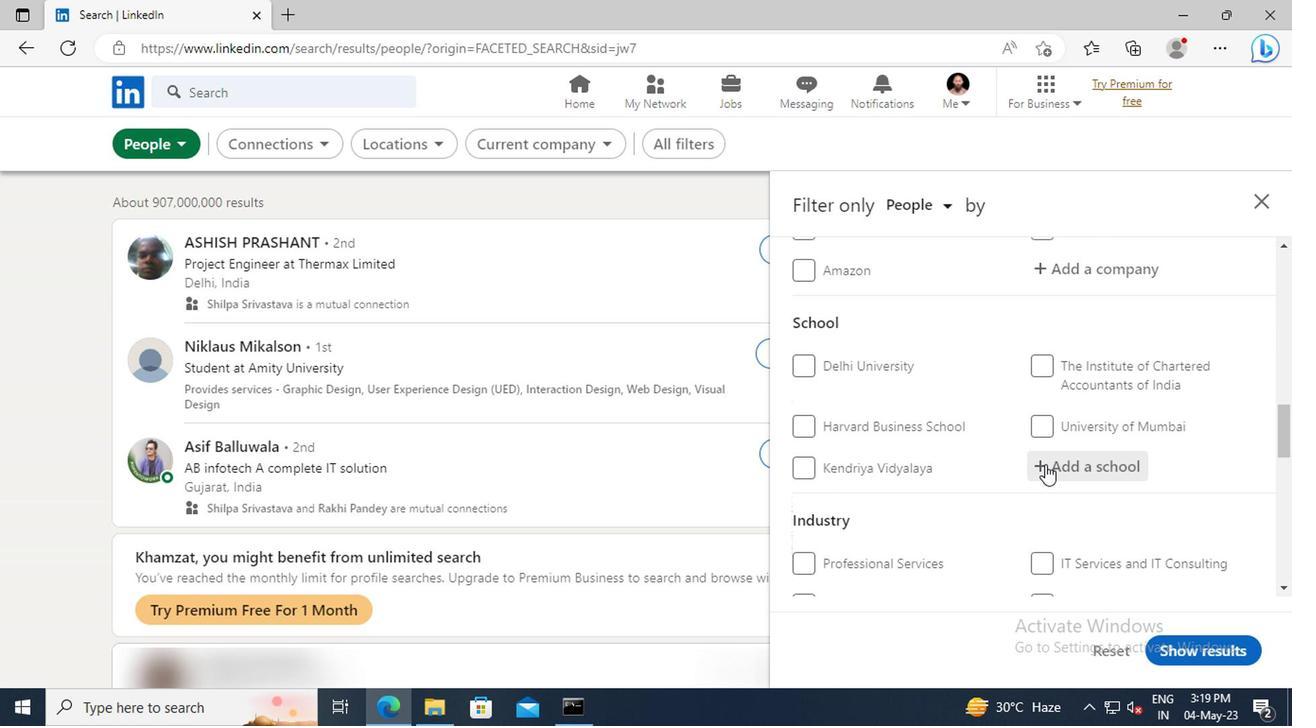
Action: Key pressed <Key.shift>IT<Key.space><Key.shift>JOBS<Key.space>UPDATES<Key.space>FOR
Screenshot: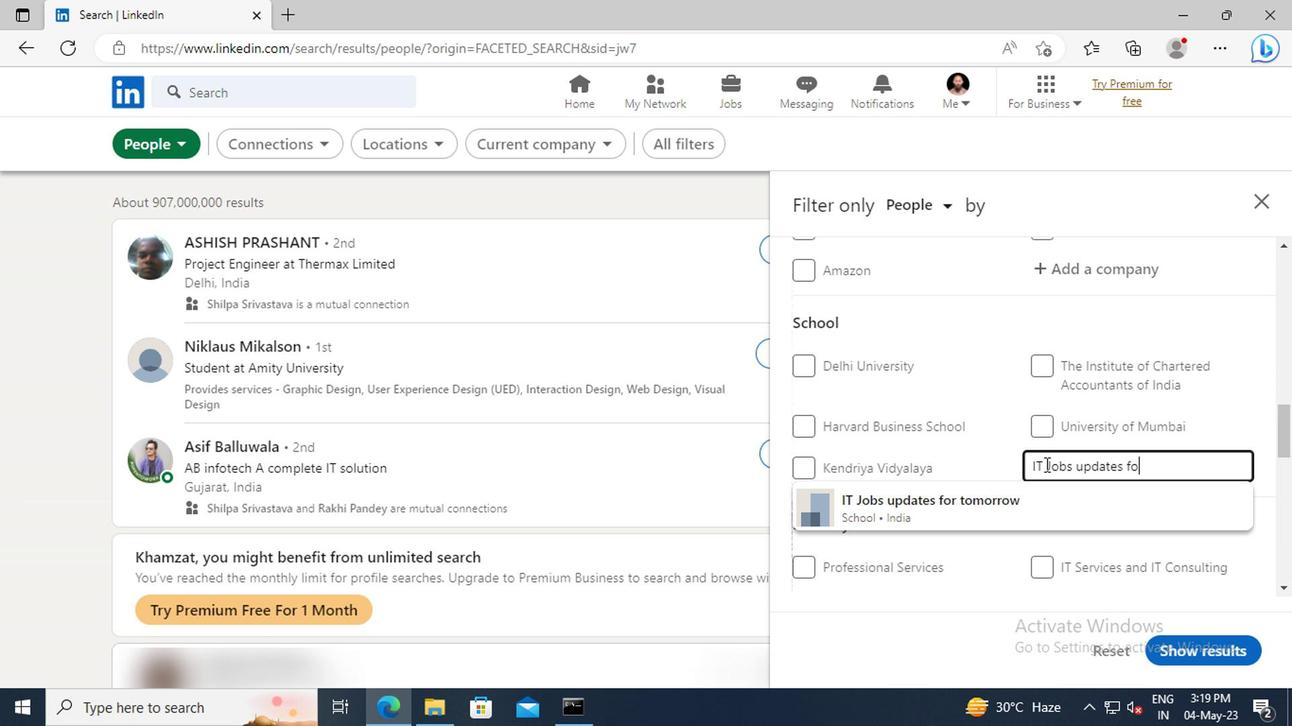 
Action: Mouse moved to (1037, 488)
Screenshot: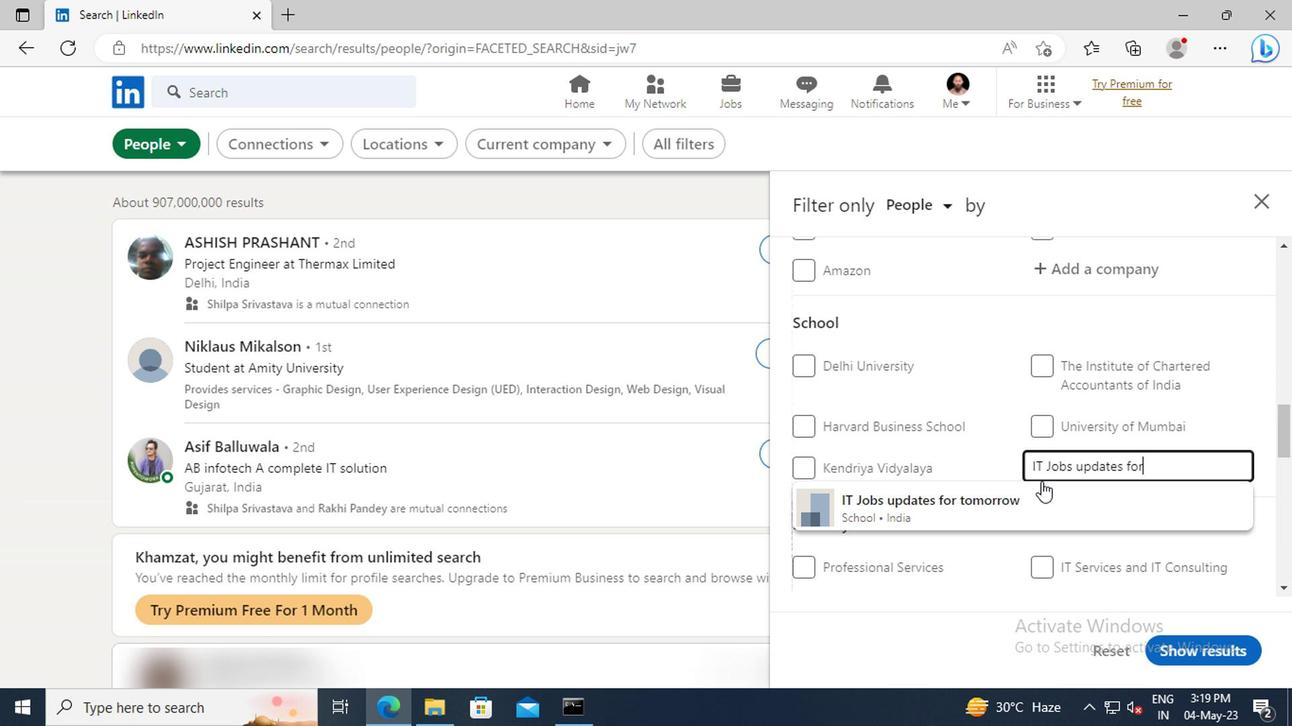 
Action: Mouse pressed left at (1037, 488)
Screenshot: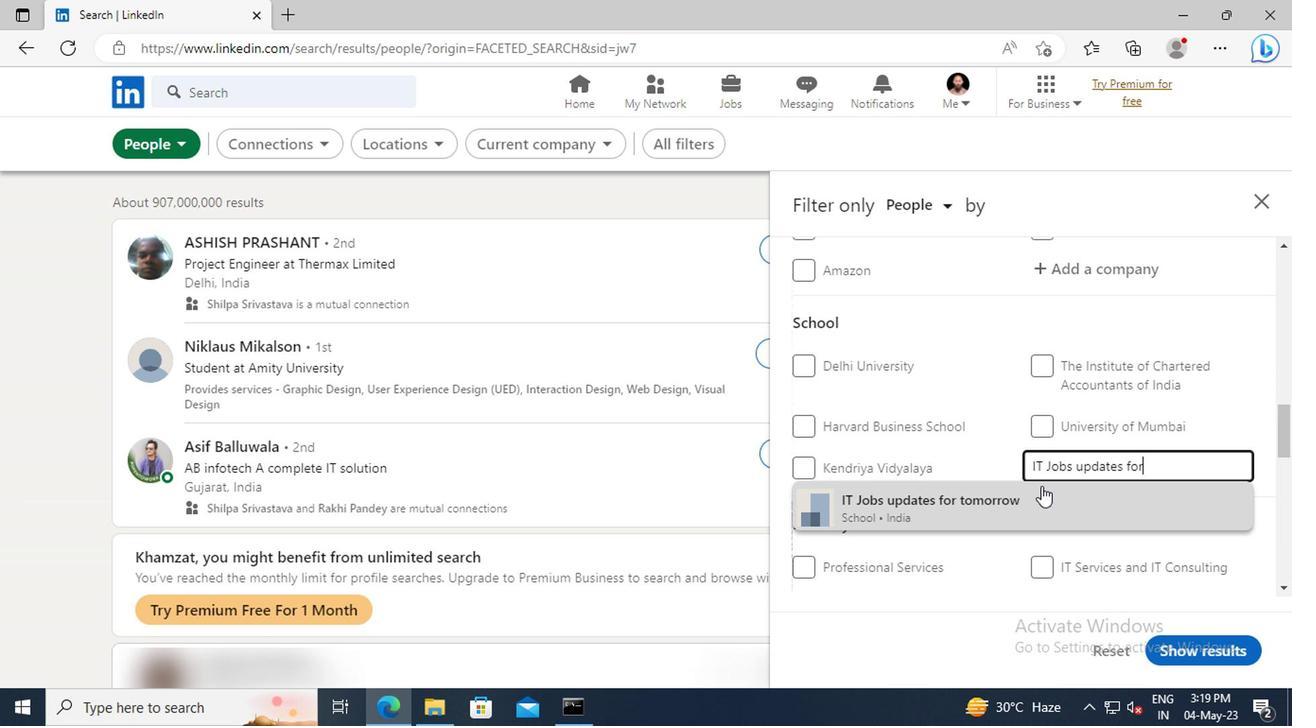
Action: Mouse moved to (1037, 489)
Screenshot: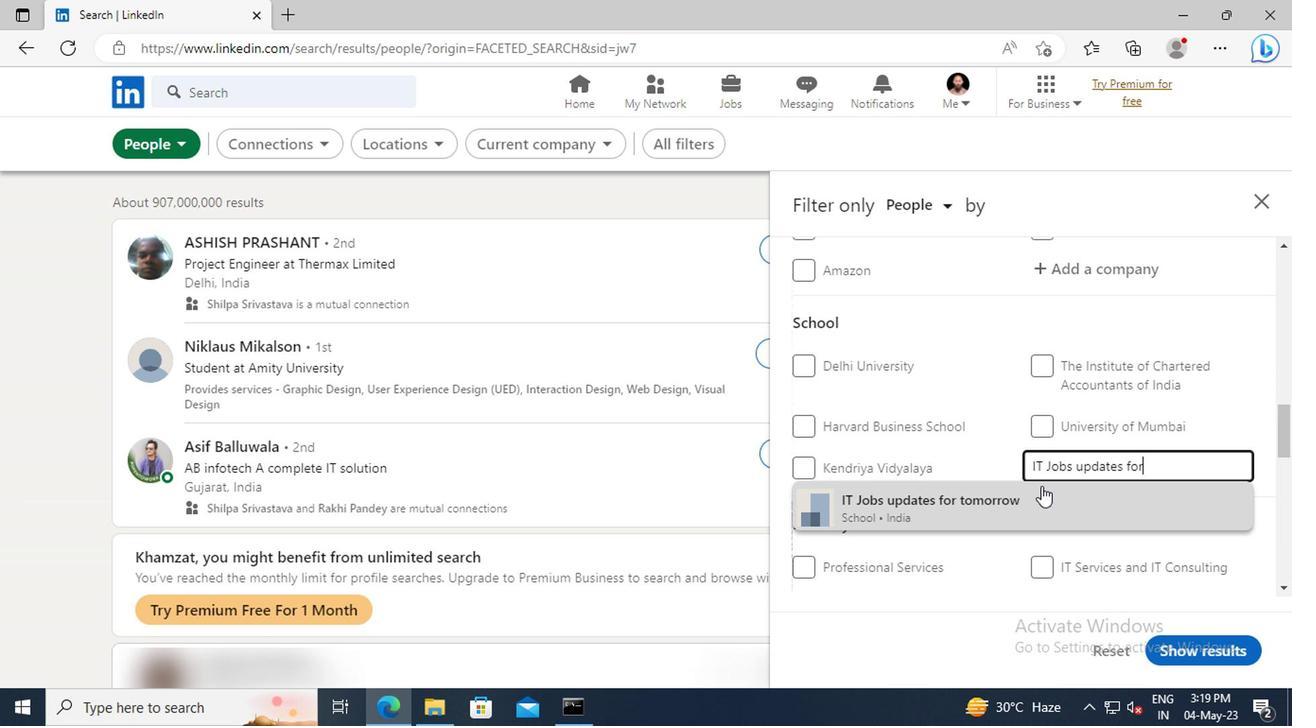 
Action: Mouse scrolled (1037, 488) with delta (0, 0)
Screenshot: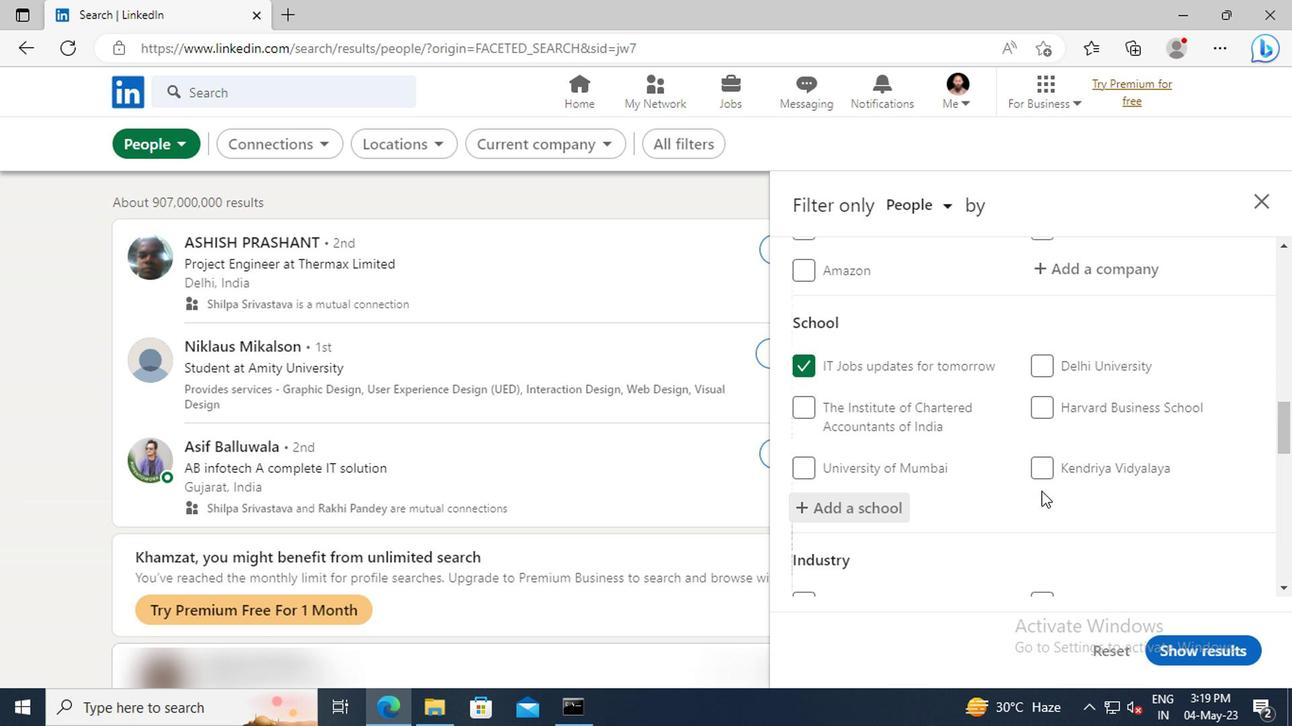 
Action: Mouse scrolled (1037, 488) with delta (0, 0)
Screenshot: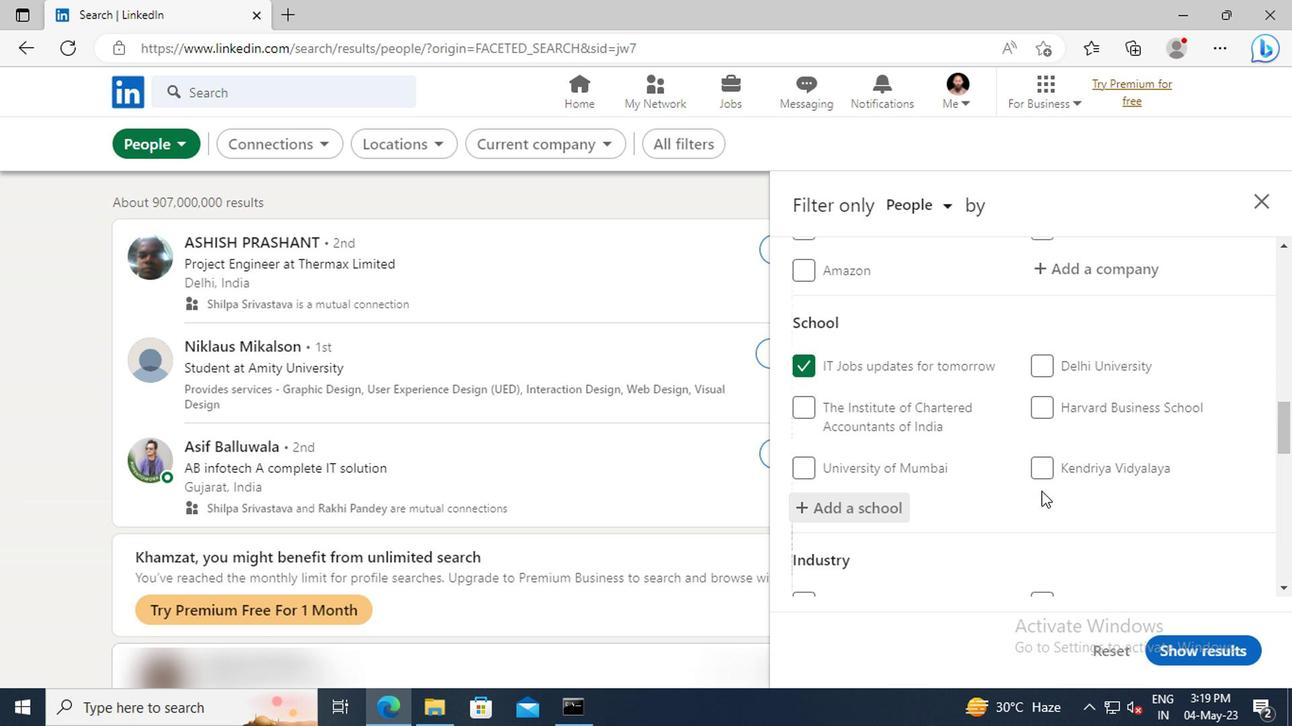 
Action: Mouse moved to (1033, 463)
Screenshot: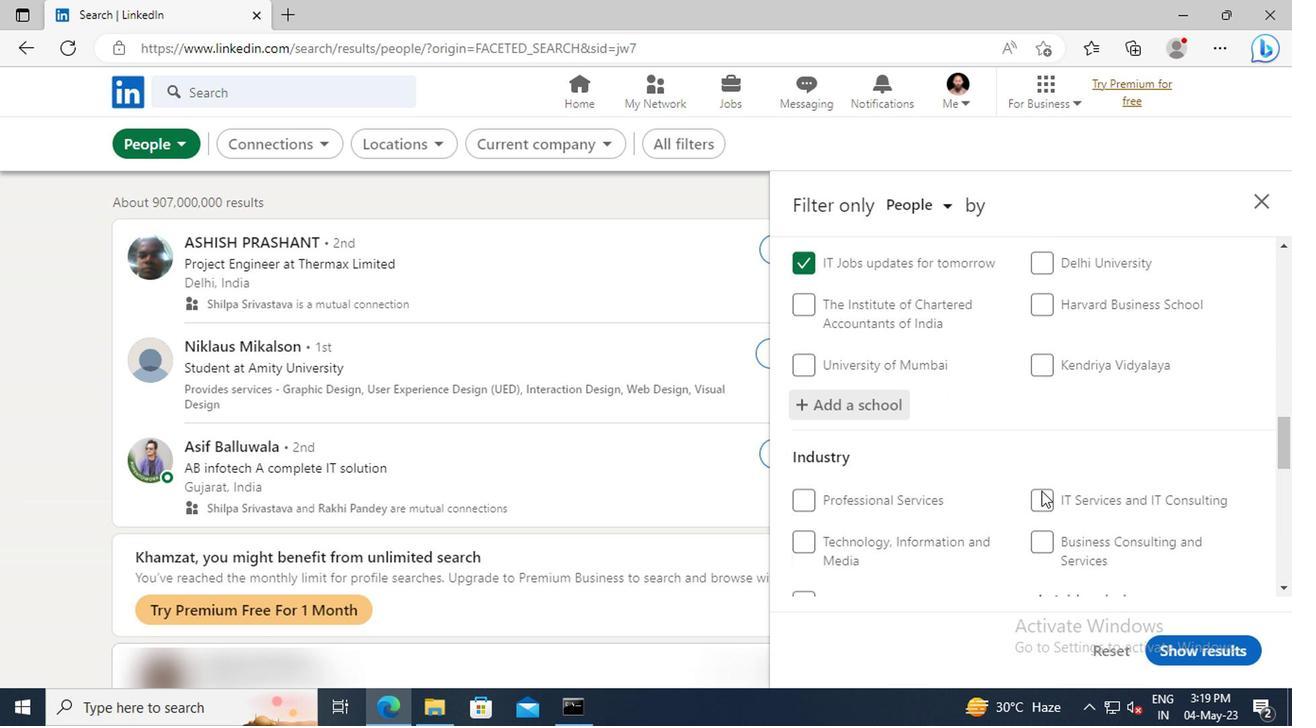 
Action: Mouse scrolled (1033, 461) with delta (0, -1)
Screenshot: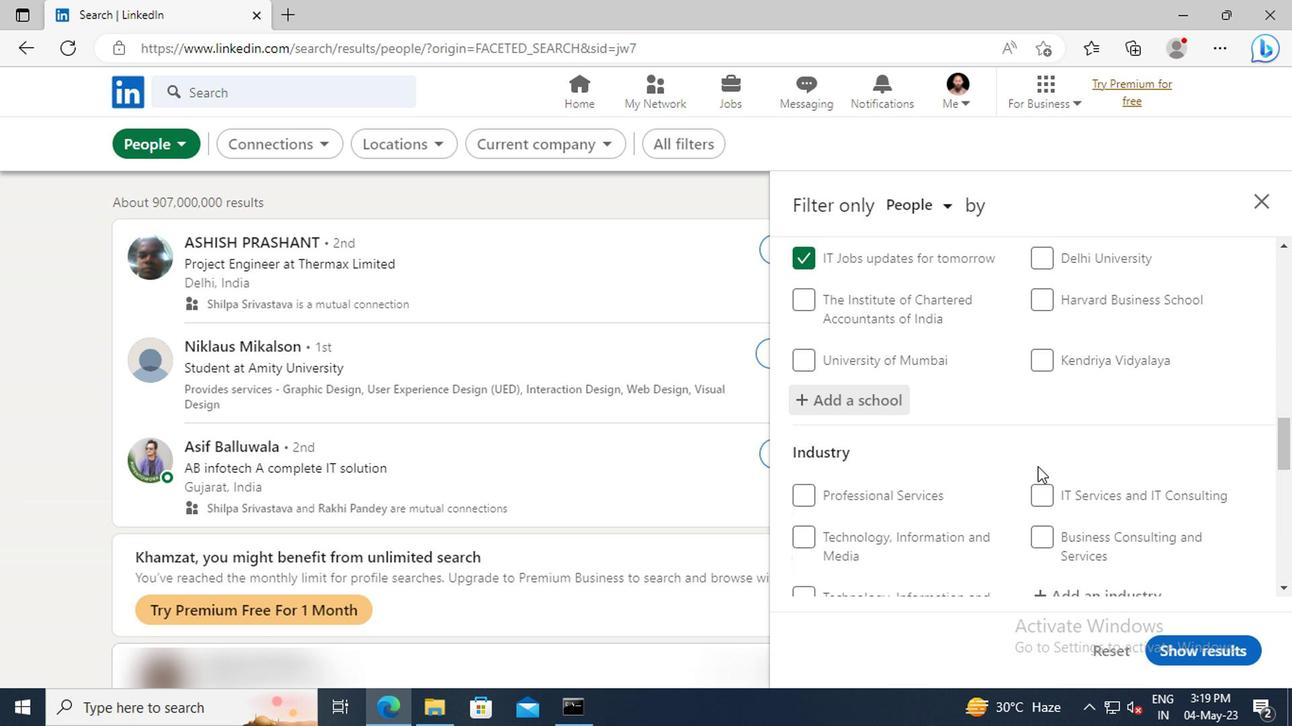 
Action: Mouse moved to (1027, 450)
Screenshot: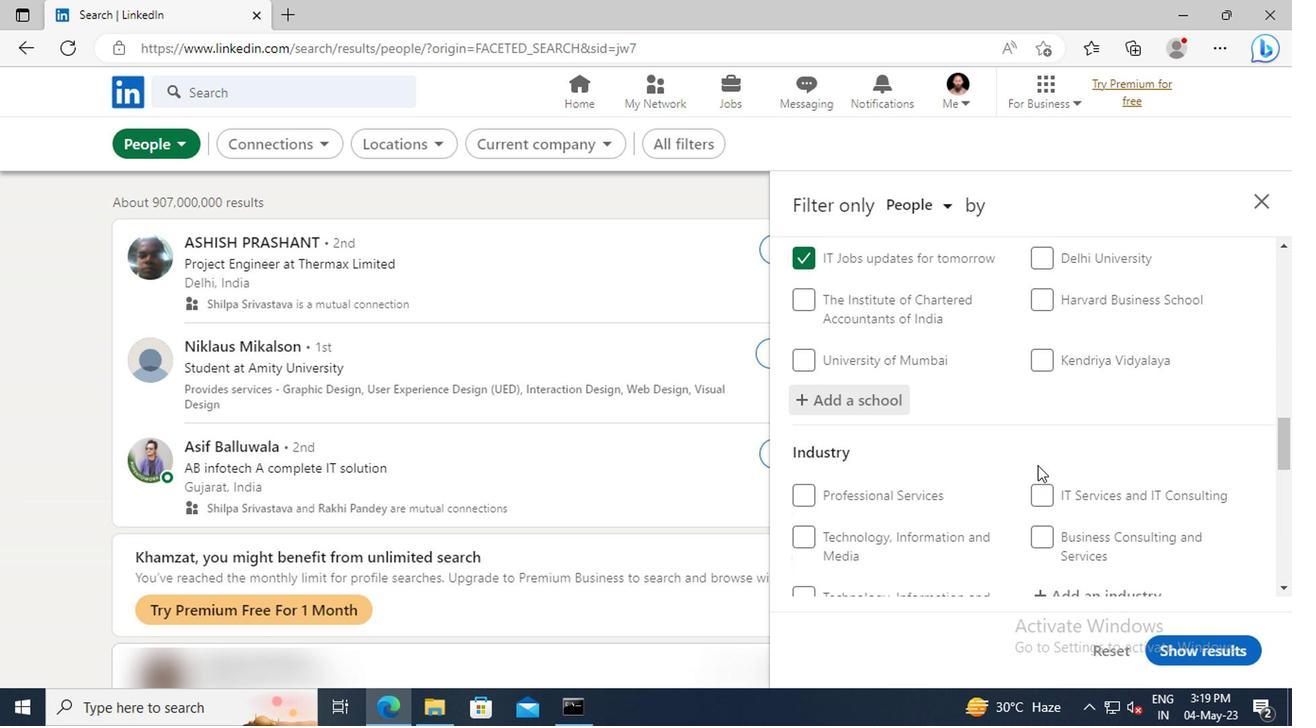 
Action: Mouse scrolled (1027, 449) with delta (0, 0)
Screenshot: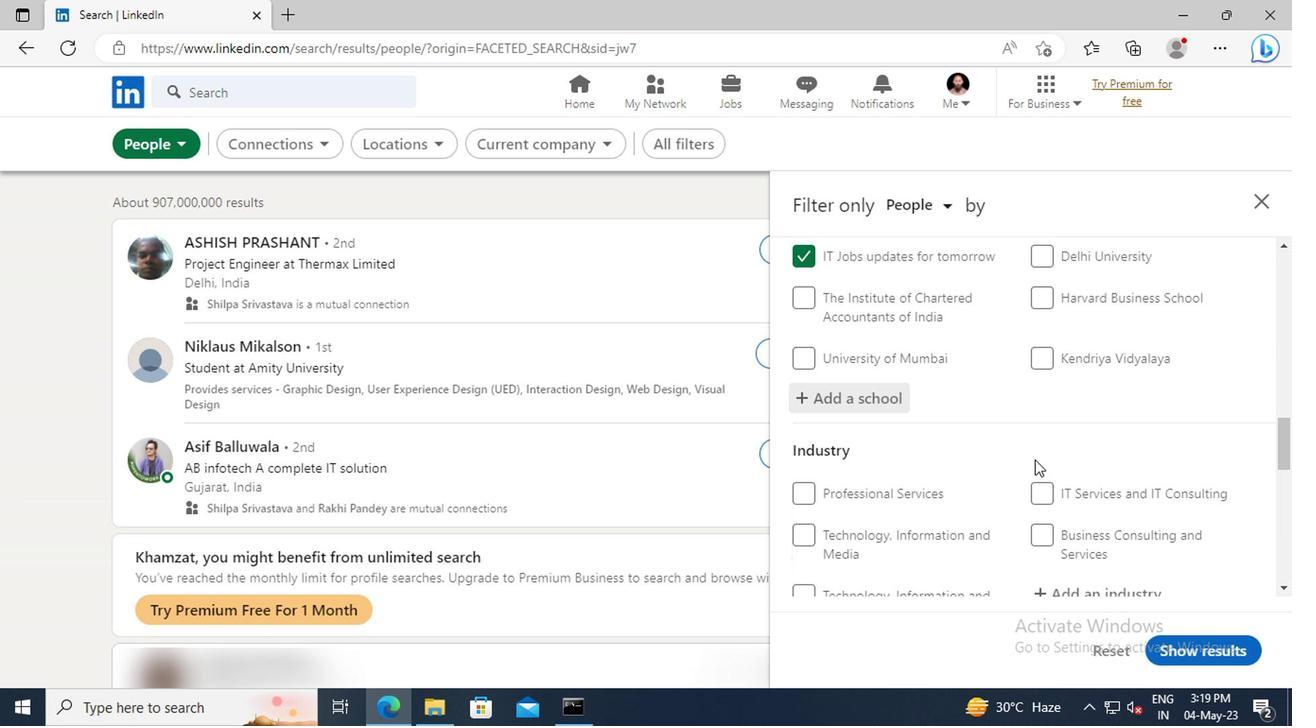 
Action: Mouse moved to (1027, 449)
Screenshot: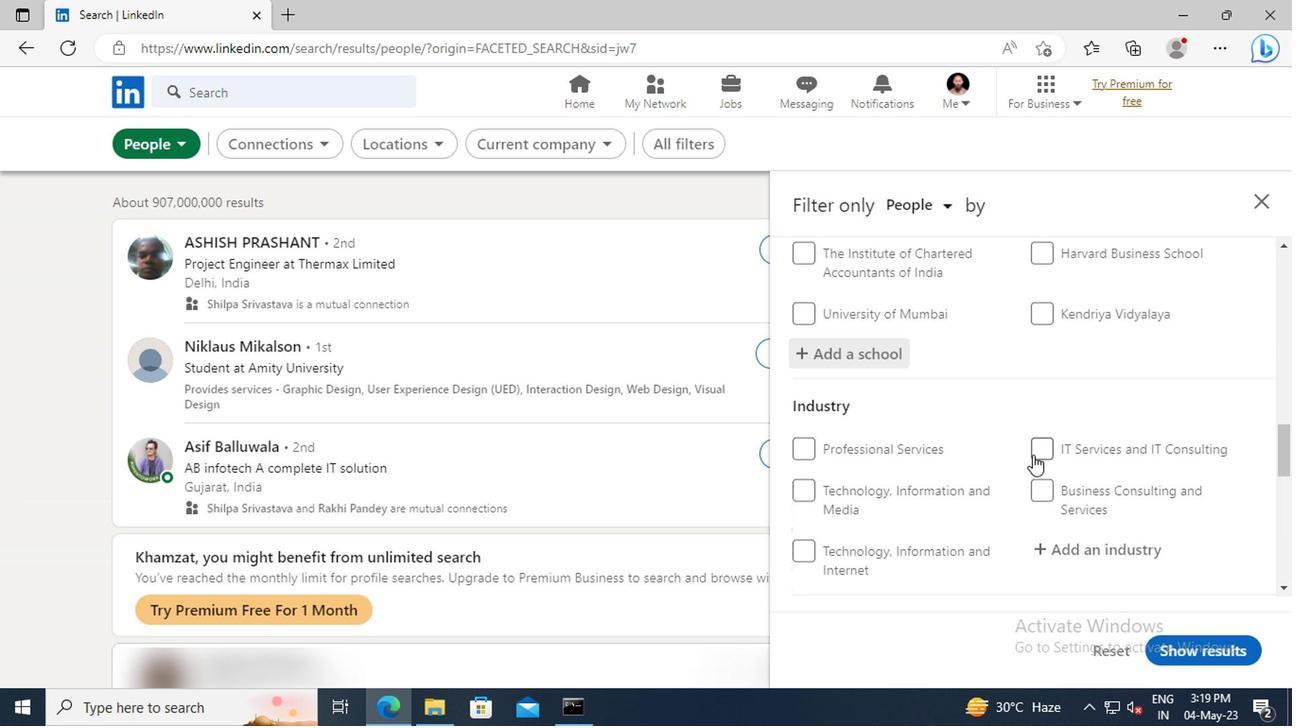 
Action: Mouse scrolled (1027, 448) with delta (0, -1)
Screenshot: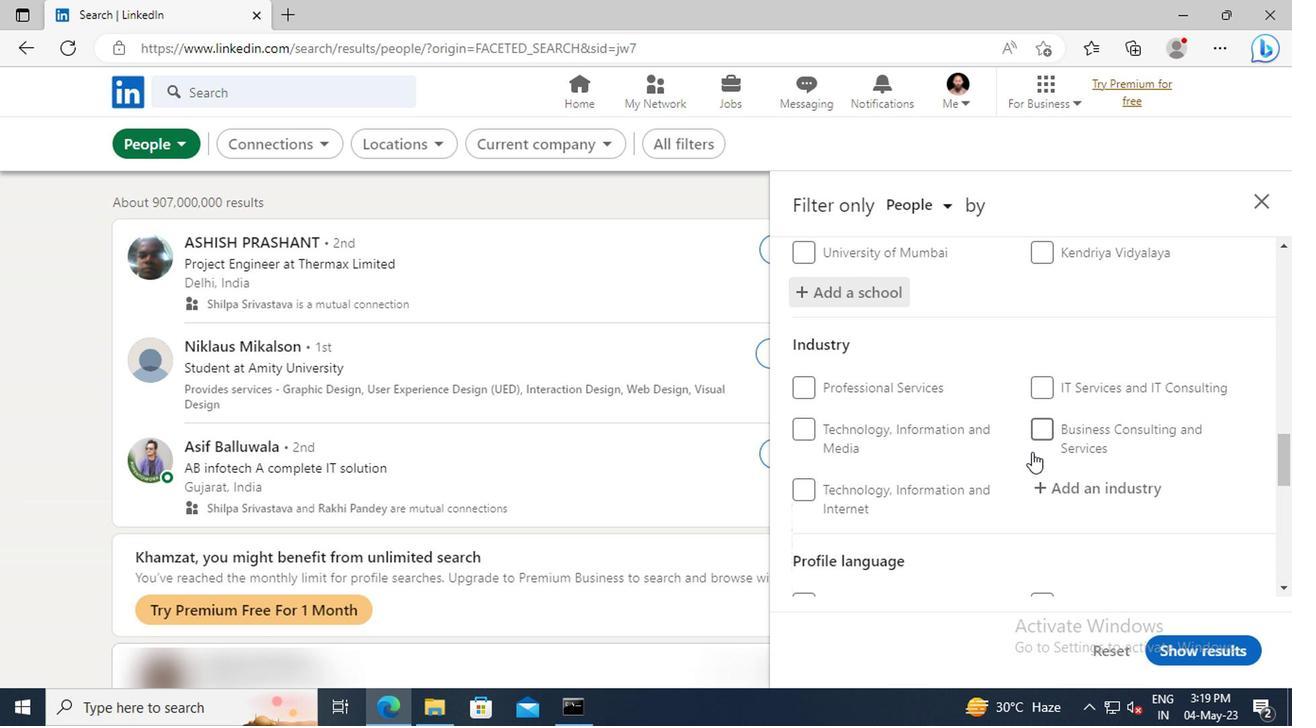 
Action: Mouse moved to (1039, 438)
Screenshot: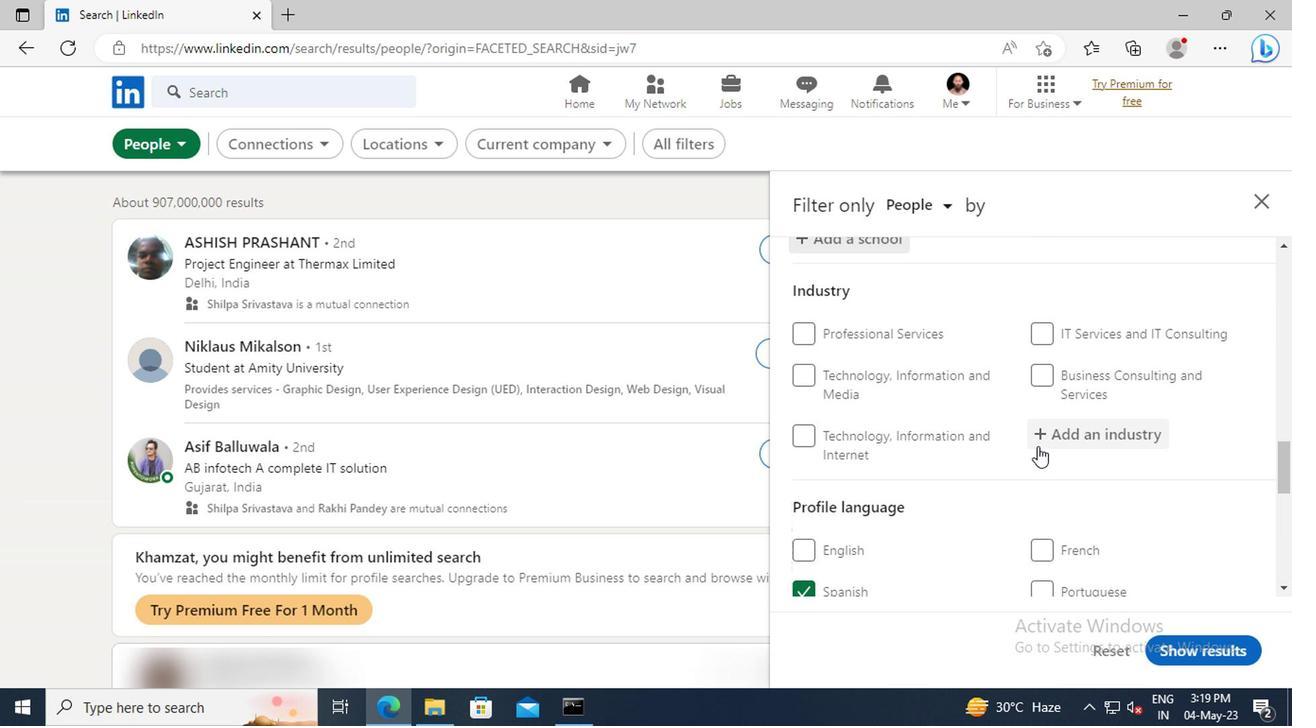 
Action: Mouse pressed left at (1039, 438)
Screenshot: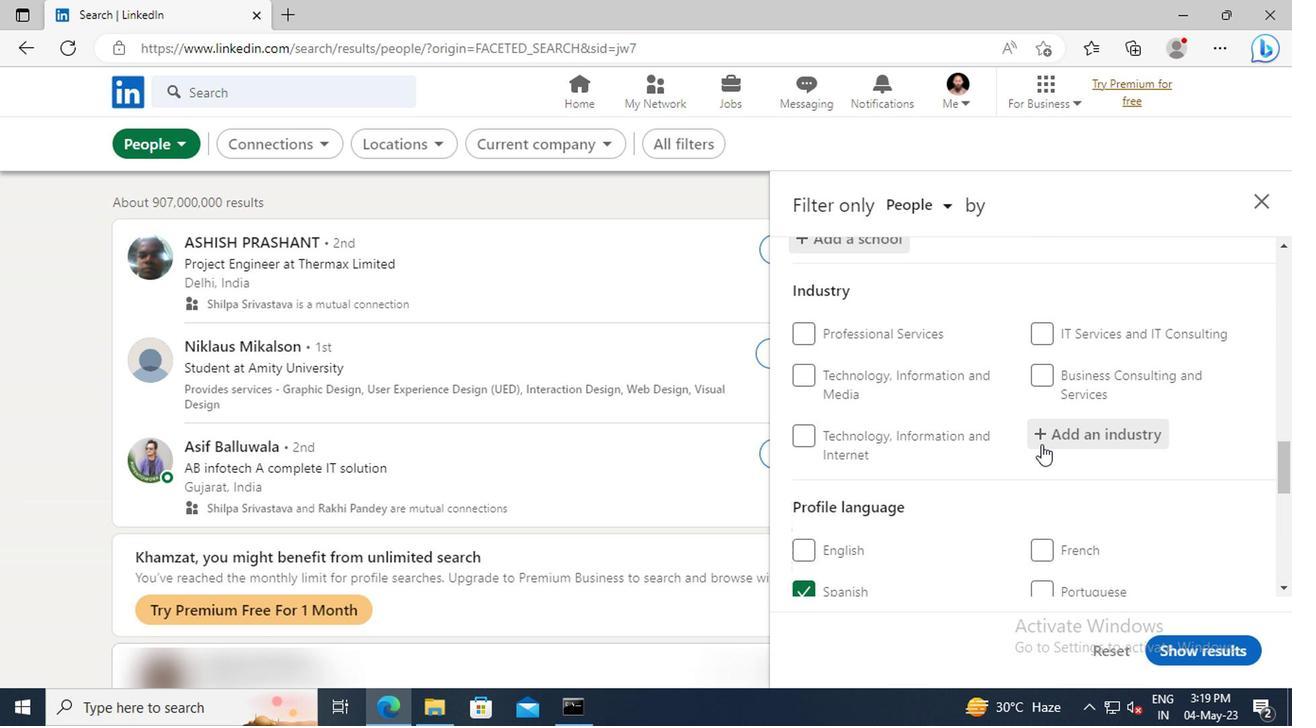 
Action: Key pressed <Key.shift>
Screenshot: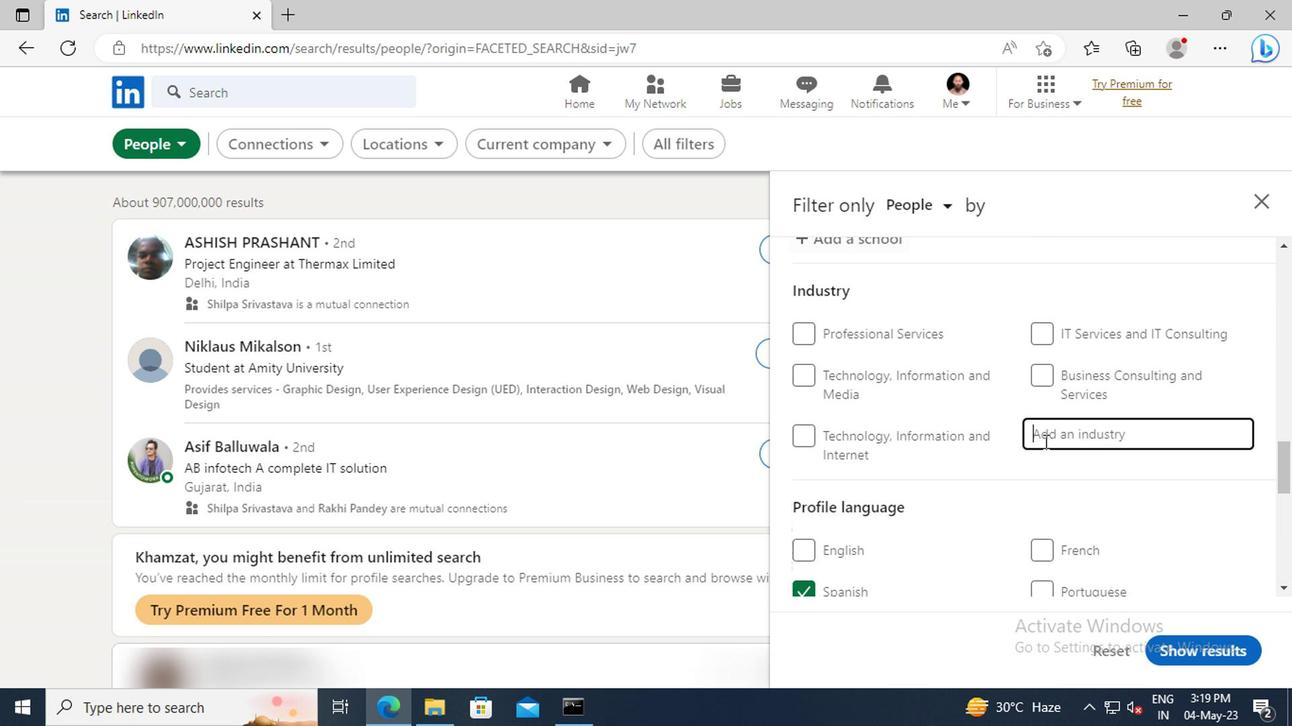 
Action: Mouse moved to (1035, 438)
Screenshot: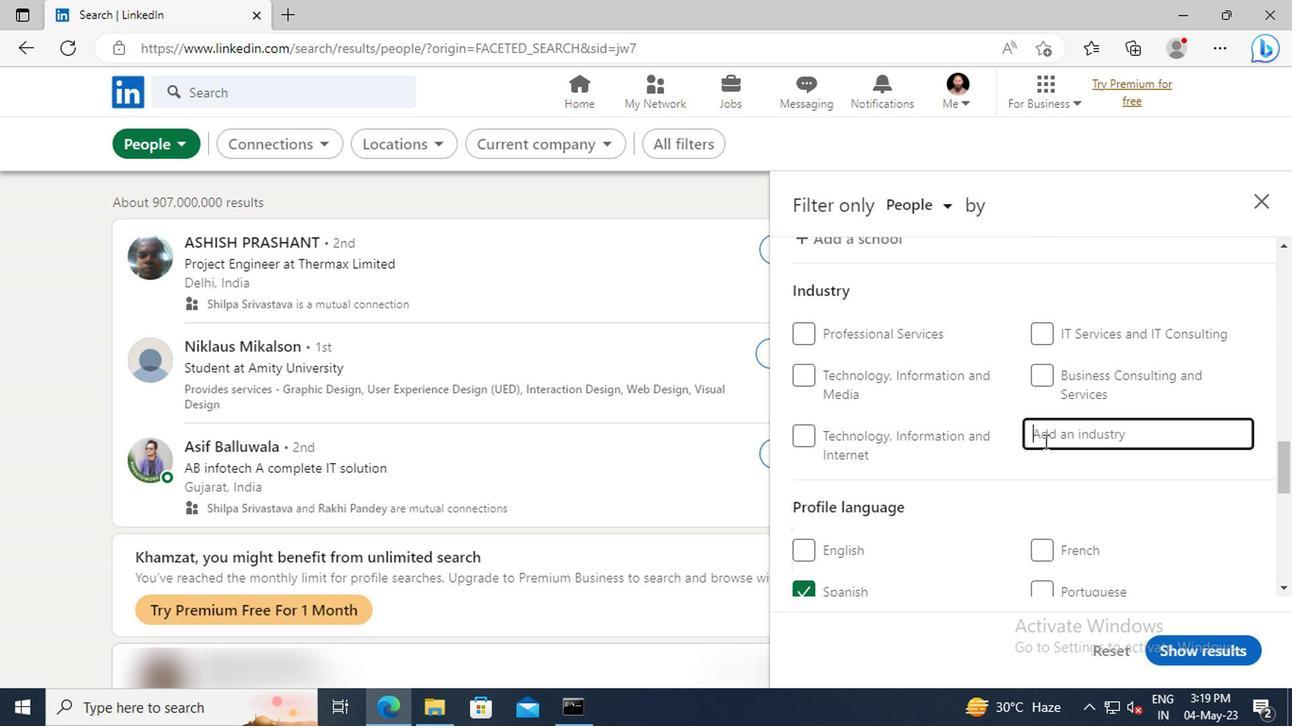 
Action: Key pressed FARMIN
Screenshot: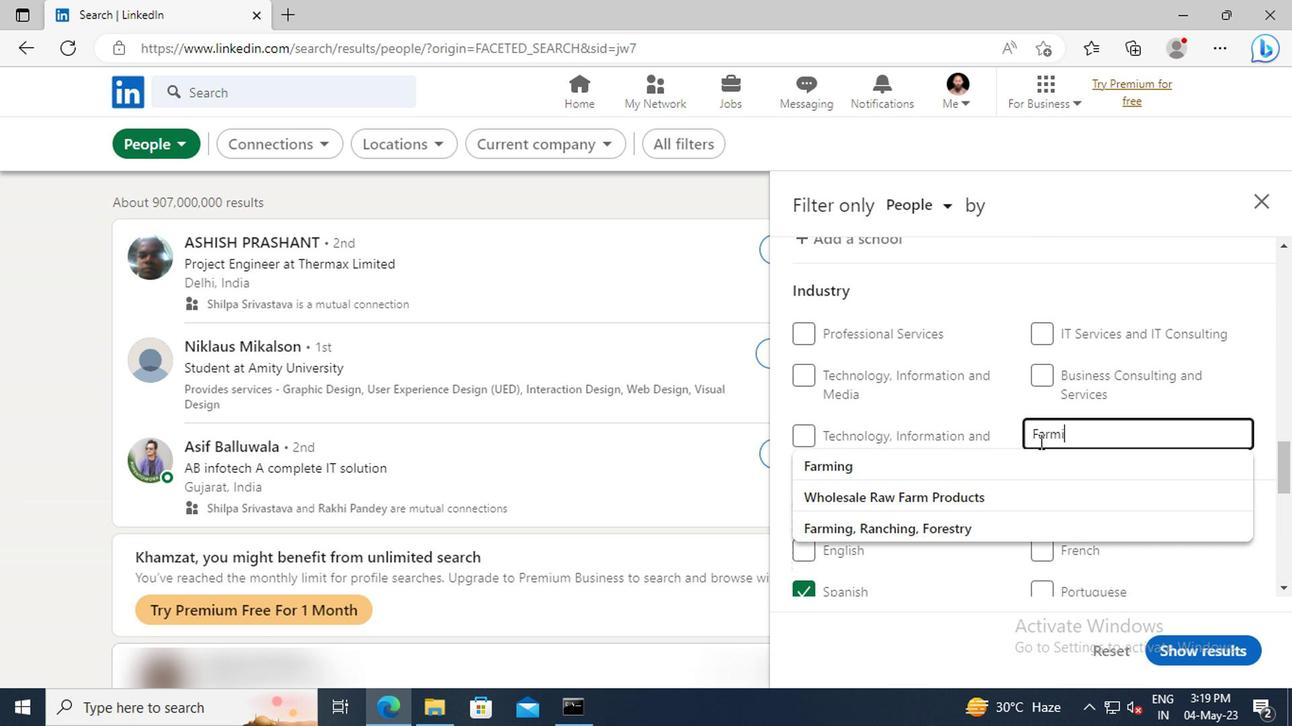 
Action: Mouse moved to (1027, 461)
Screenshot: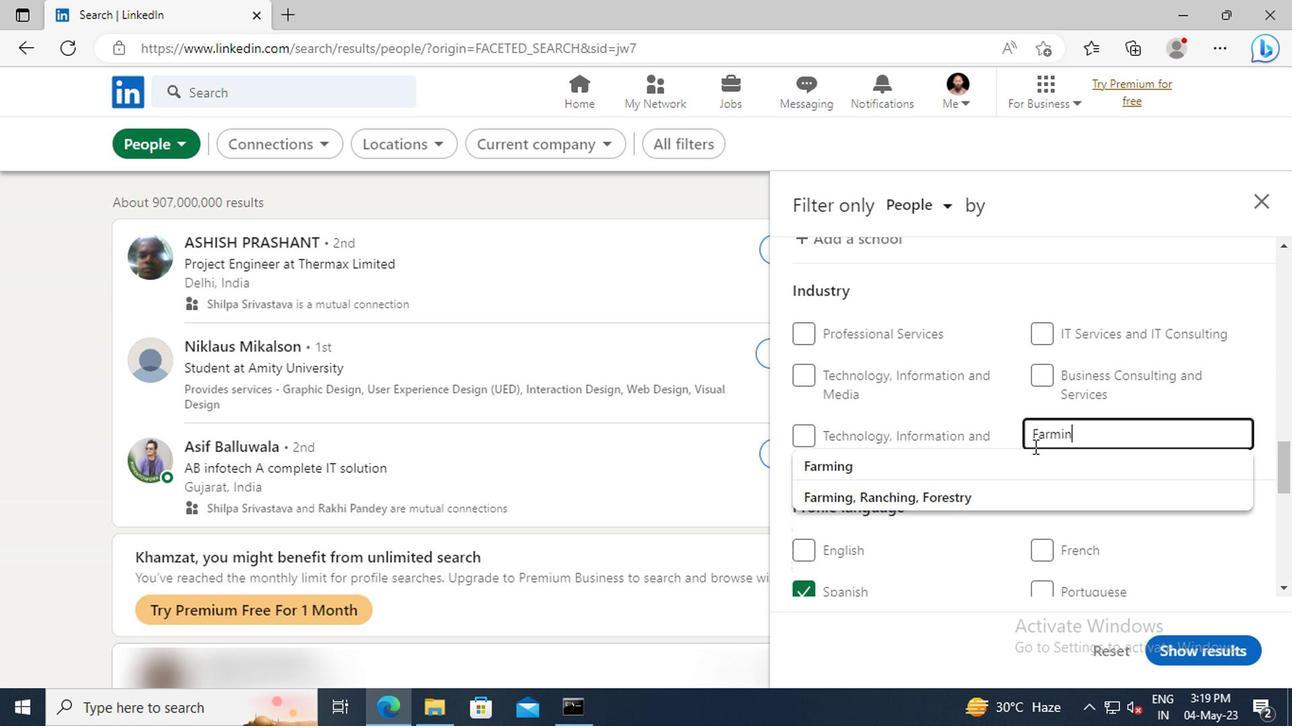 
Action: Mouse pressed left at (1027, 461)
Screenshot: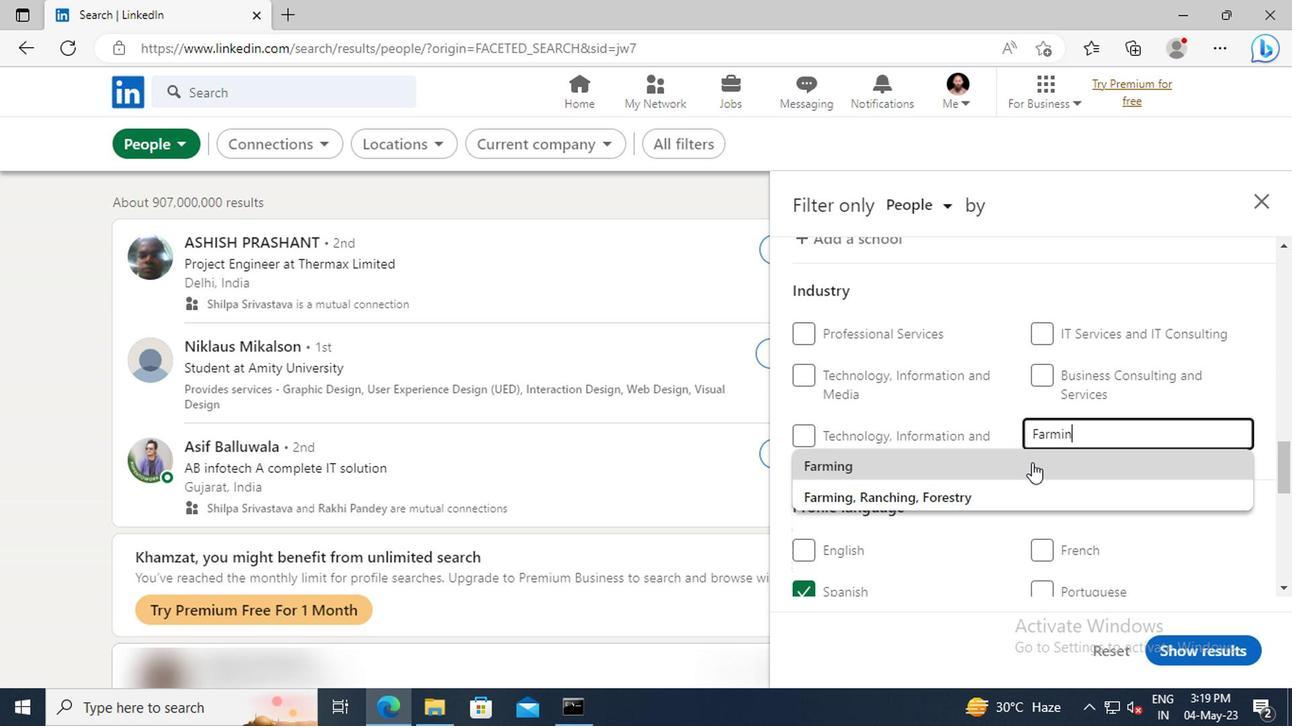 
Action: Mouse scrolled (1027, 461) with delta (0, 0)
Screenshot: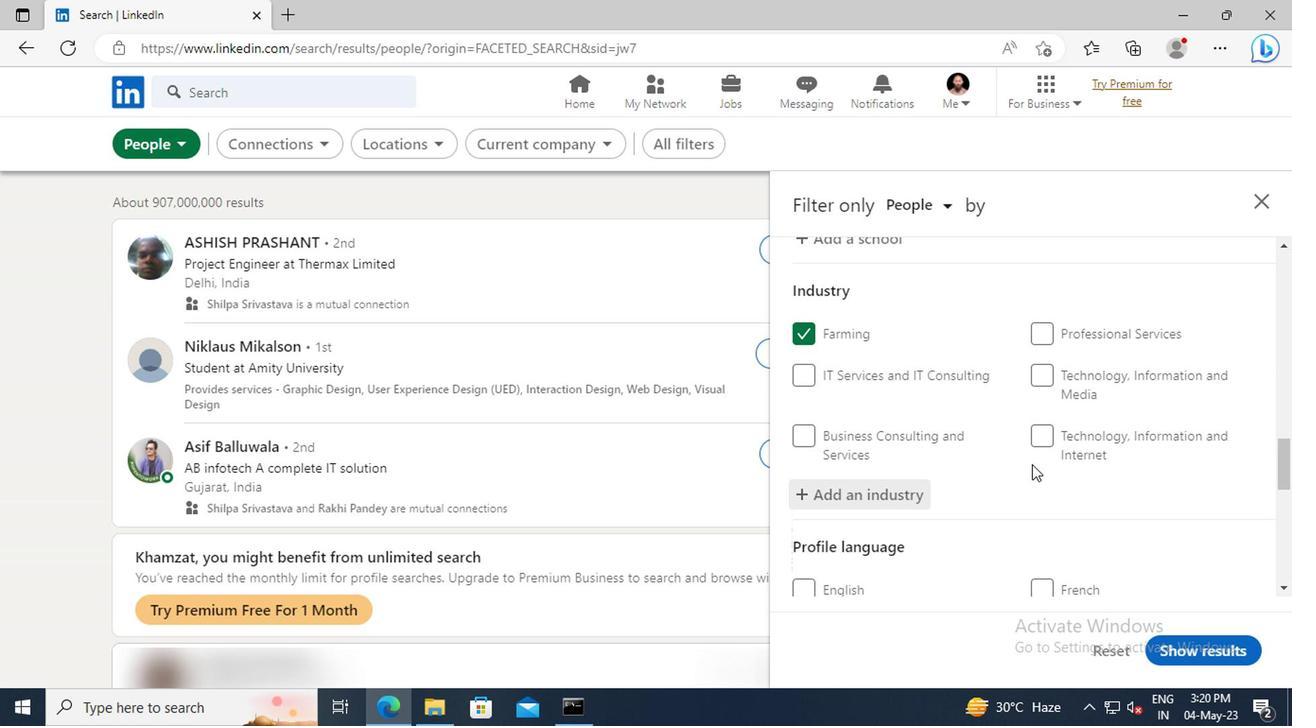 
Action: Mouse scrolled (1027, 461) with delta (0, 0)
Screenshot: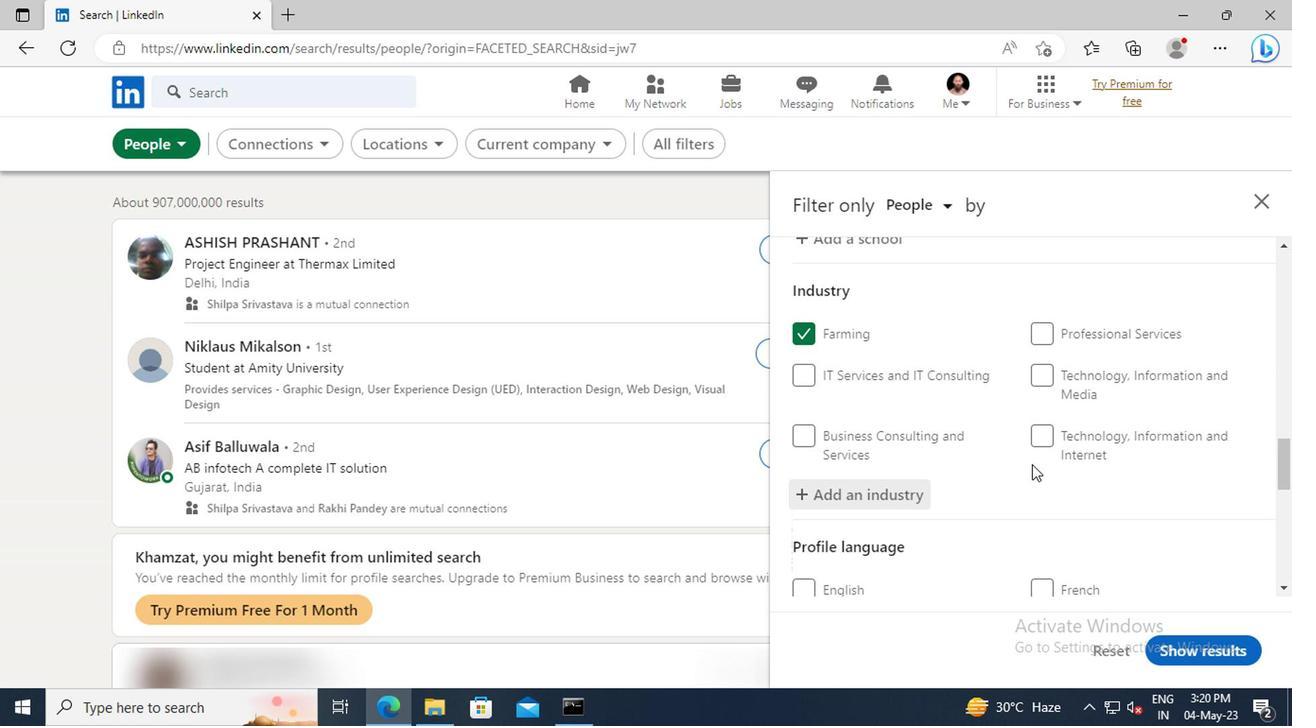 
Action: Mouse scrolled (1027, 461) with delta (0, 0)
Screenshot: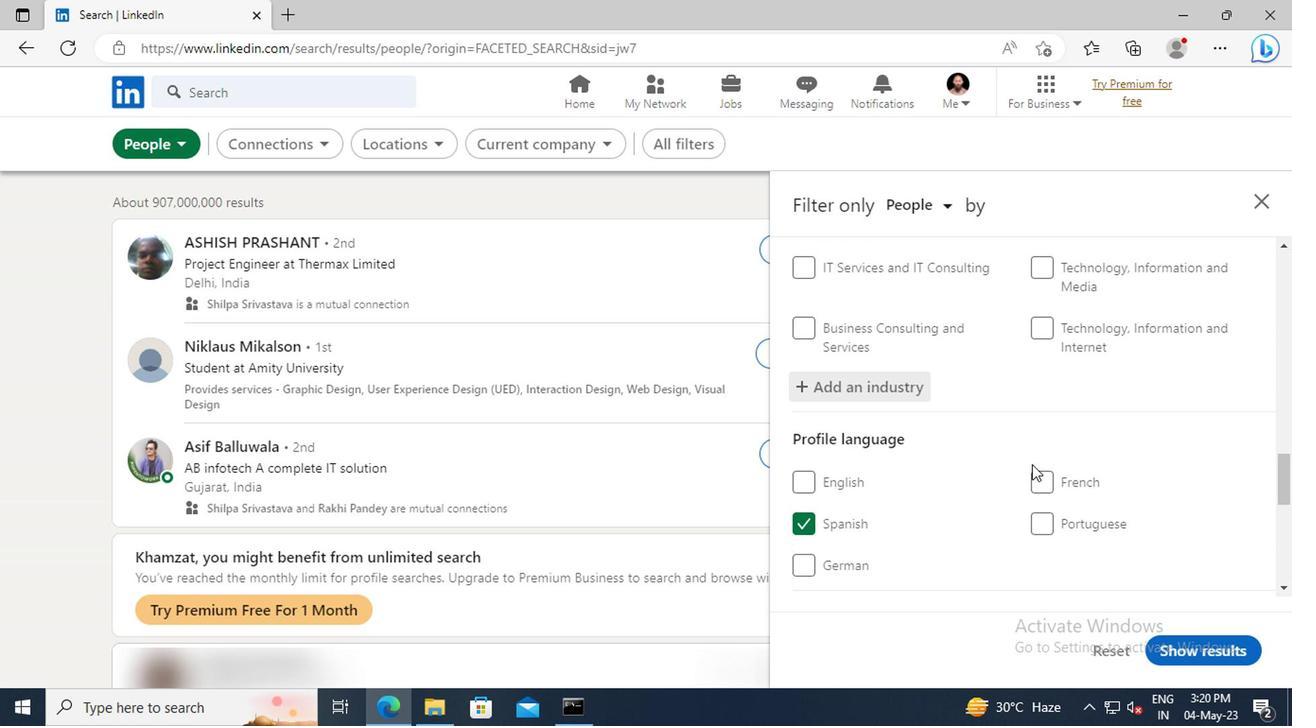 
Action: Mouse scrolled (1027, 461) with delta (0, 0)
Screenshot: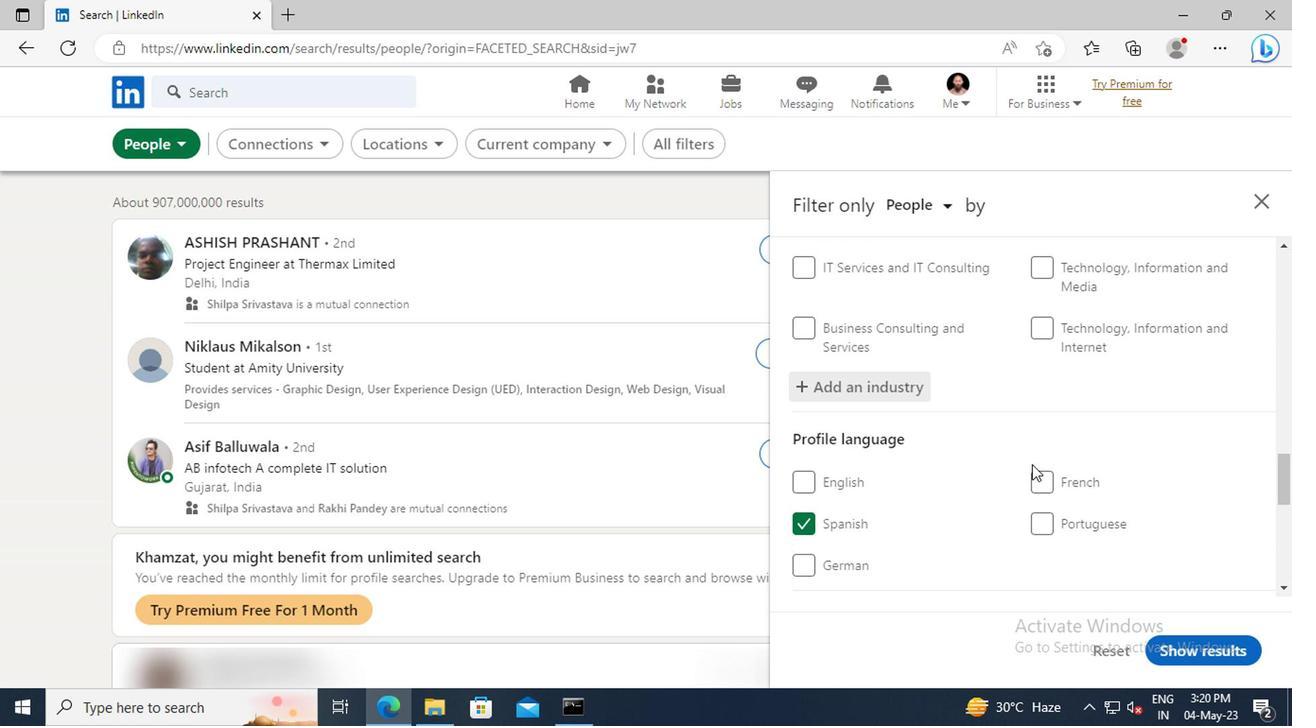 
Action: Mouse scrolled (1027, 461) with delta (0, 0)
Screenshot: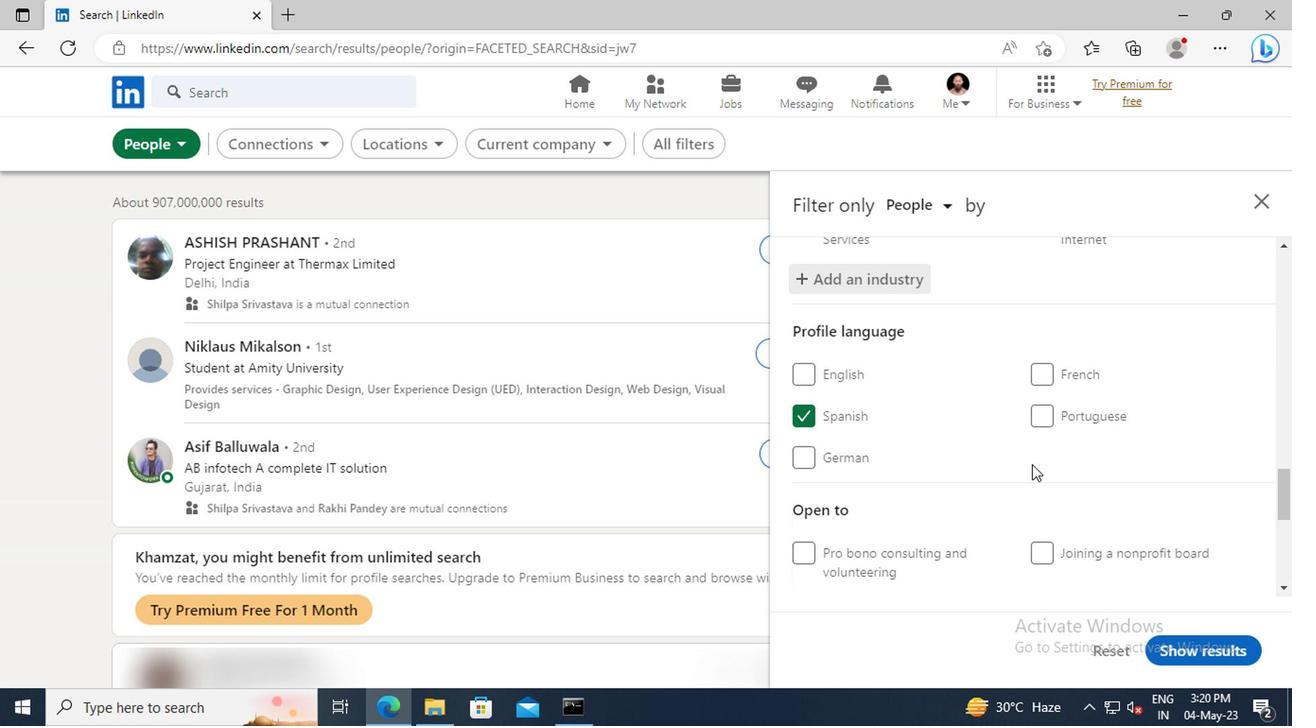 
Action: Mouse scrolled (1027, 461) with delta (0, 0)
Screenshot: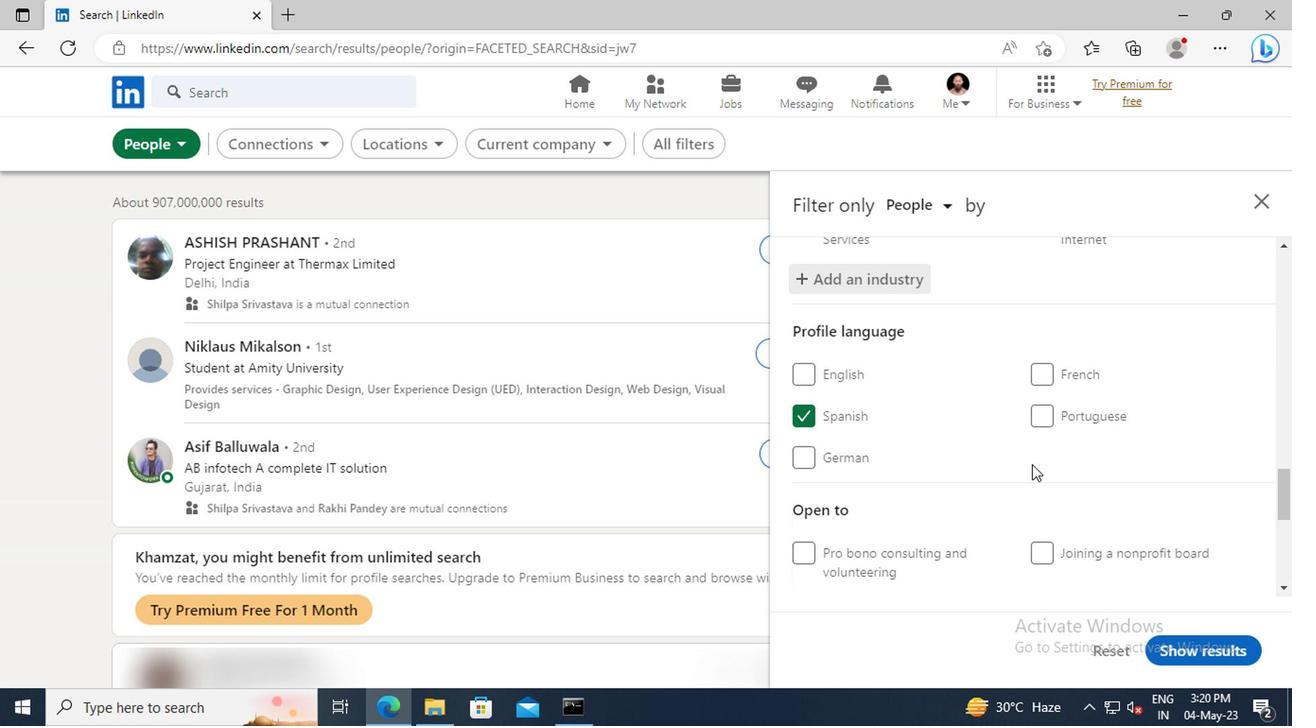 
Action: Mouse moved to (1027, 460)
Screenshot: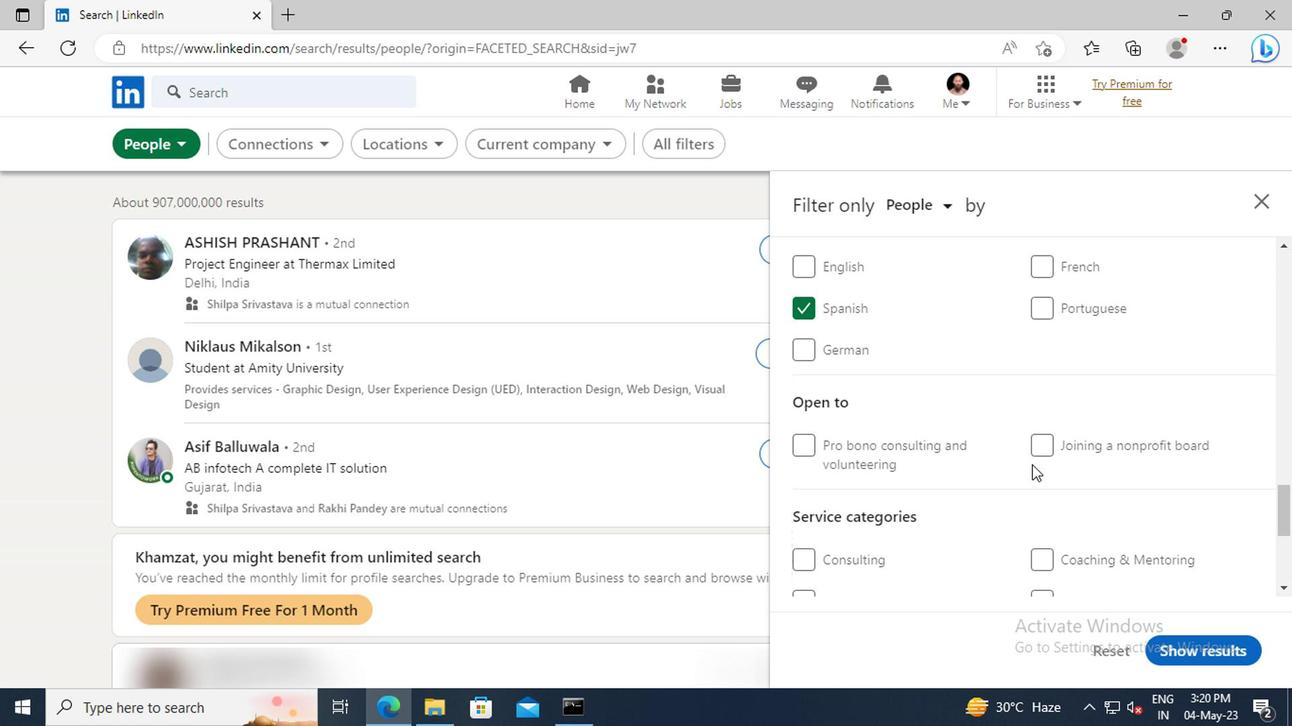 
Action: Mouse scrolled (1027, 458) with delta (0, -1)
Screenshot: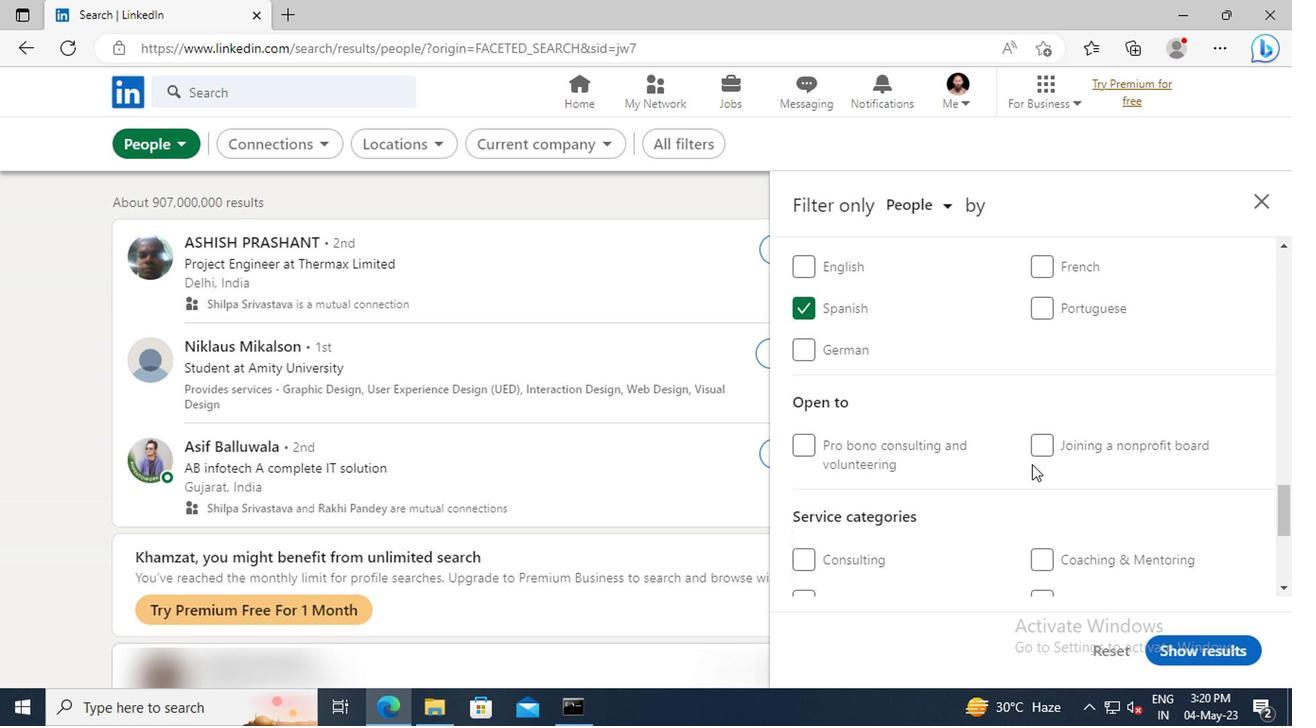 
Action: Mouse scrolled (1027, 458) with delta (0, -1)
Screenshot: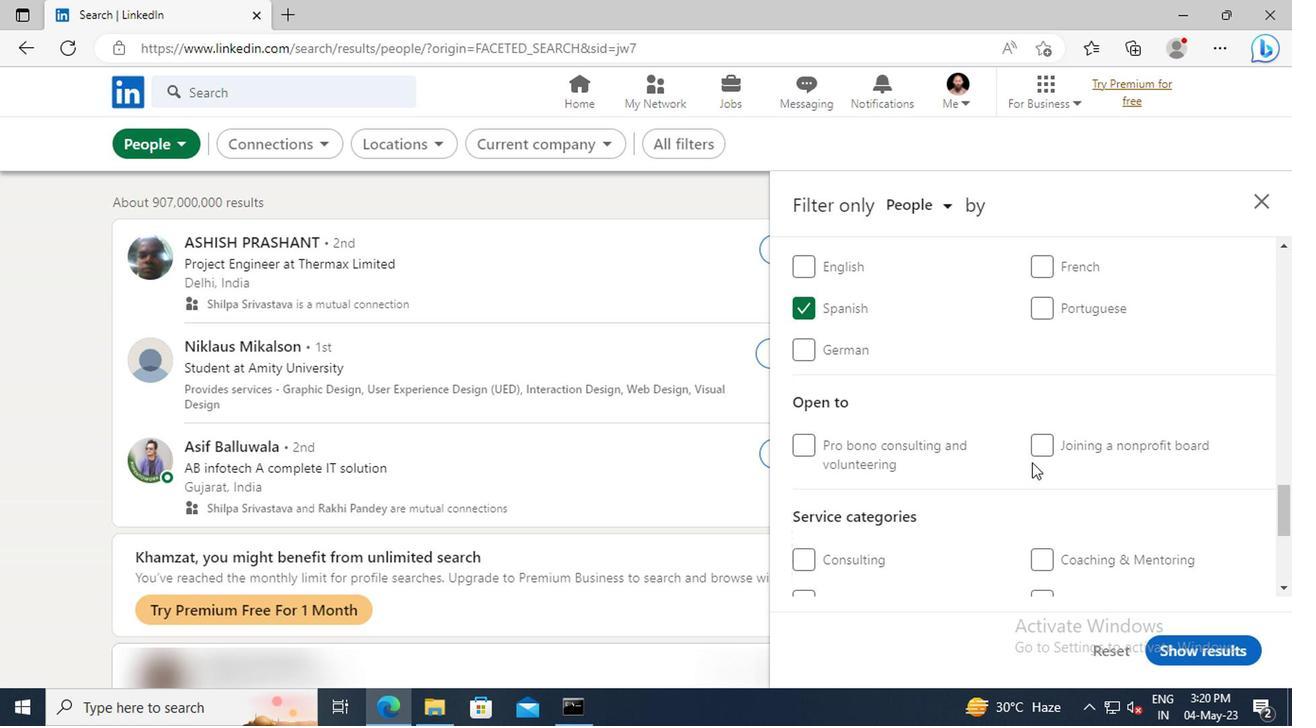 
Action: Mouse moved to (1027, 456)
Screenshot: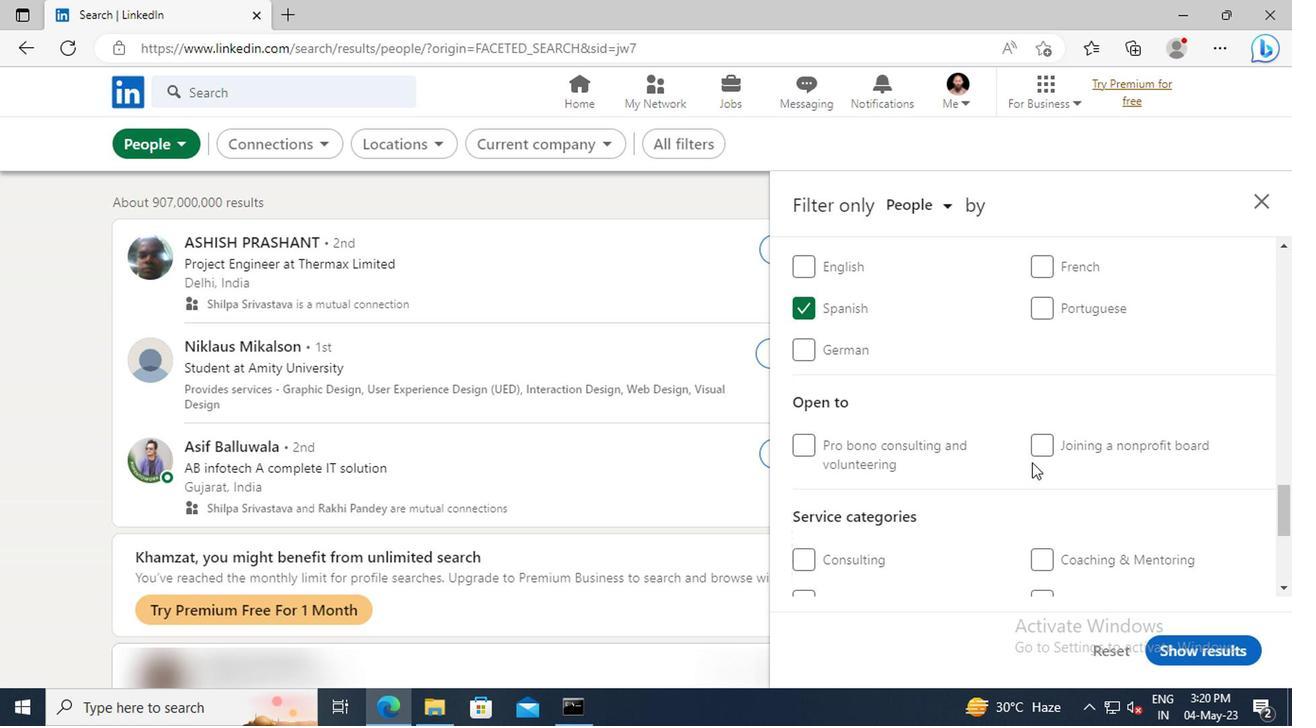 
Action: Mouse scrolled (1027, 456) with delta (0, 0)
Screenshot: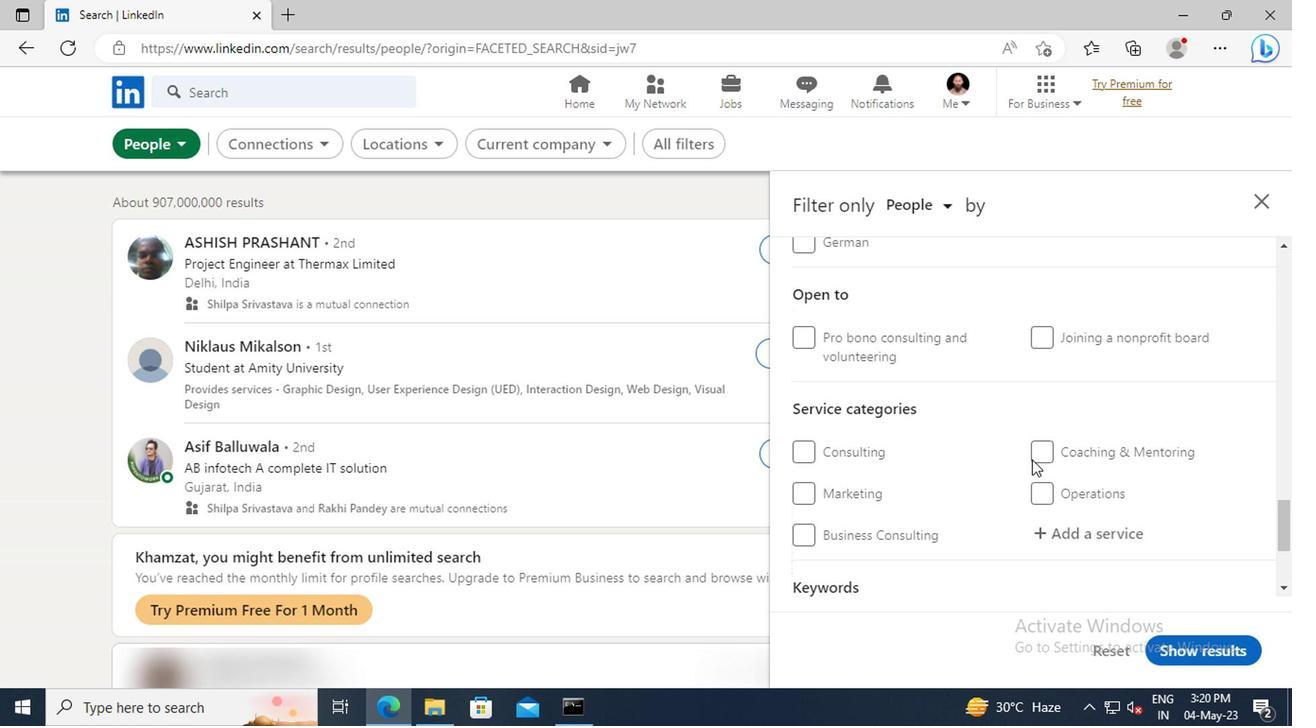 
Action: Mouse moved to (1042, 471)
Screenshot: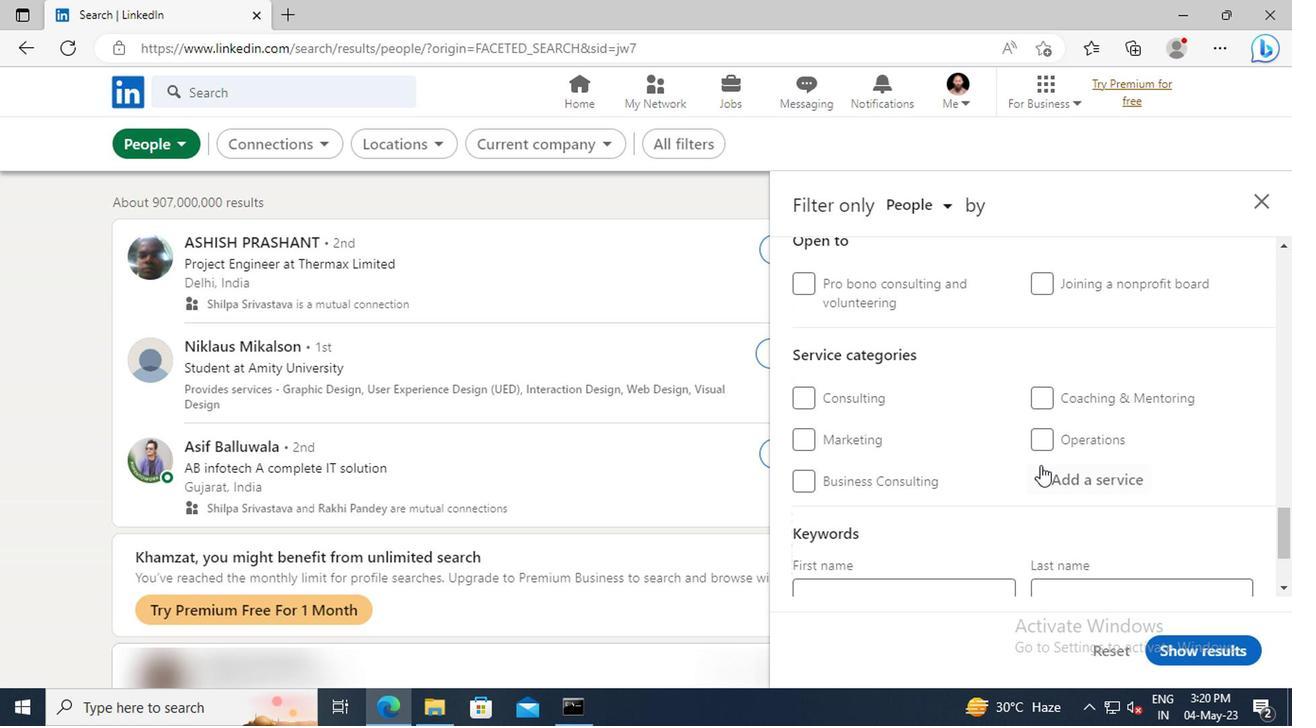 
Action: Mouse pressed left at (1042, 471)
Screenshot: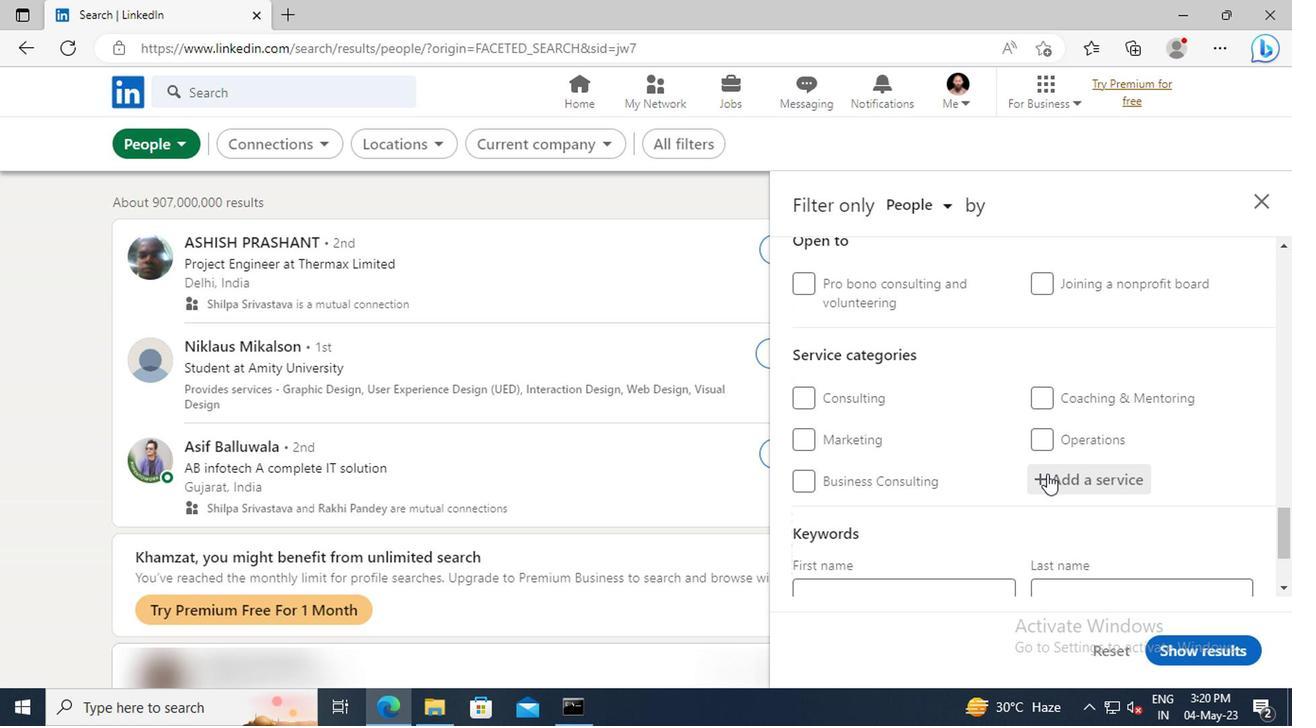 
Action: Key pressed <Key.shift>CORPORATE<Key.space><Key.shift>LA
Screenshot: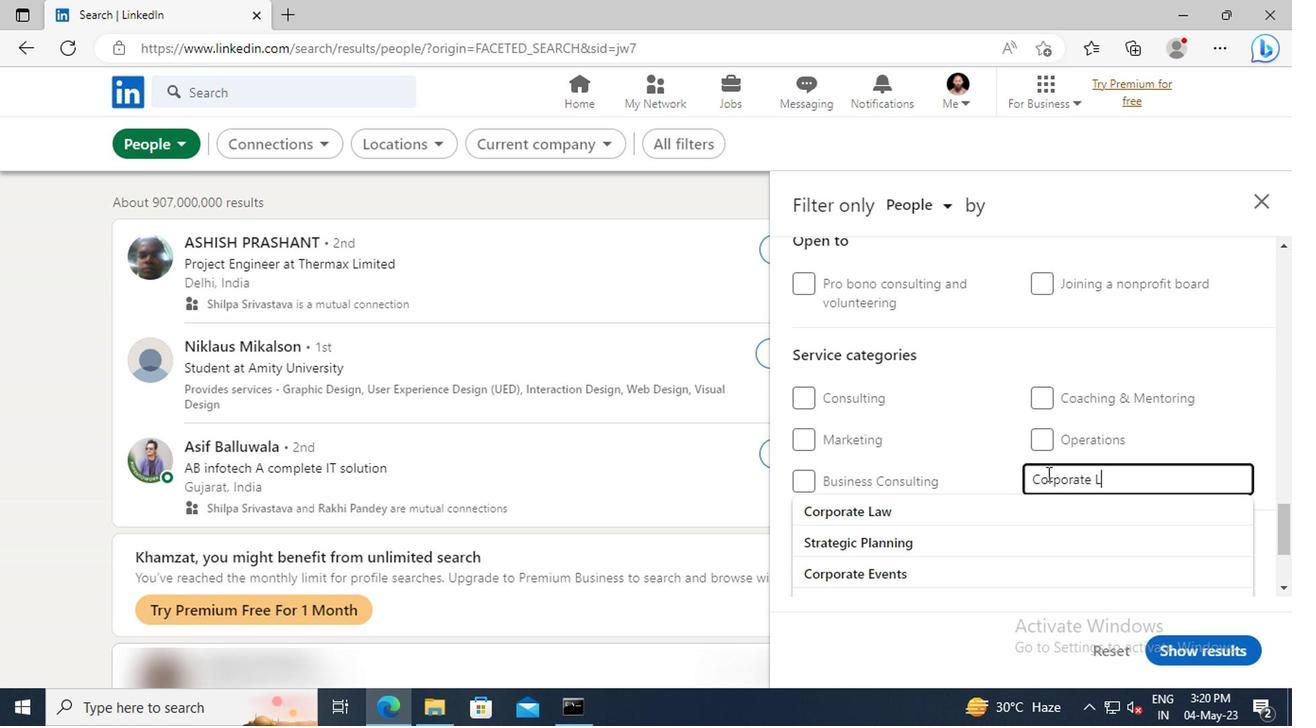 
Action: Mouse moved to (1051, 502)
Screenshot: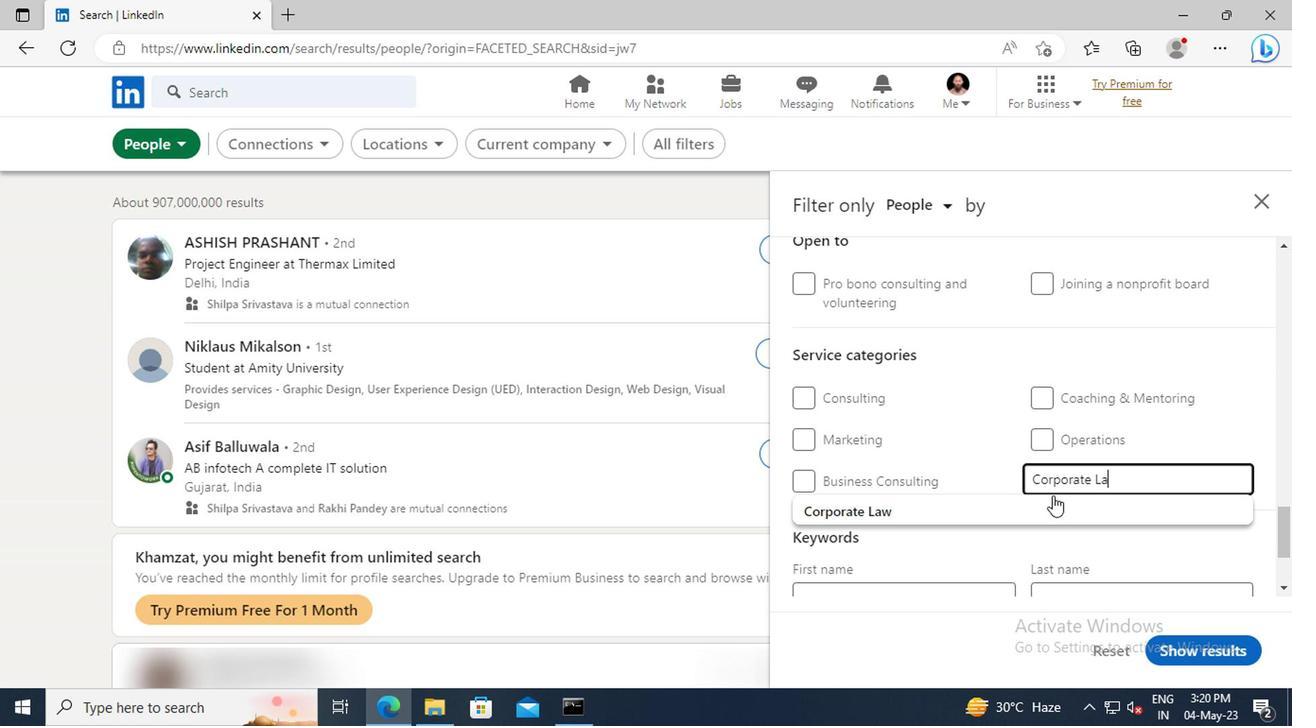 
Action: Mouse pressed left at (1051, 502)
Screenshot: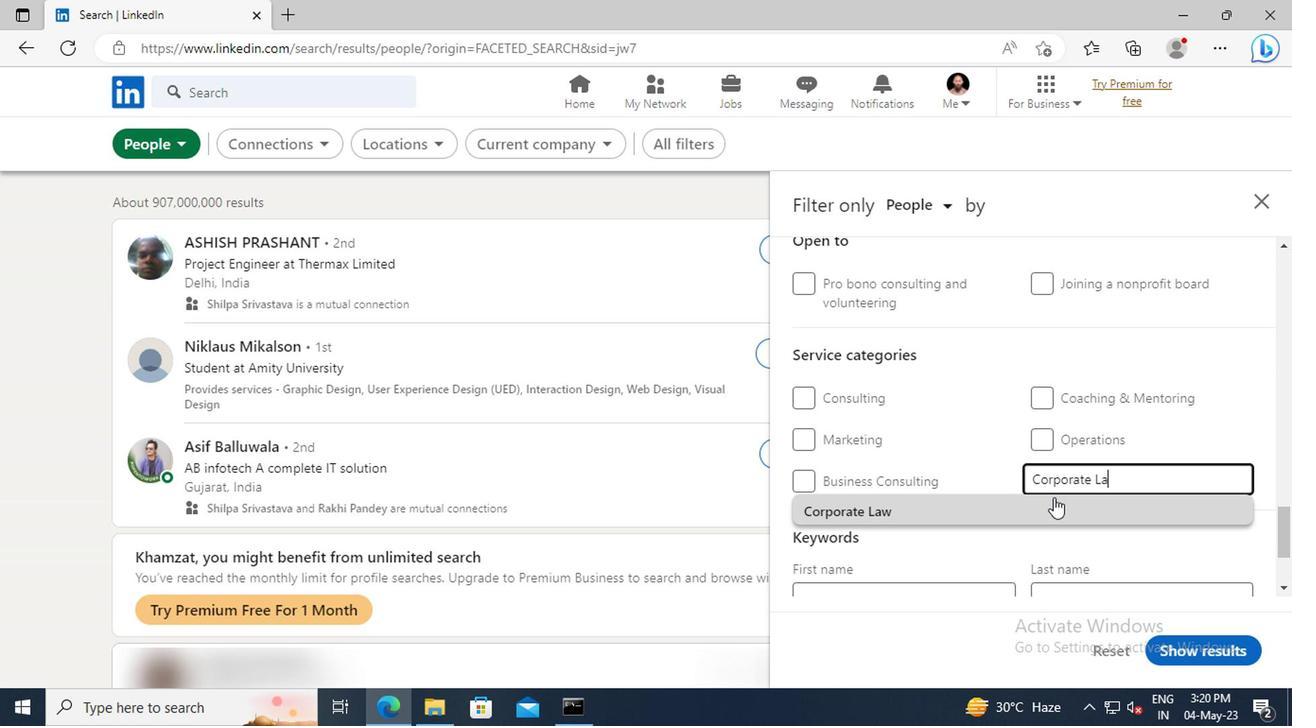 
Action: Mouse scrolled (1051, 501) with delta (0, 0)
Screenshot: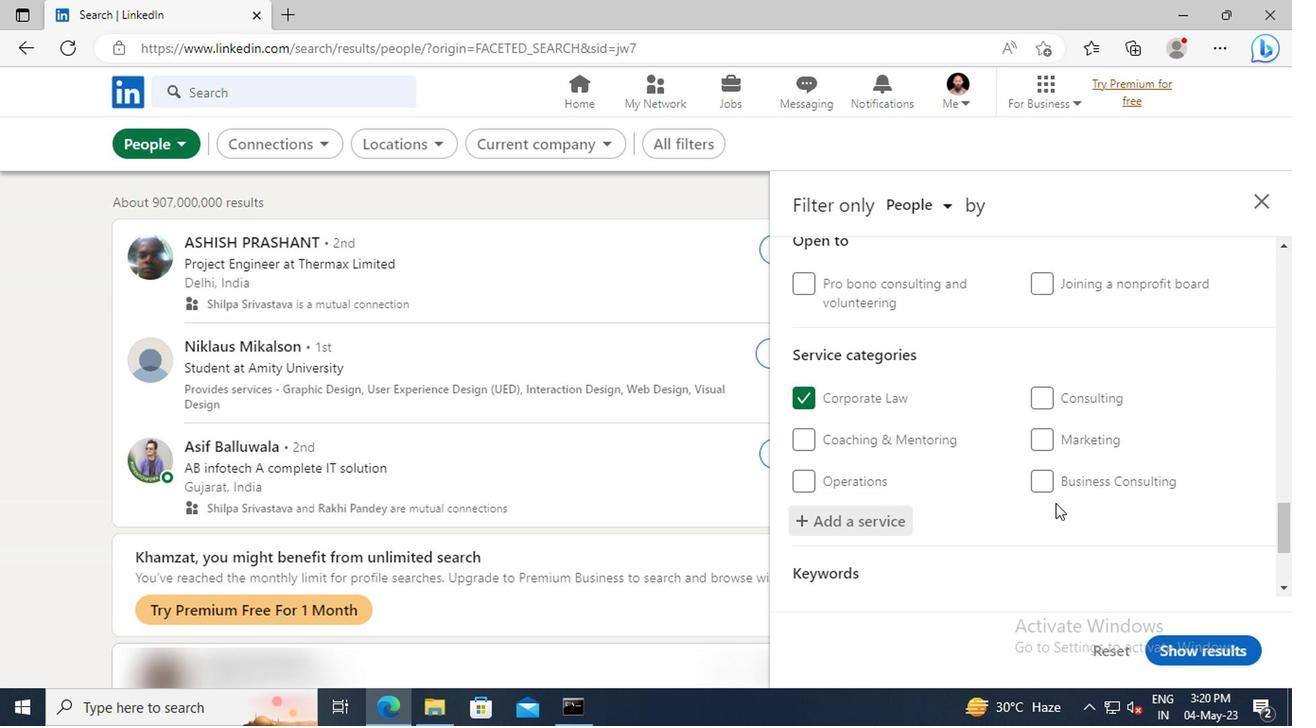 
Action: Mouse scrolled (1051, 501) with delta (0, 0)
Screenshot: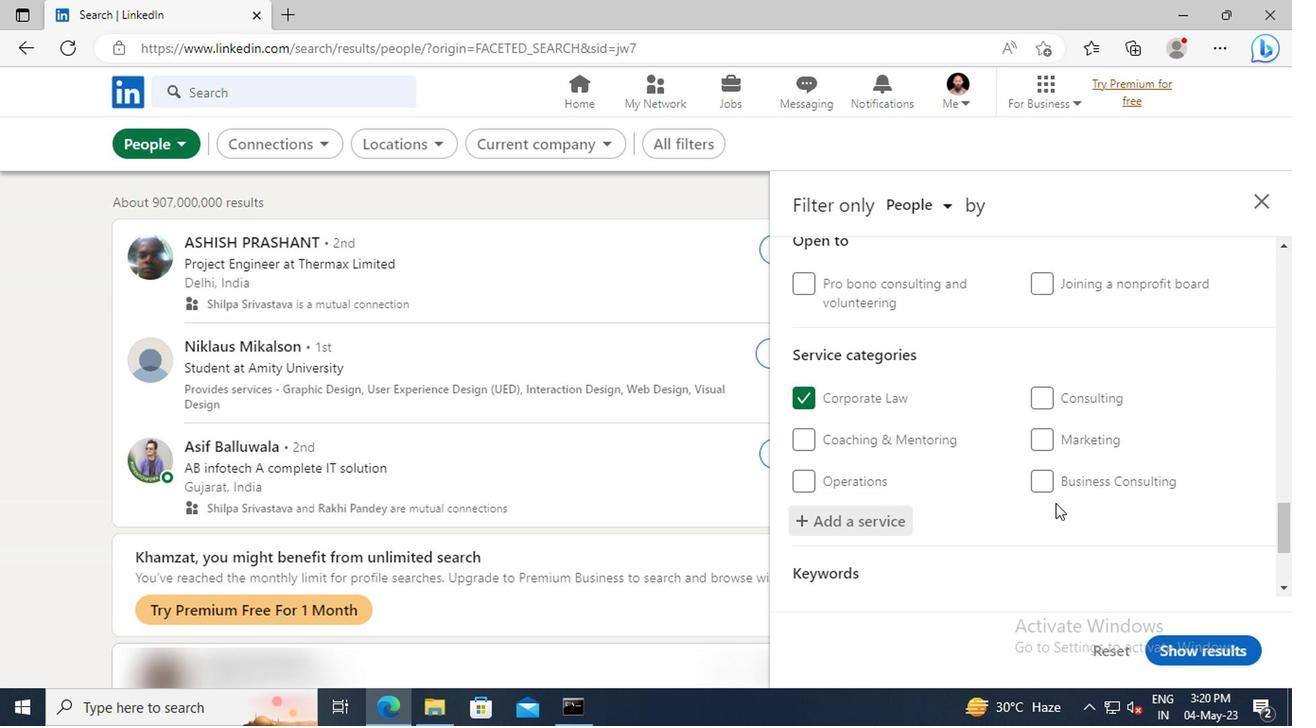 
Action: Mouse scrolled (1051, 501) with delta (0, 0)
Screenshot: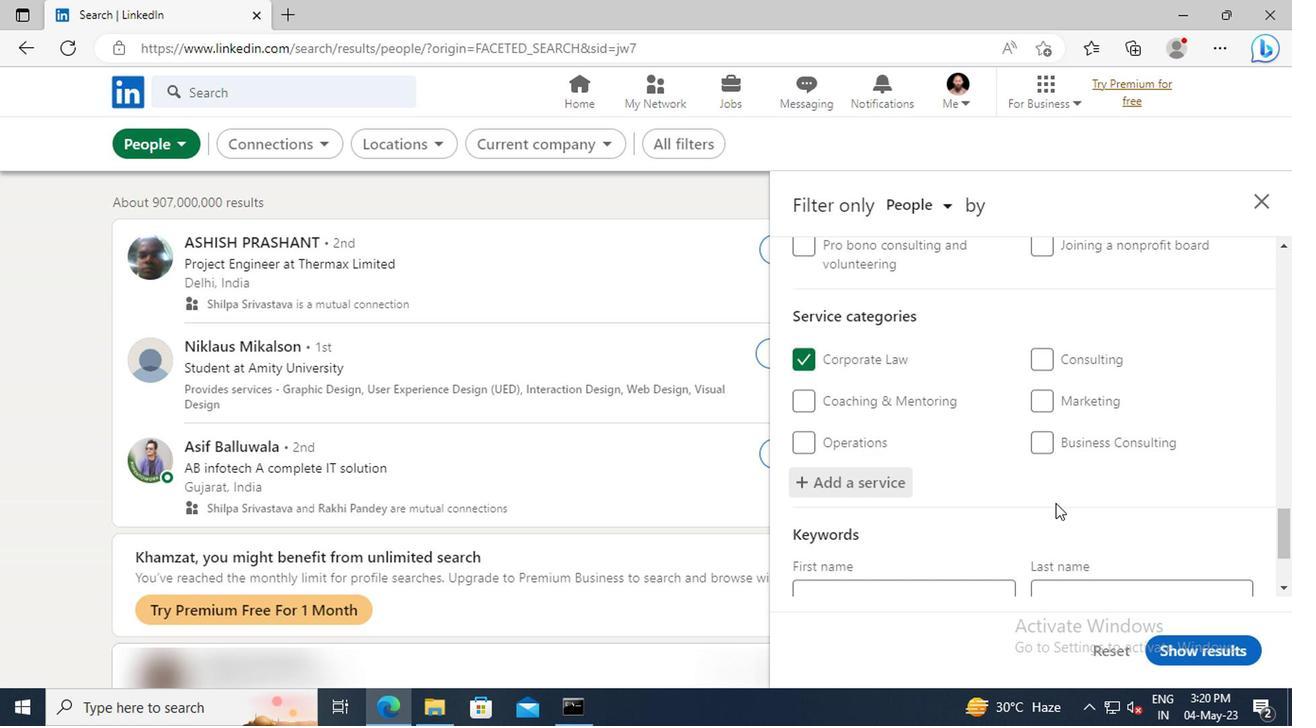 
Action: Mouse scrolled (1051, 501) with delta (0, 0)
Screenshot: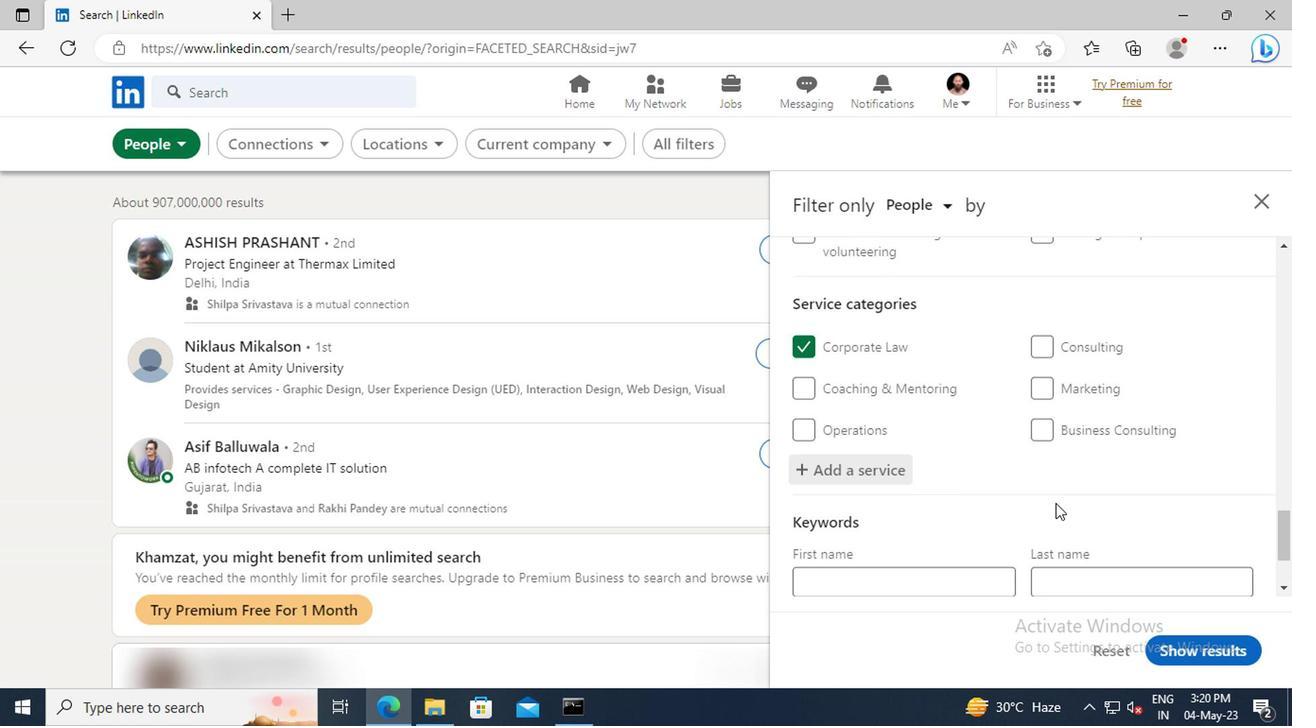 
Action: Mouse moved to (948, 506)
Screenshot: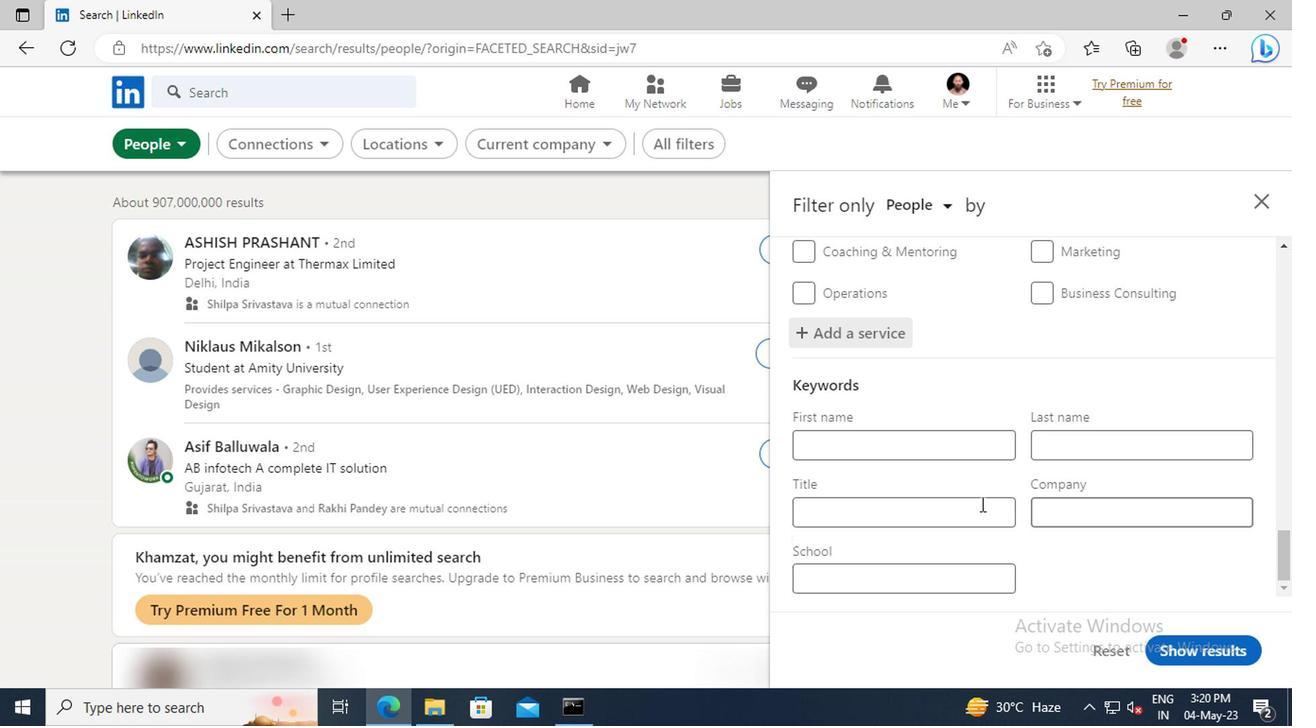 
Action: Mouse pressed left at (948, 506)
Screenshot: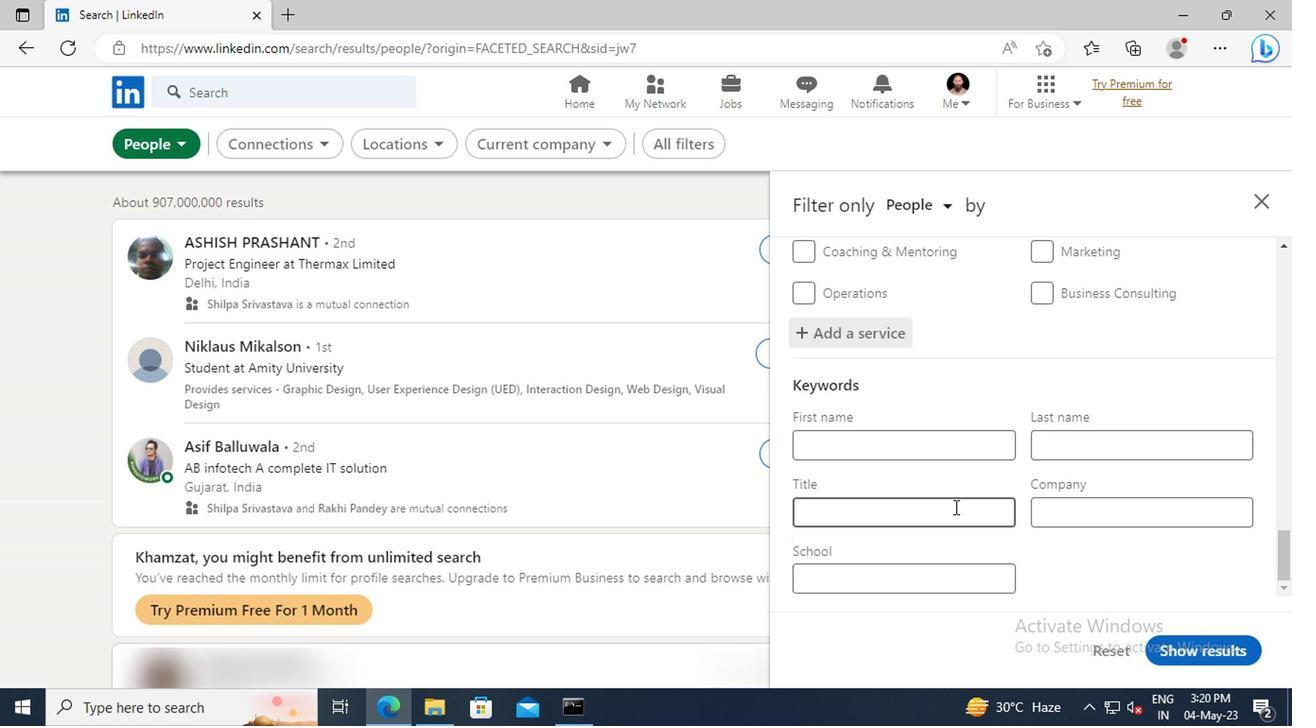 
Action: Mouse moved to (946, 506)
Screenshot: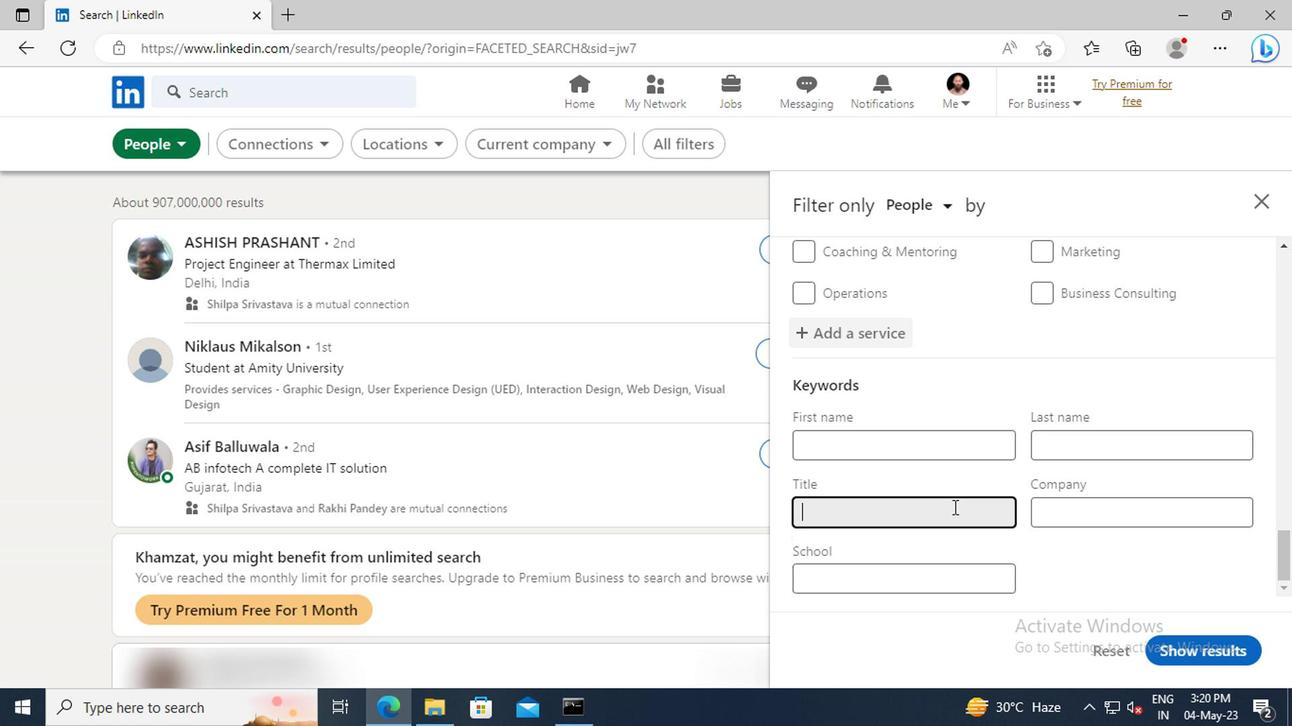 
Action: Key pressed <Key.shift>MARKET<Key.space><Key.shift>RESEARCHER<Key.enter>
Screenshot: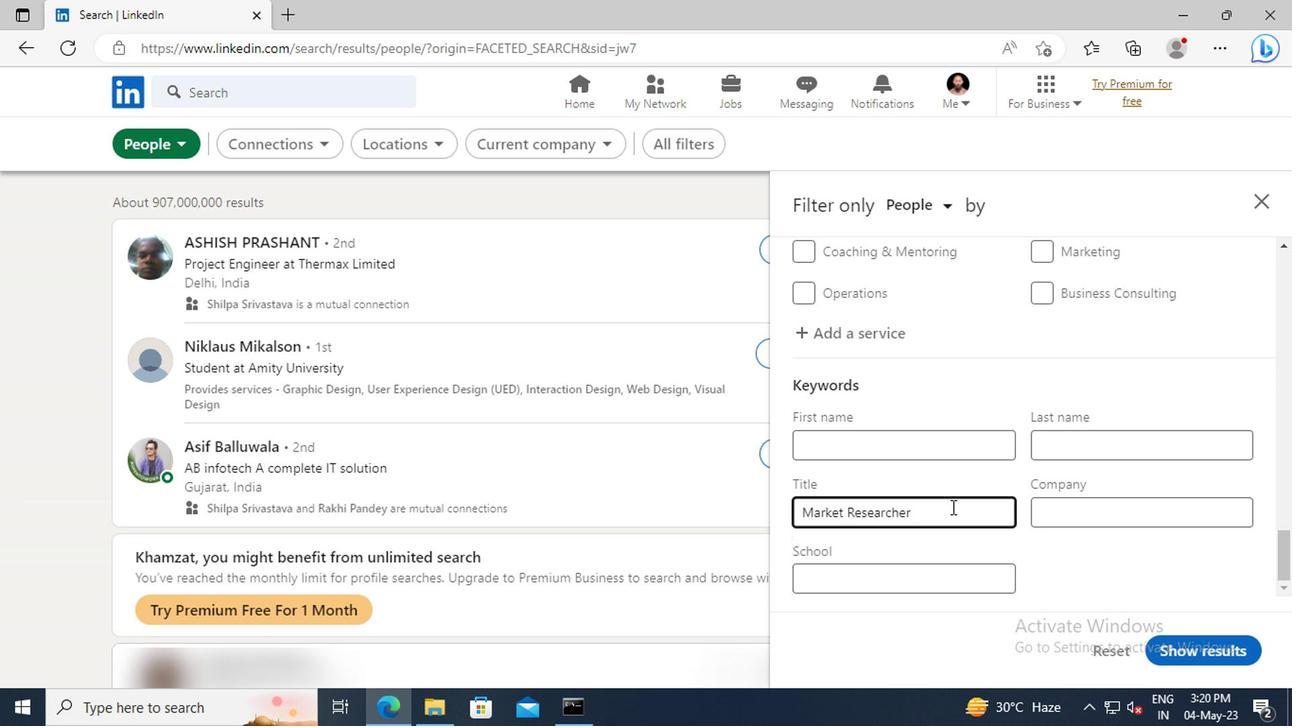 
Action: Mouse moved to (1181, 656)
Screenshot: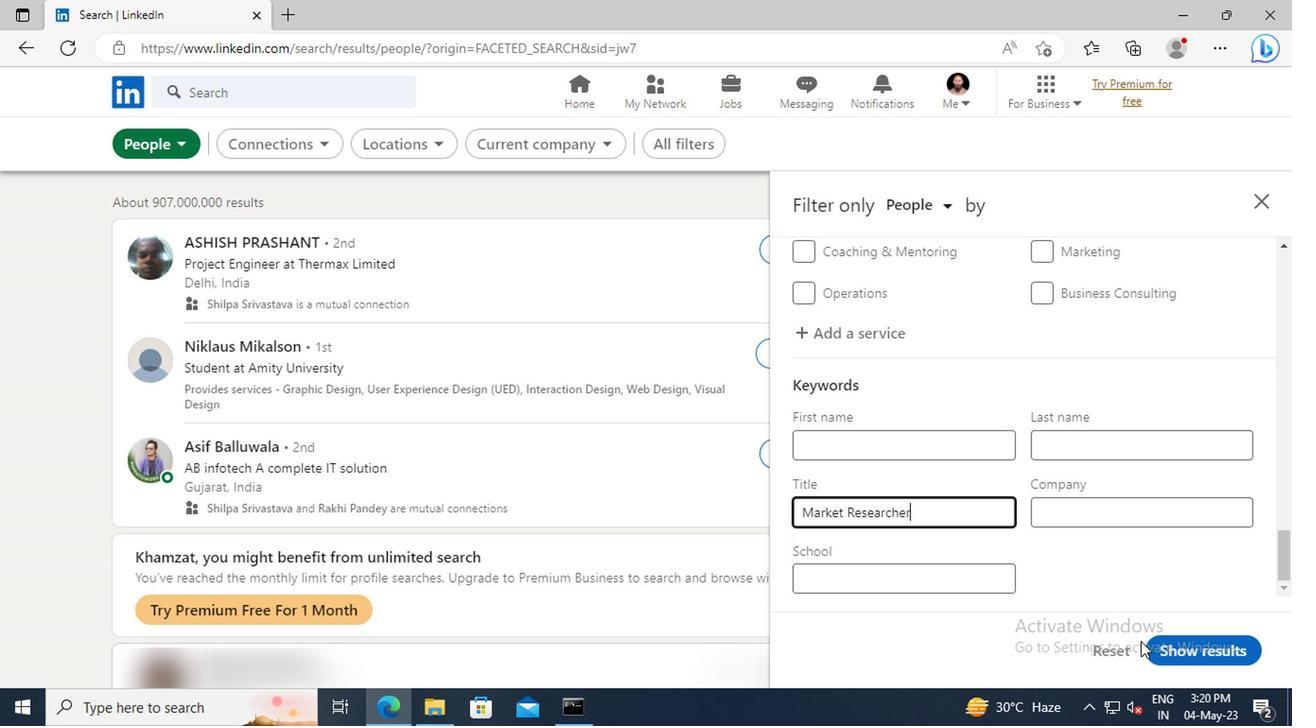 
Action: Mouse pressed left at (1181, 656)
Screenshot: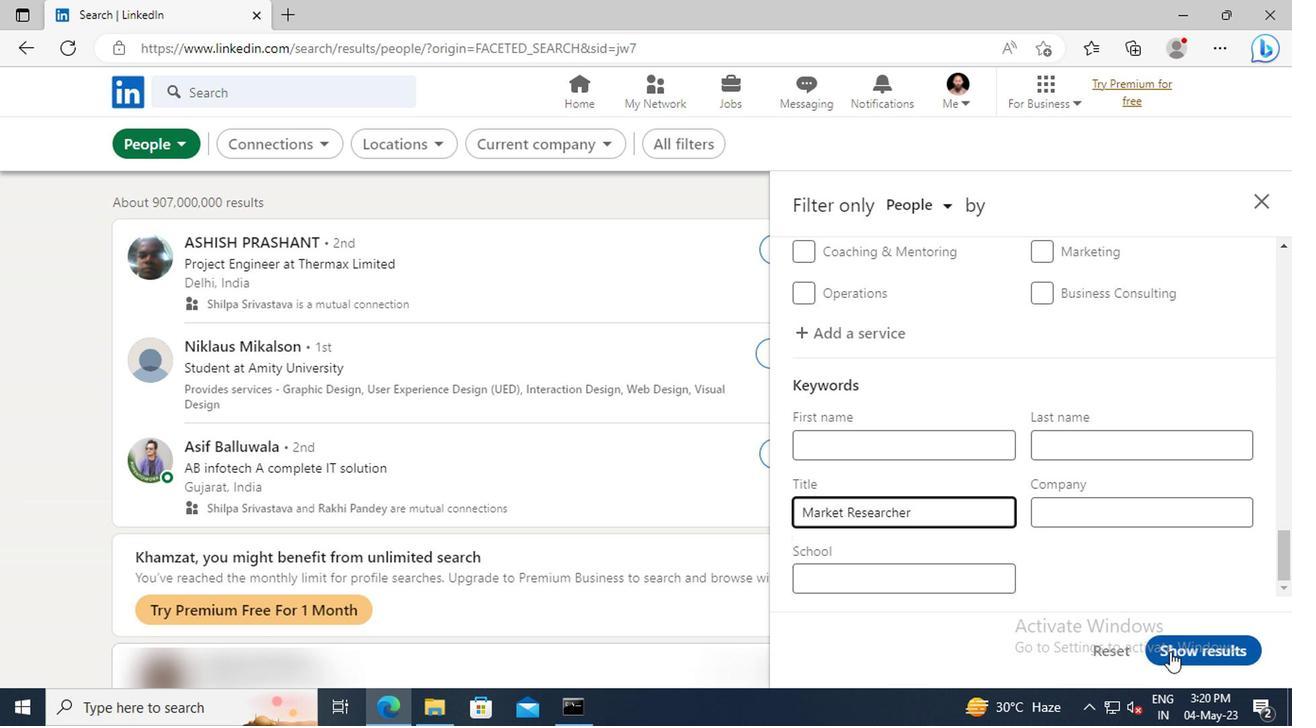 
